 Task: Find connections with filter location Comalapa with filter topic #Mindfulnesswith filter profile language Potuguese with filter current company Hiring Alert with filter school National Institute of Design with filter industry Sheet Music Publishing with filter service category Tax Preparation with filter keywords title Community Volunteer Jobs
Action: Mouse moved to (725, 97)
Screenshot: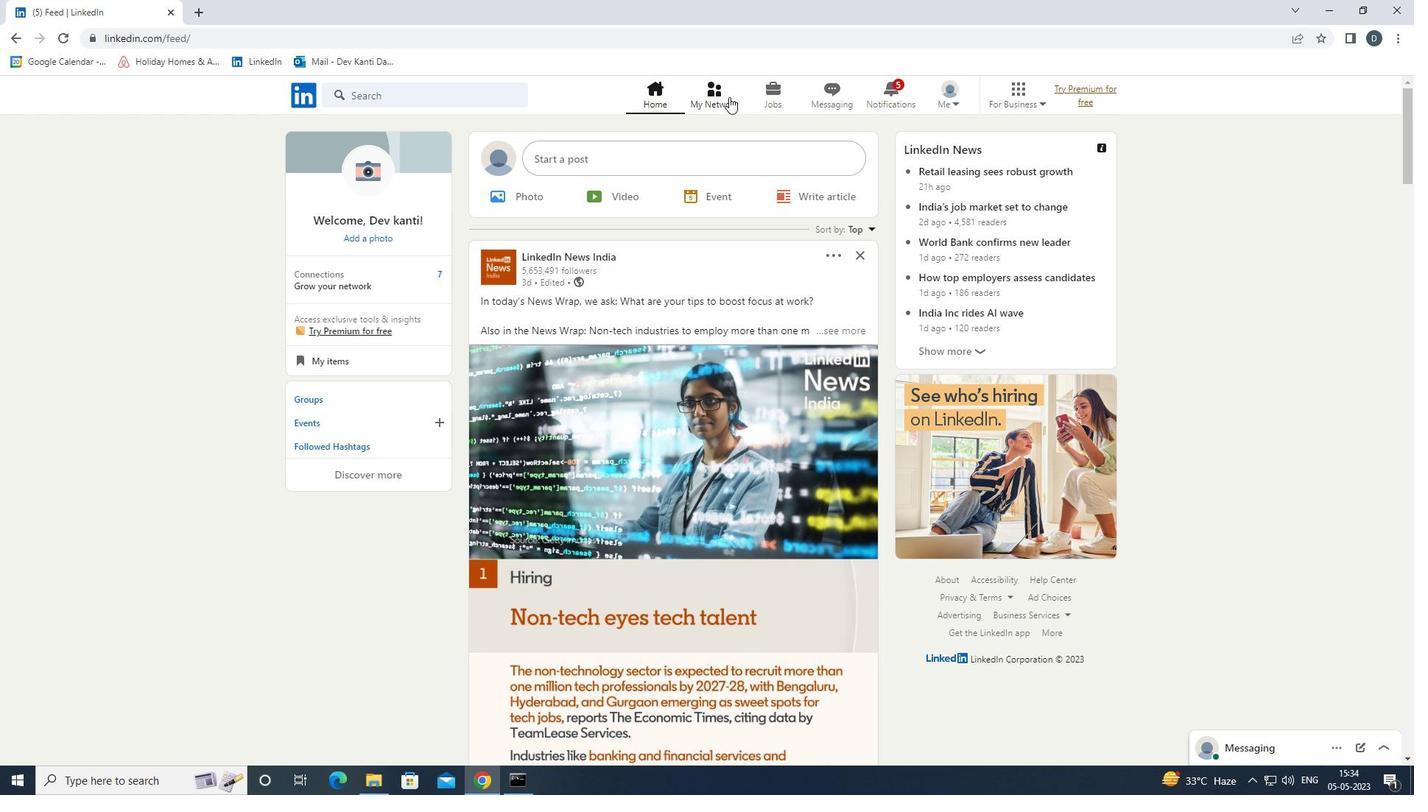 
Action: Mouse pressed left at (725, 97)
Screenshot: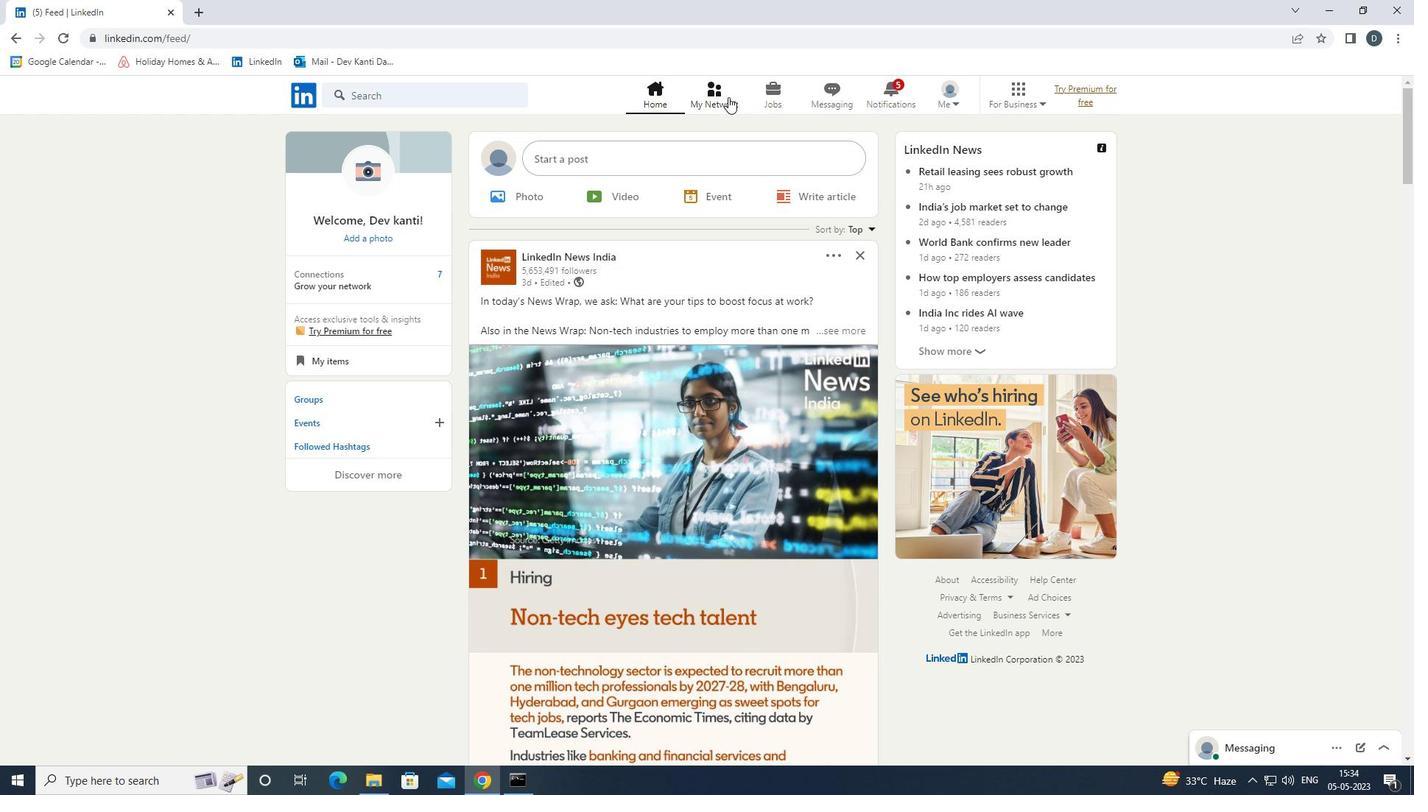 
Action: Mouse moved to (486, 176)
Screenshot: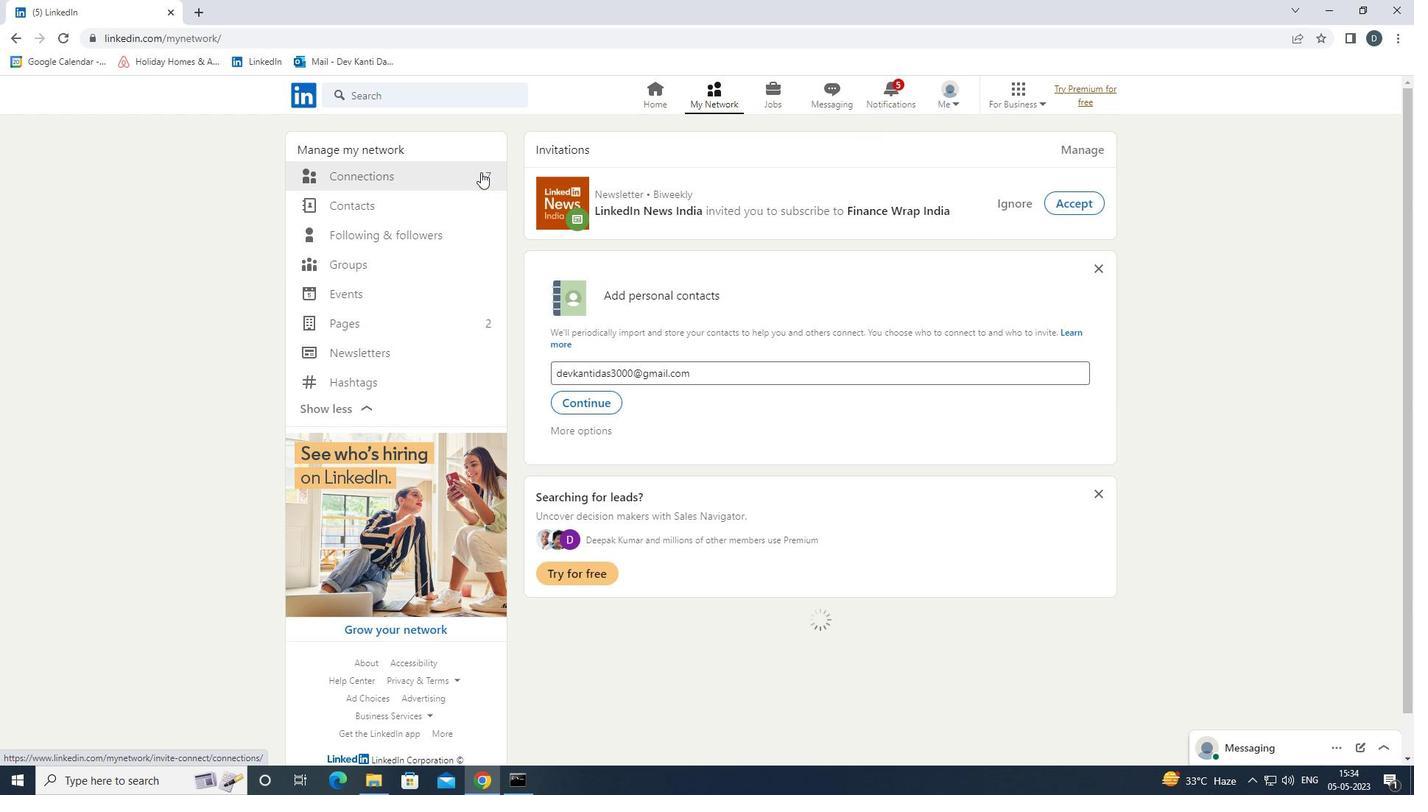 
Action: Mouse pressed left at (486, 176)
Screenshot: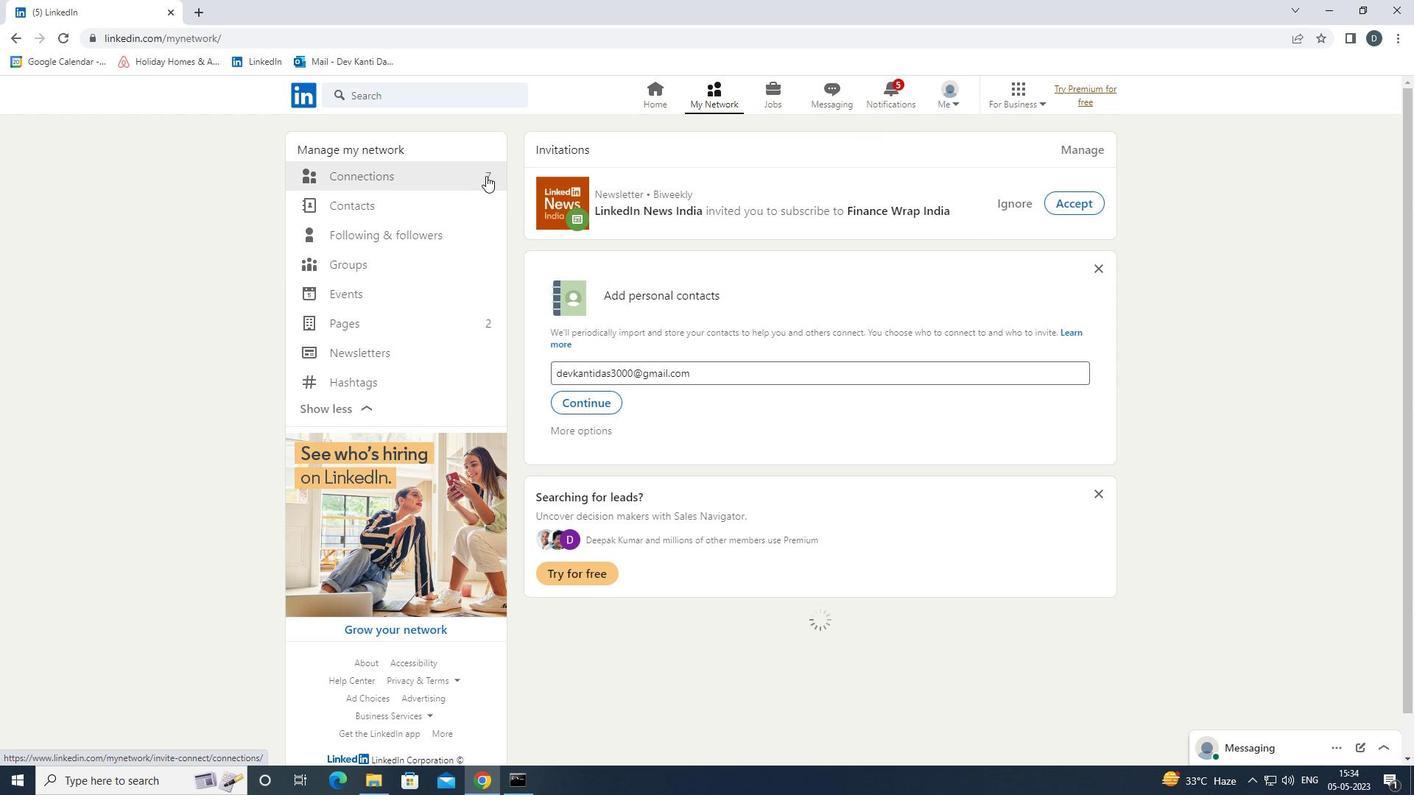 
Action: Mouse moved to (824, 184)
Screenshot: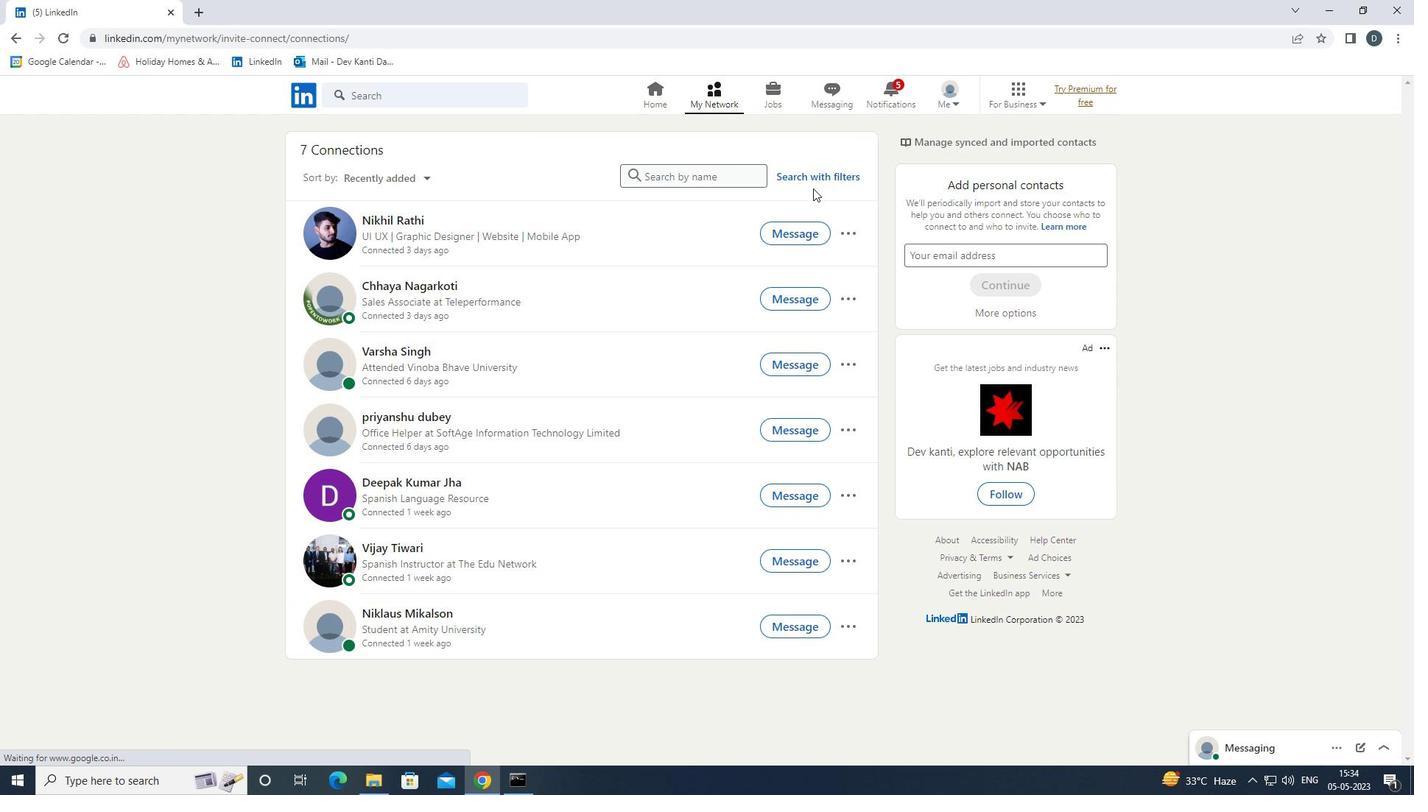 
Action: Mouse pressed left at (824, 184)
Screenshot: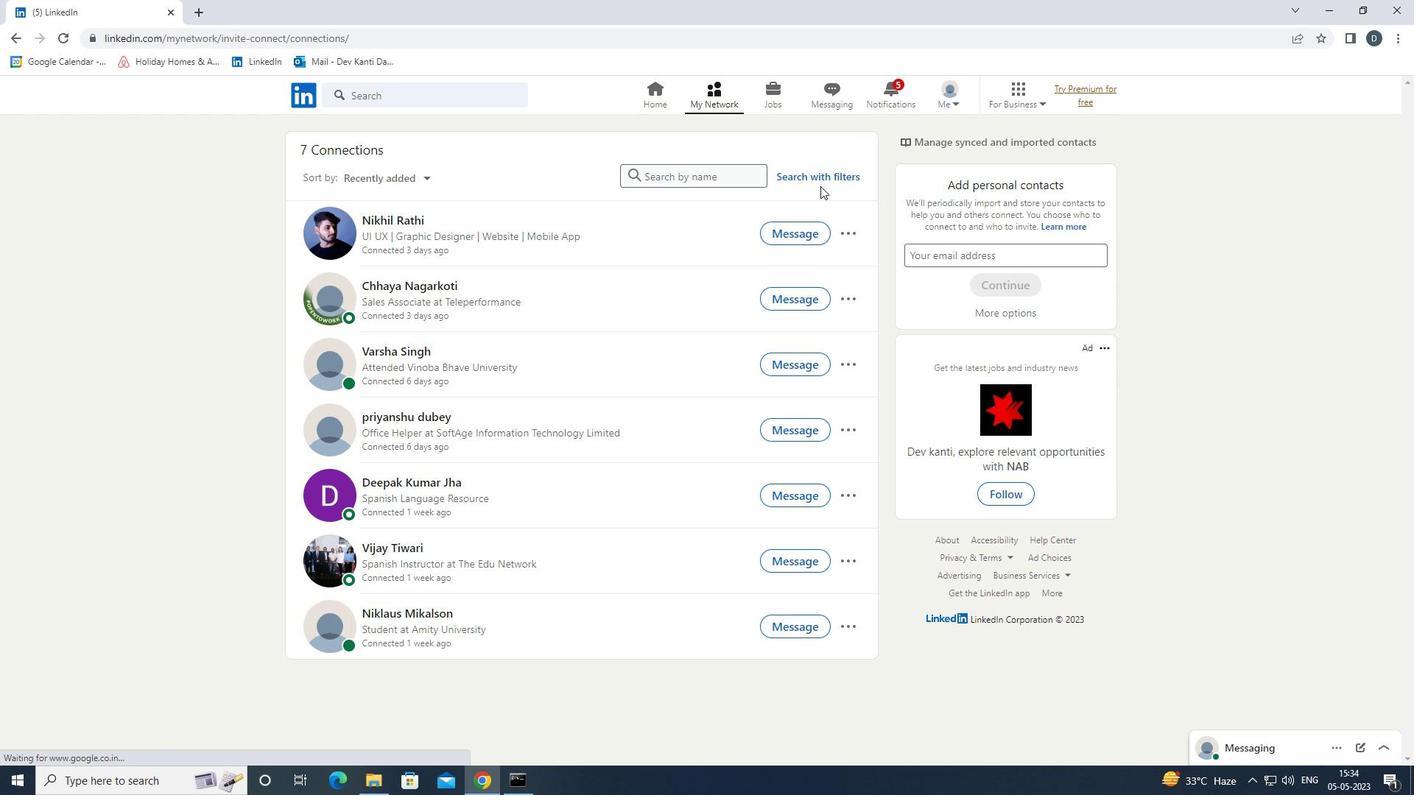 
Action: Mouse moved to (758, 138)
Screenshot: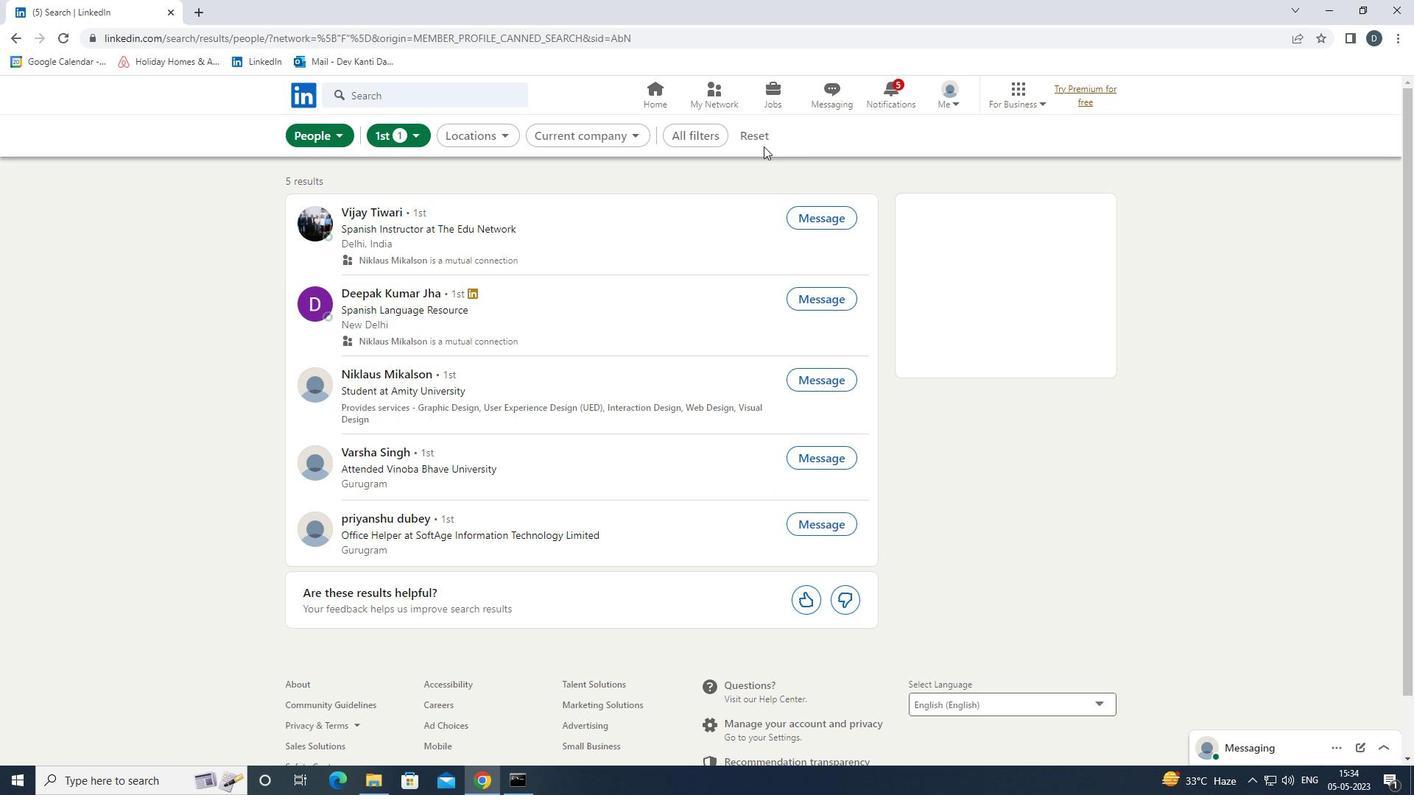 
Action: Mouse pressed left at (758, 138)
Screenshot: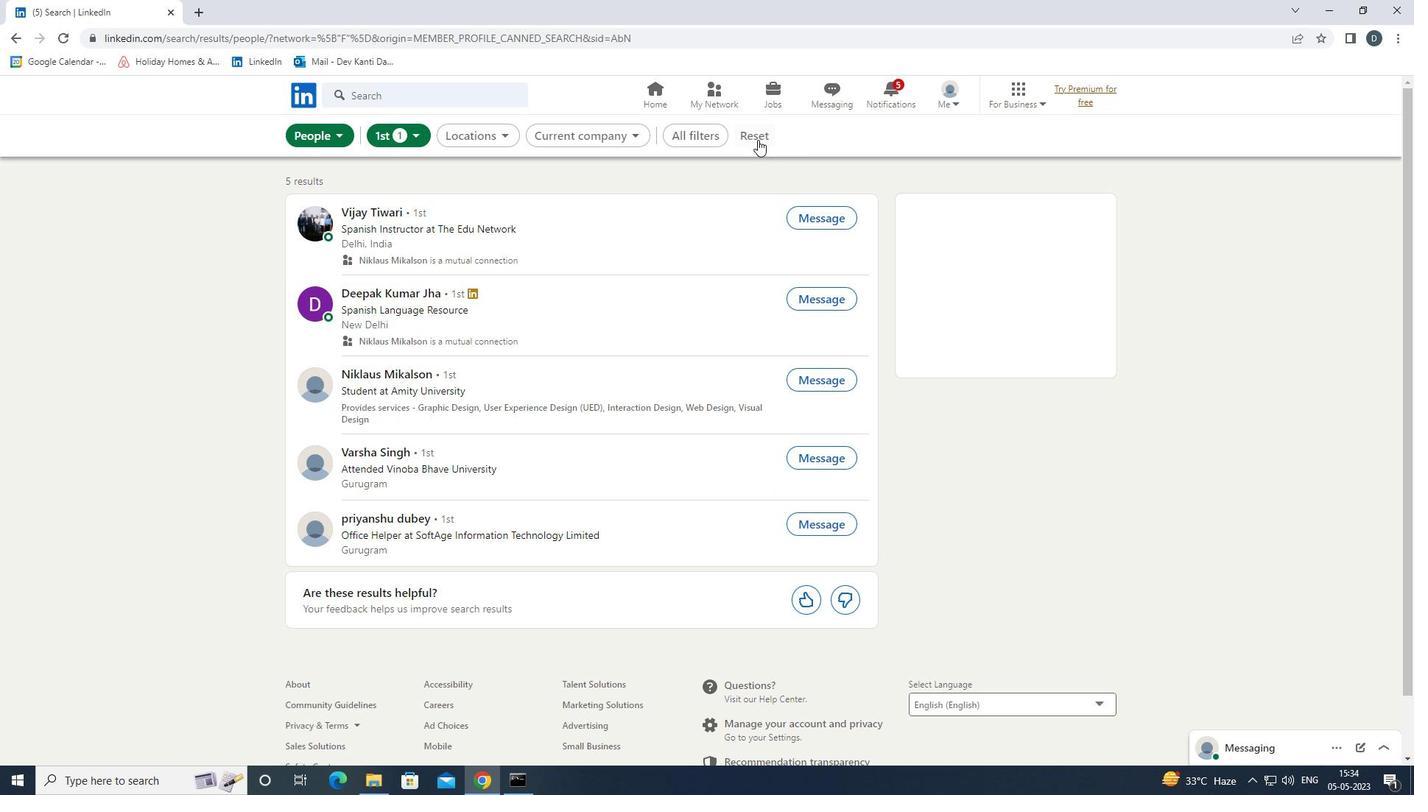 
Action: Mouse moved to (757, 137)
Screenshot: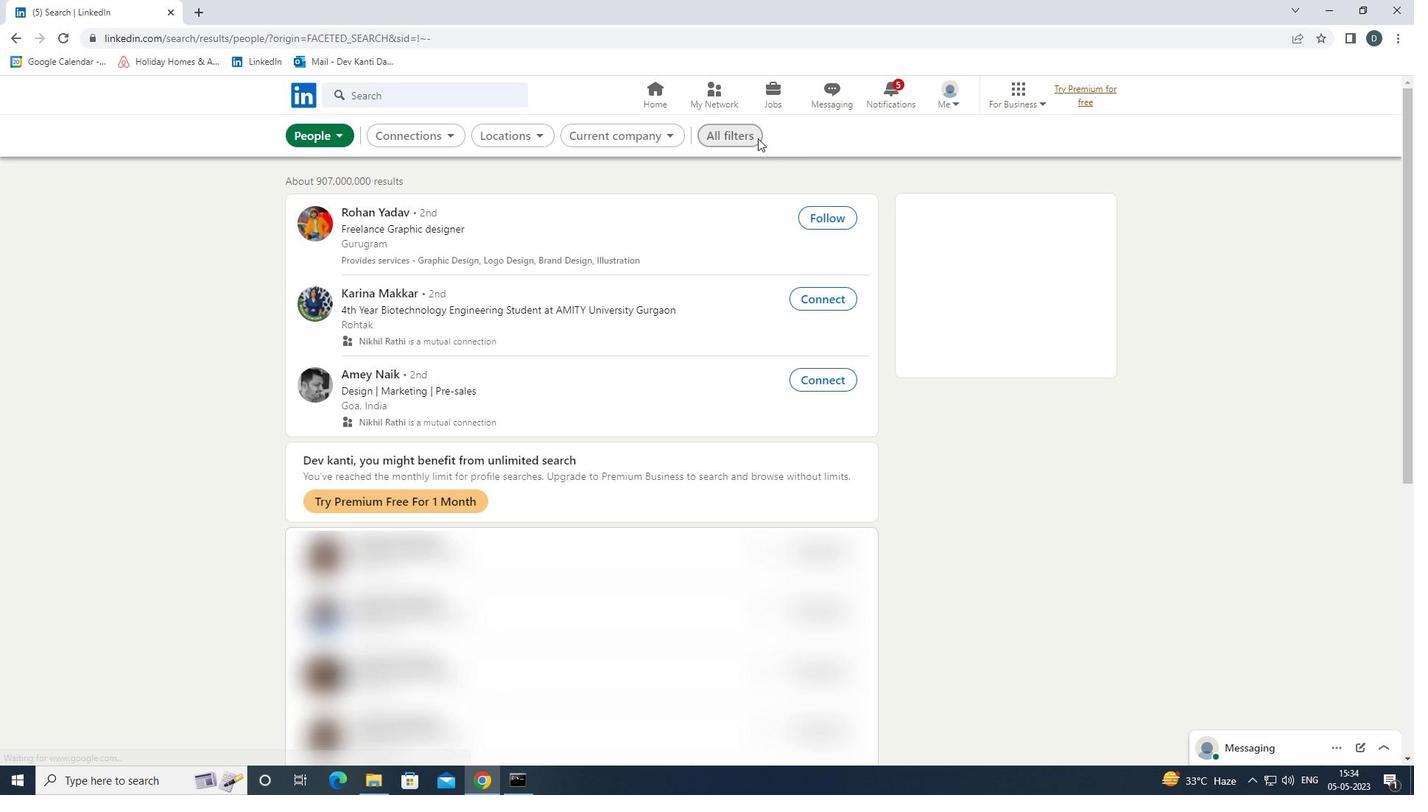 
Action: Mouse pressed left at (757, 137)
Screenshot: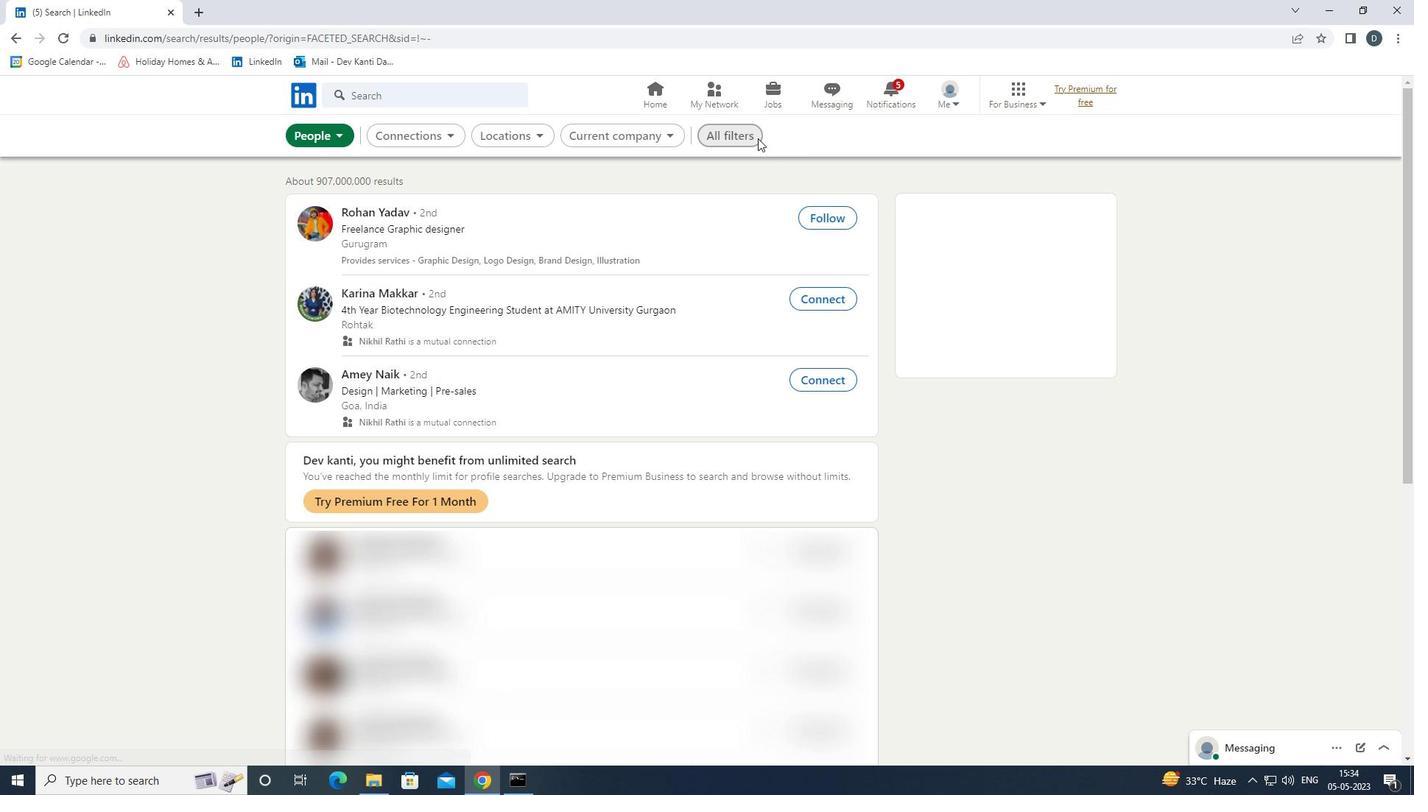 
Action: Mouse moved to (1176, 461)
Screenshot: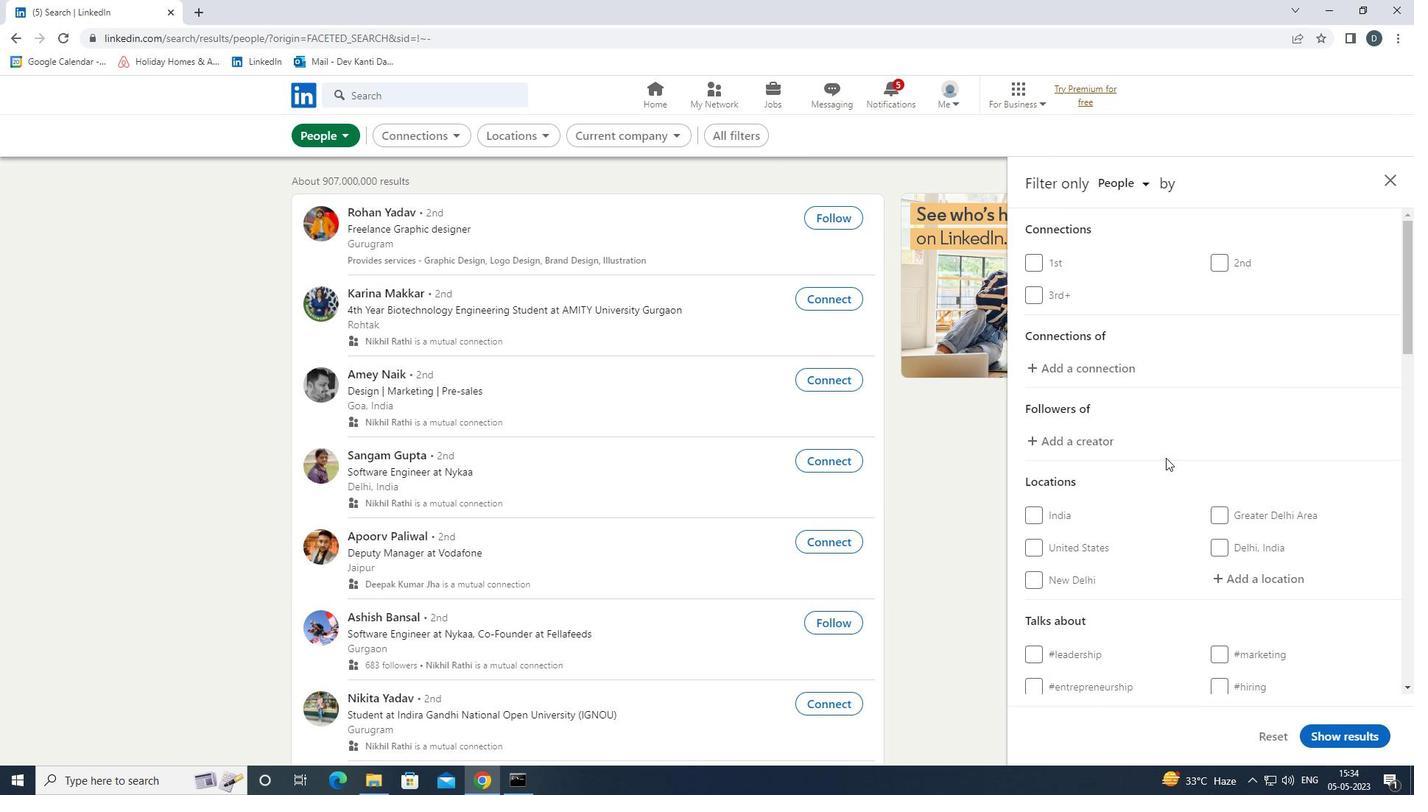 
Action: Mouse scrolled (1176, 460) with delta (0, 0)
Screenshot: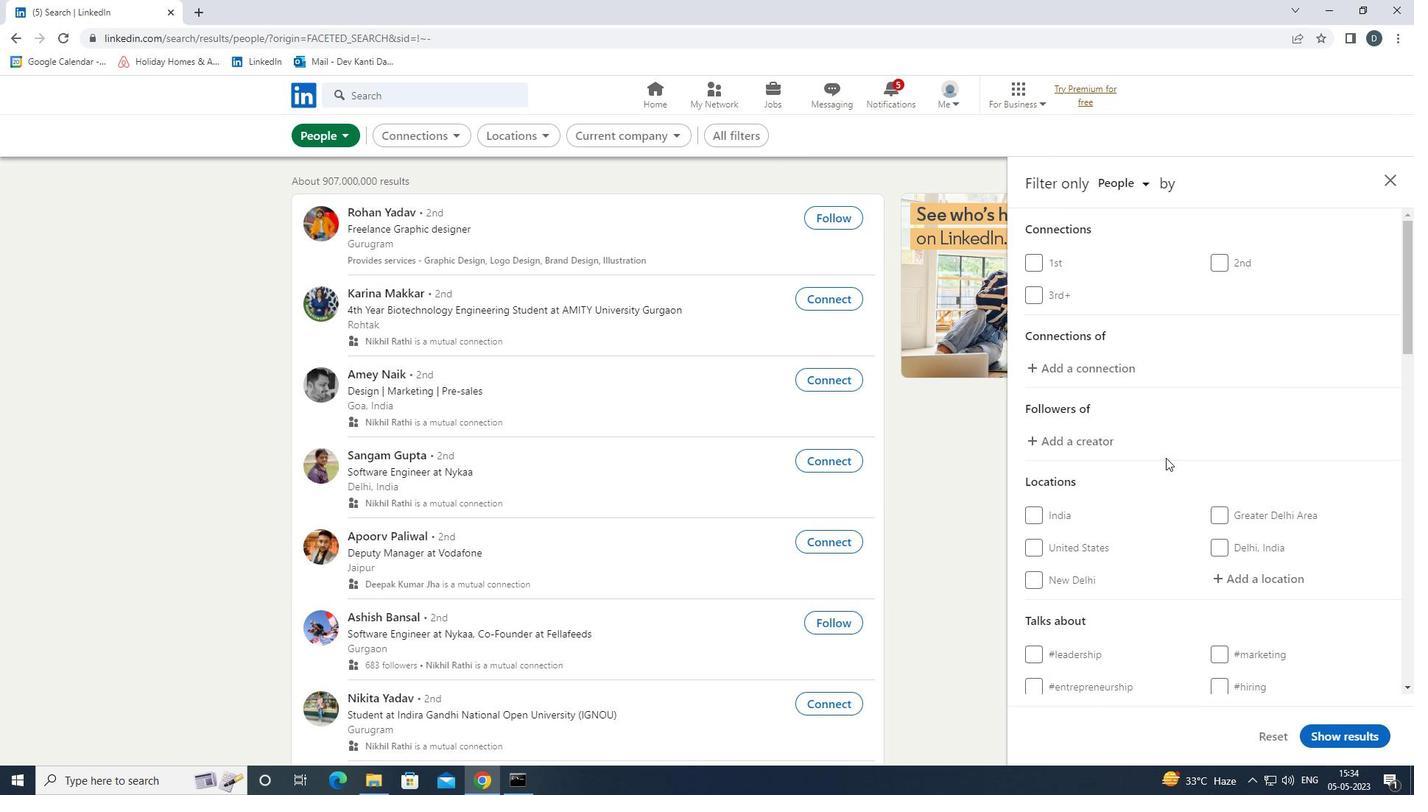 
Action: Mouse moved to (1273, 501)
Screenshot: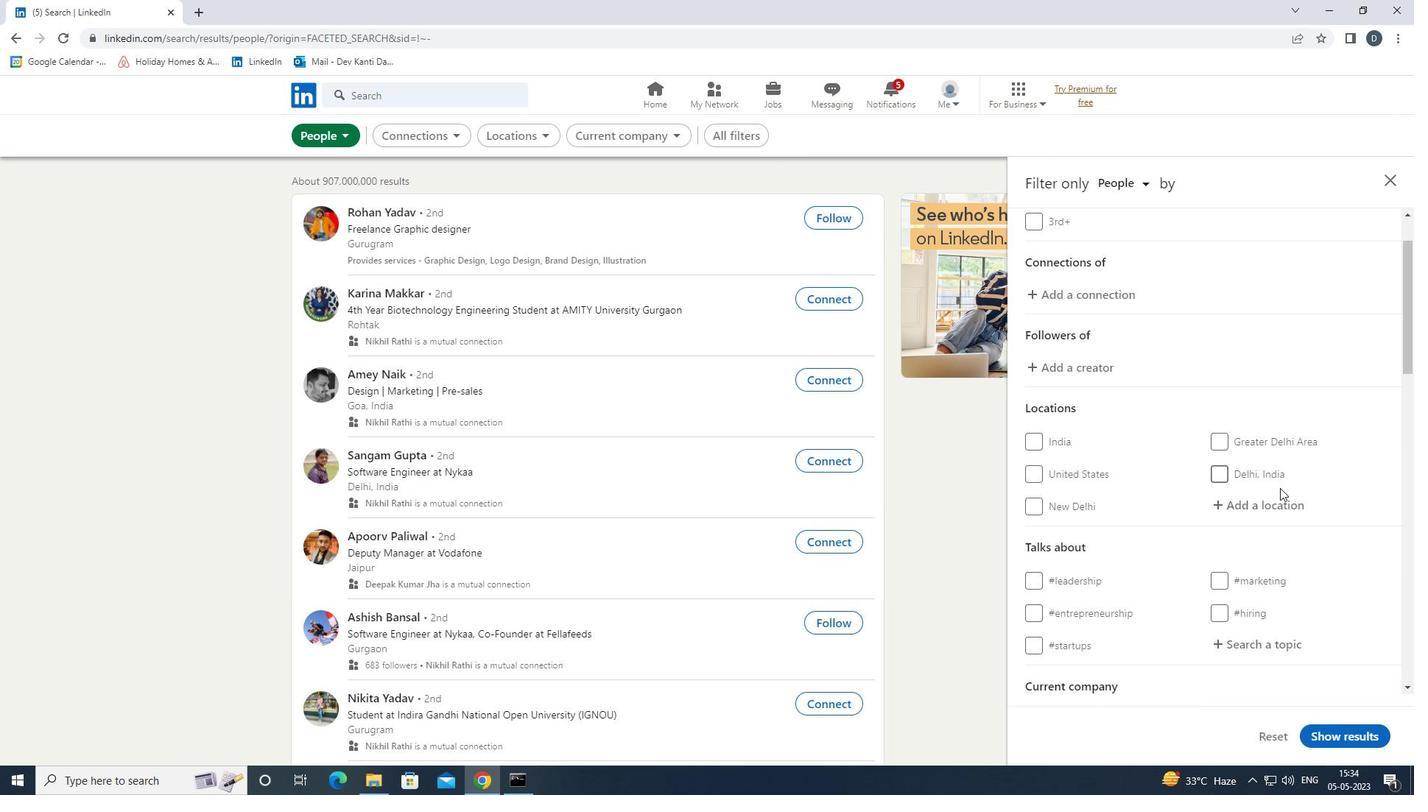
Action: Mouse pressed left at (1273, 501)
Screenshot: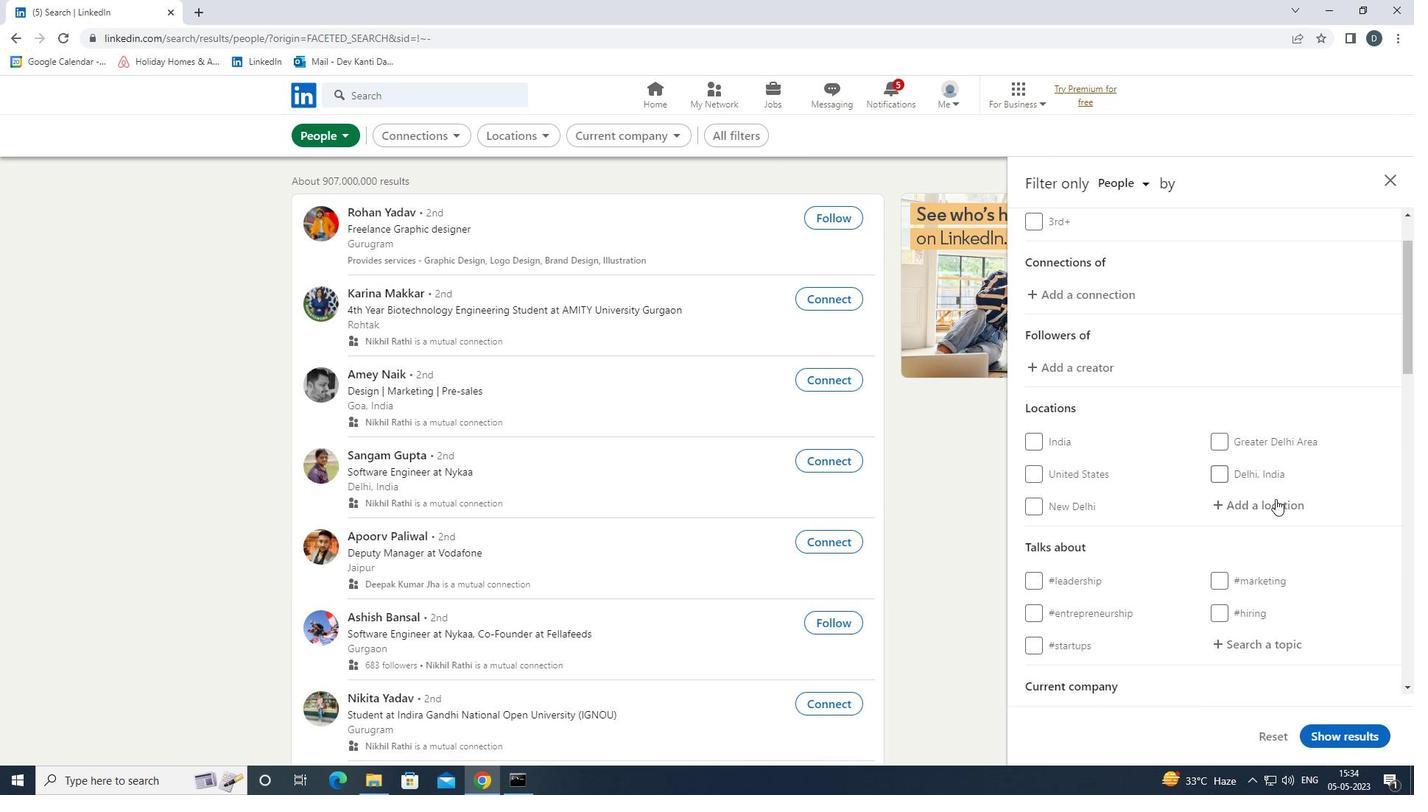 
Action: Mouse moved to (1277, 502)
Screenshot: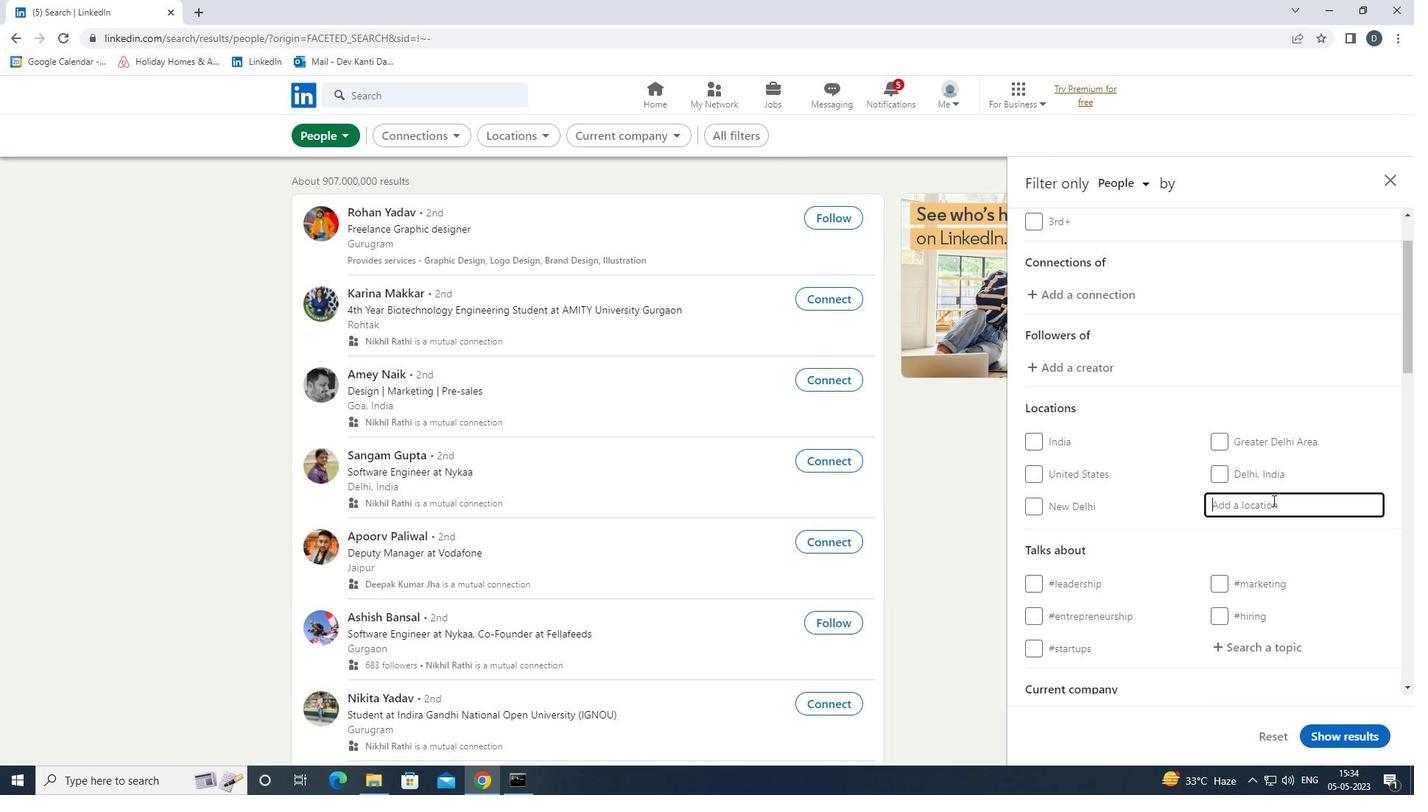 
Action: Key pressed <Key.shift>COMALA
Screenshot: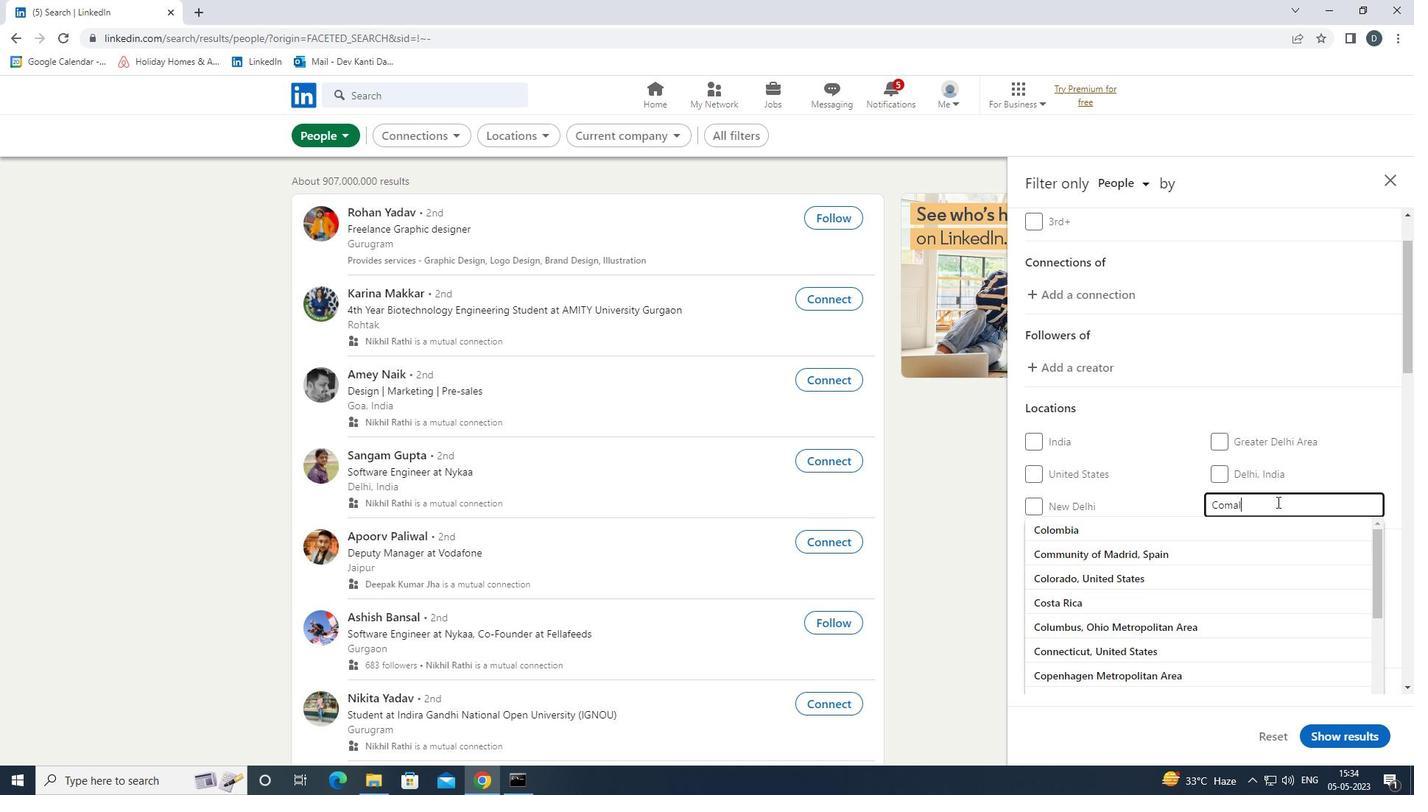 
Action: Mouse moved to (1278, 503)
Screenshot: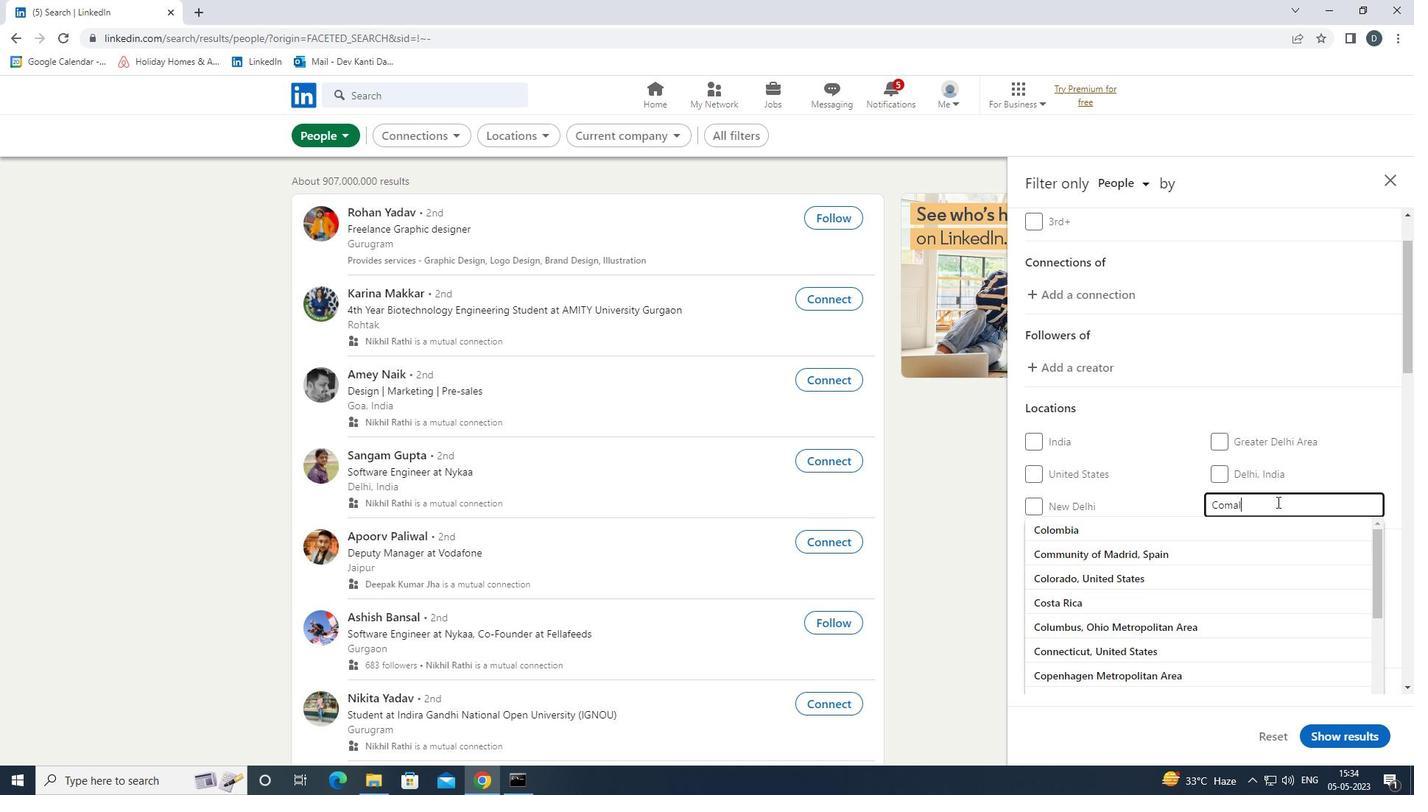 
Action: Key pressed PA<Key.enter>
Screenshot: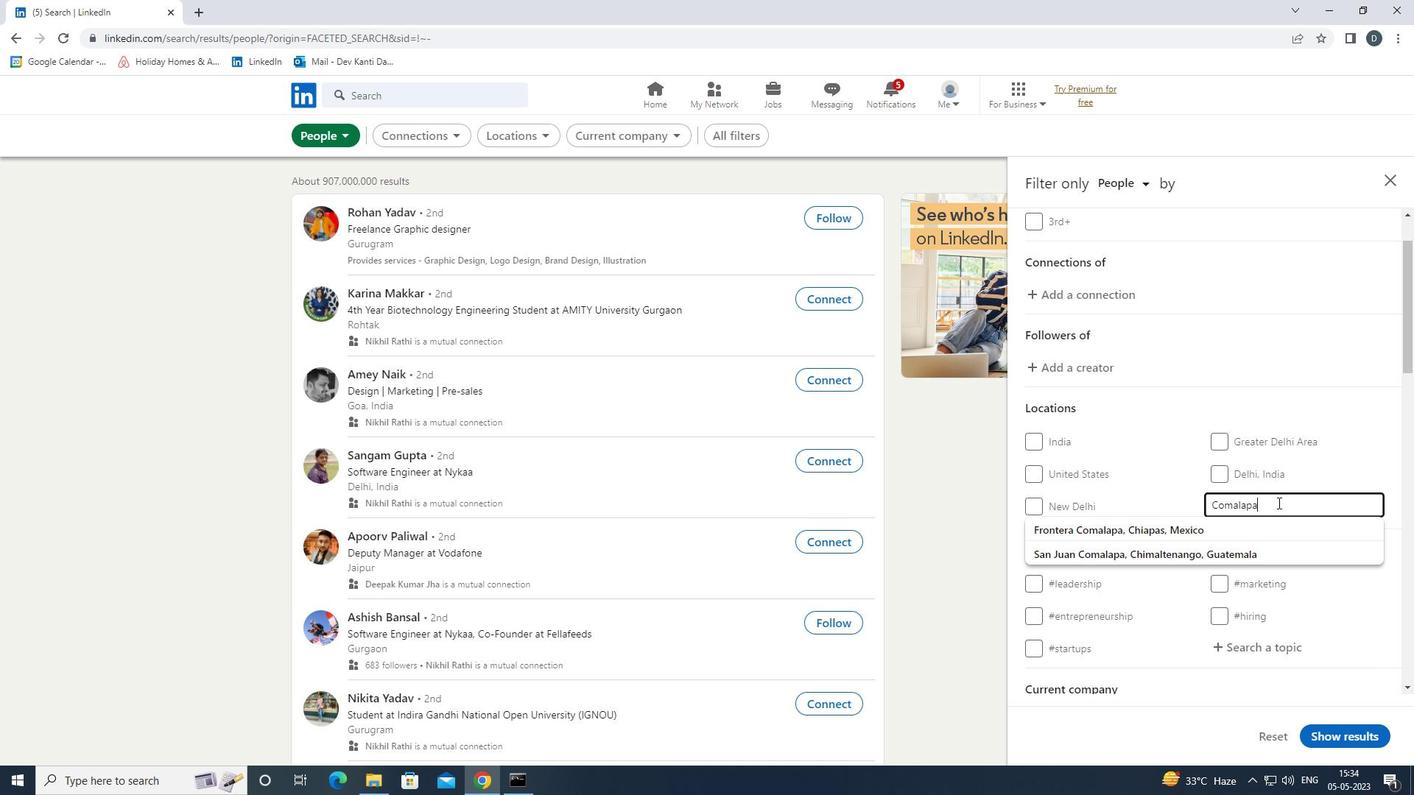 
Action: Mouse scrolled (1278, 502) with delta (0, 0)
Screenshot: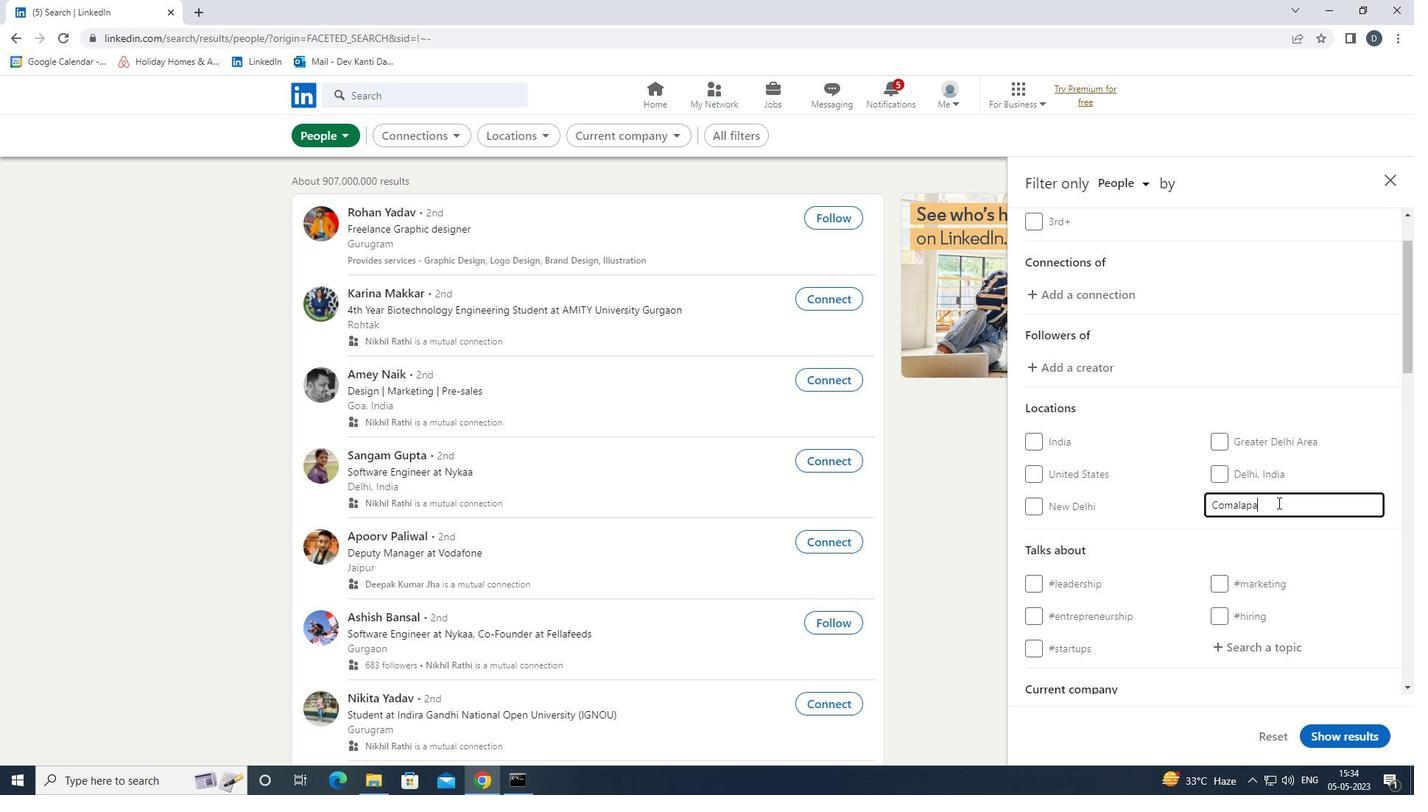 
Action: Mouse scrolled (1278, 502) with delta (0, 0)
Screenshot: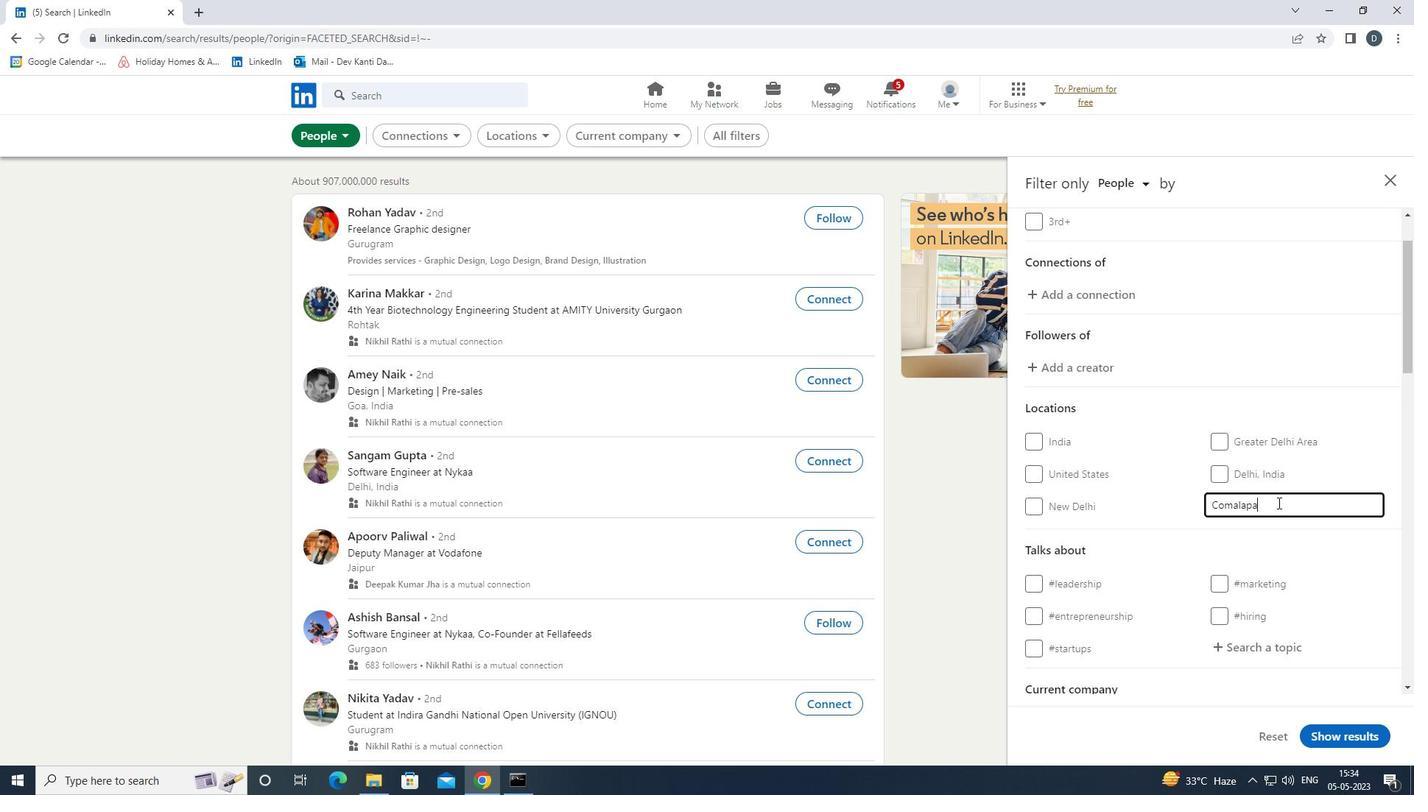 
Action: Mouse moved to (1278, 495)
Screenshot: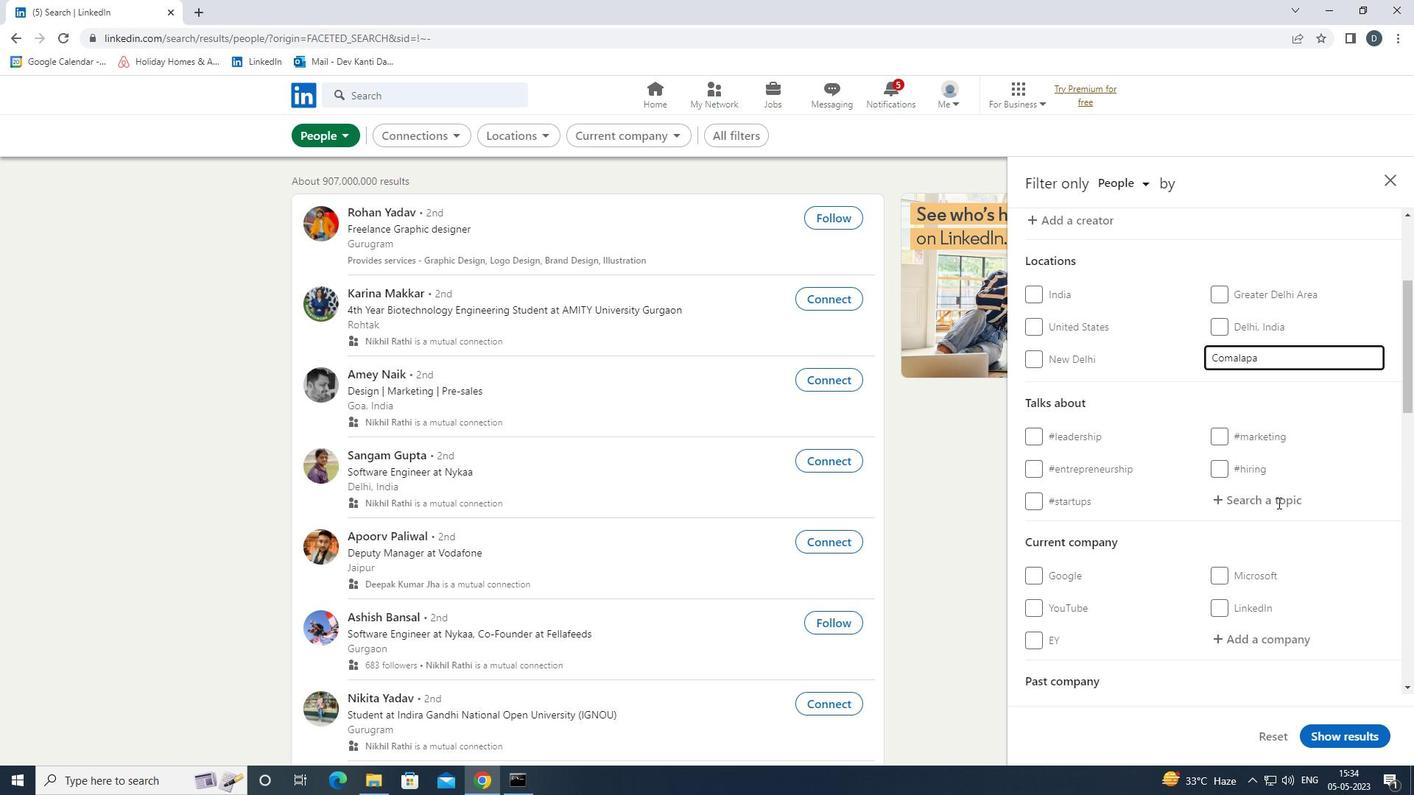 
Action: Mouse pressed left at (1278, 495)
Screenshot: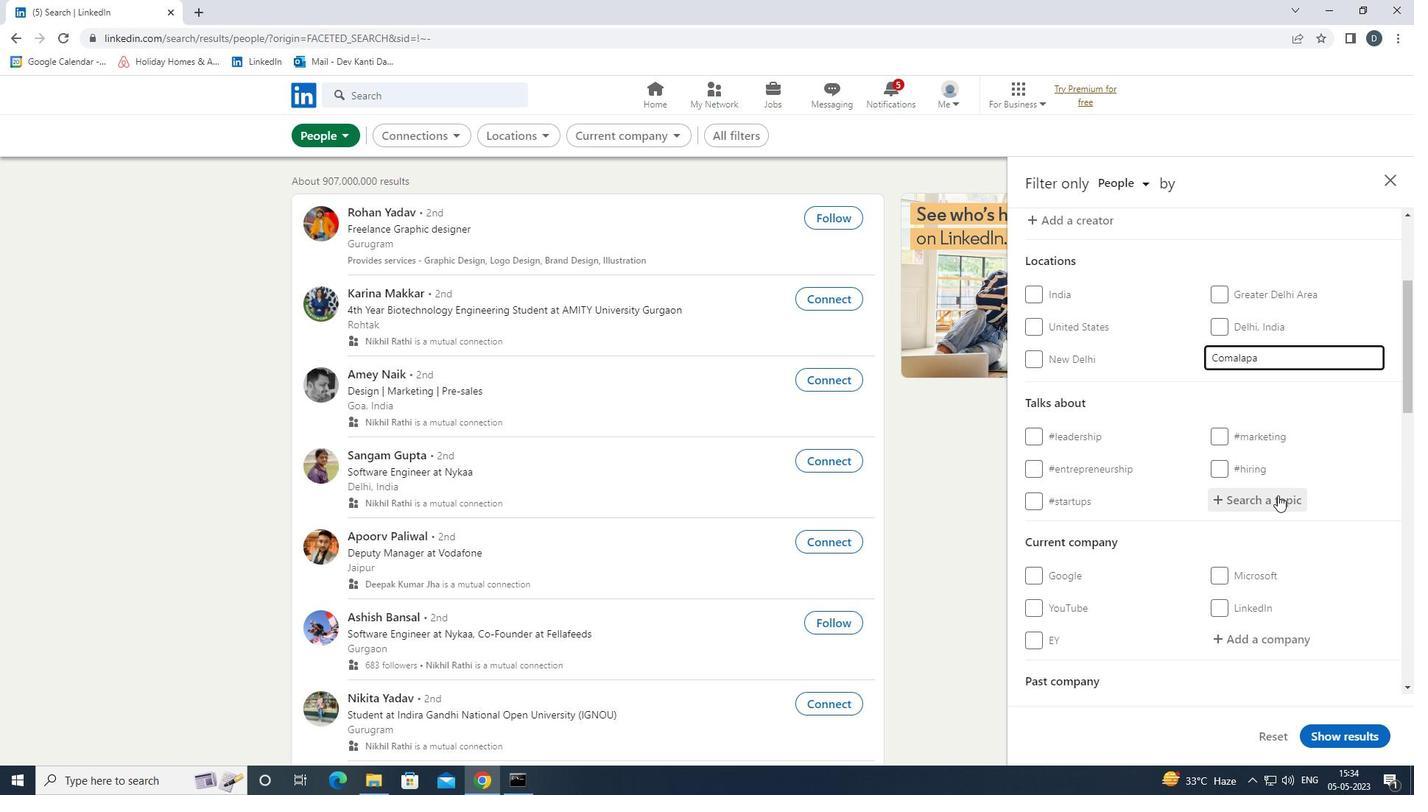 
Action: Key pressed <Key.shift><Key.shift><Key.shift><Key.shift>MINDFULNESS<Key.down><Key.enter>
Screenshot: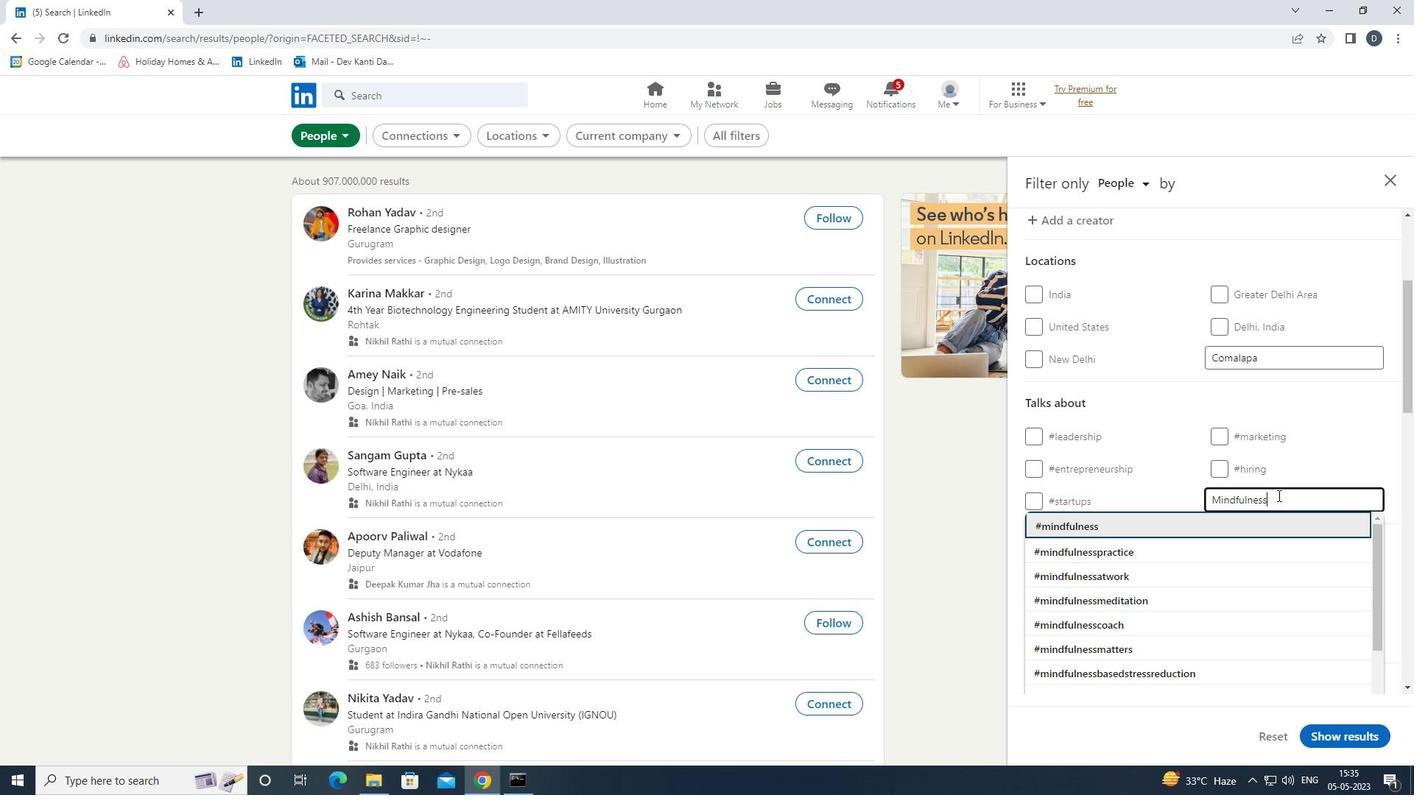 
Action: Mouse scrolled (1278, 495) with delta (0, 0)
Screenshot: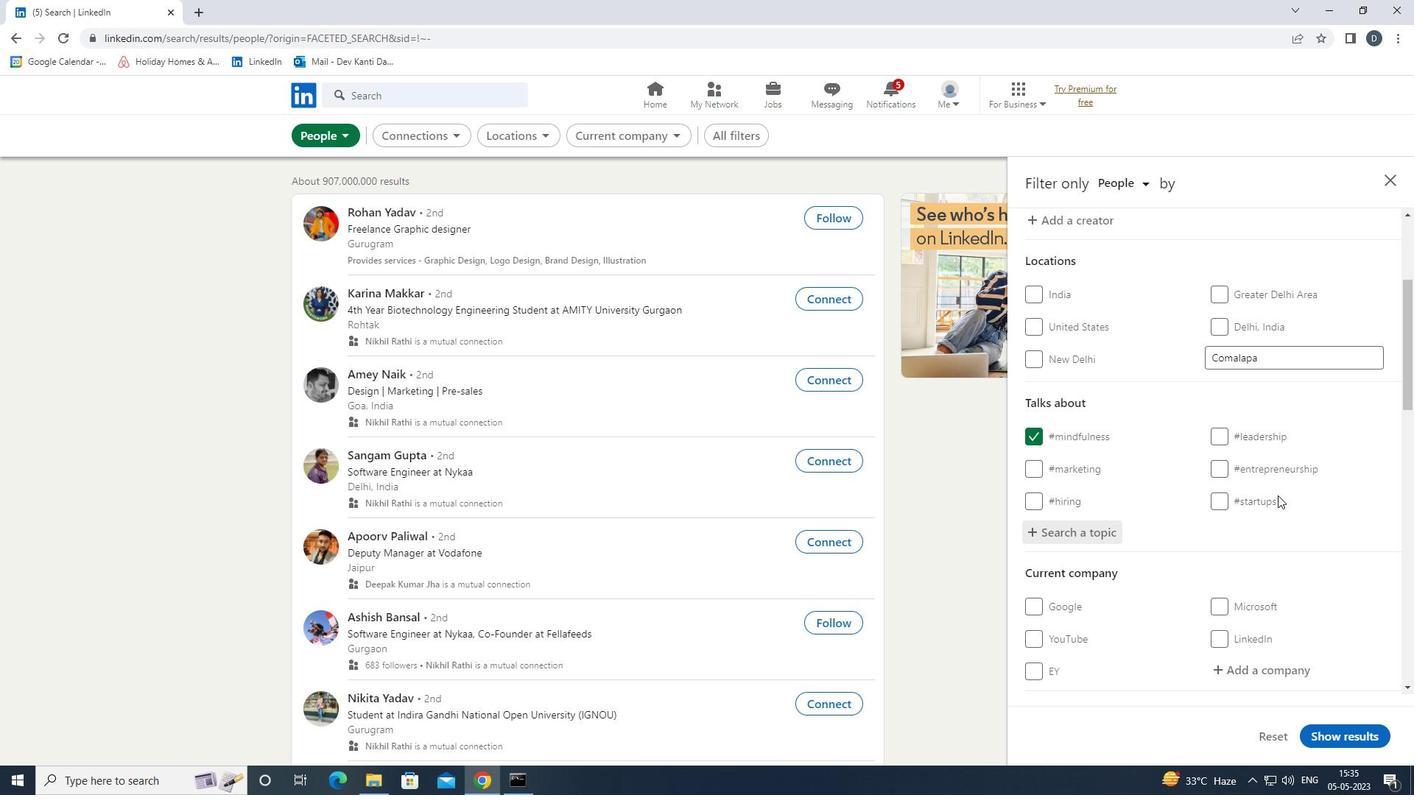 
Action: Mouse scrolled (1278, 495) with delta (0, 0)
Screenshot: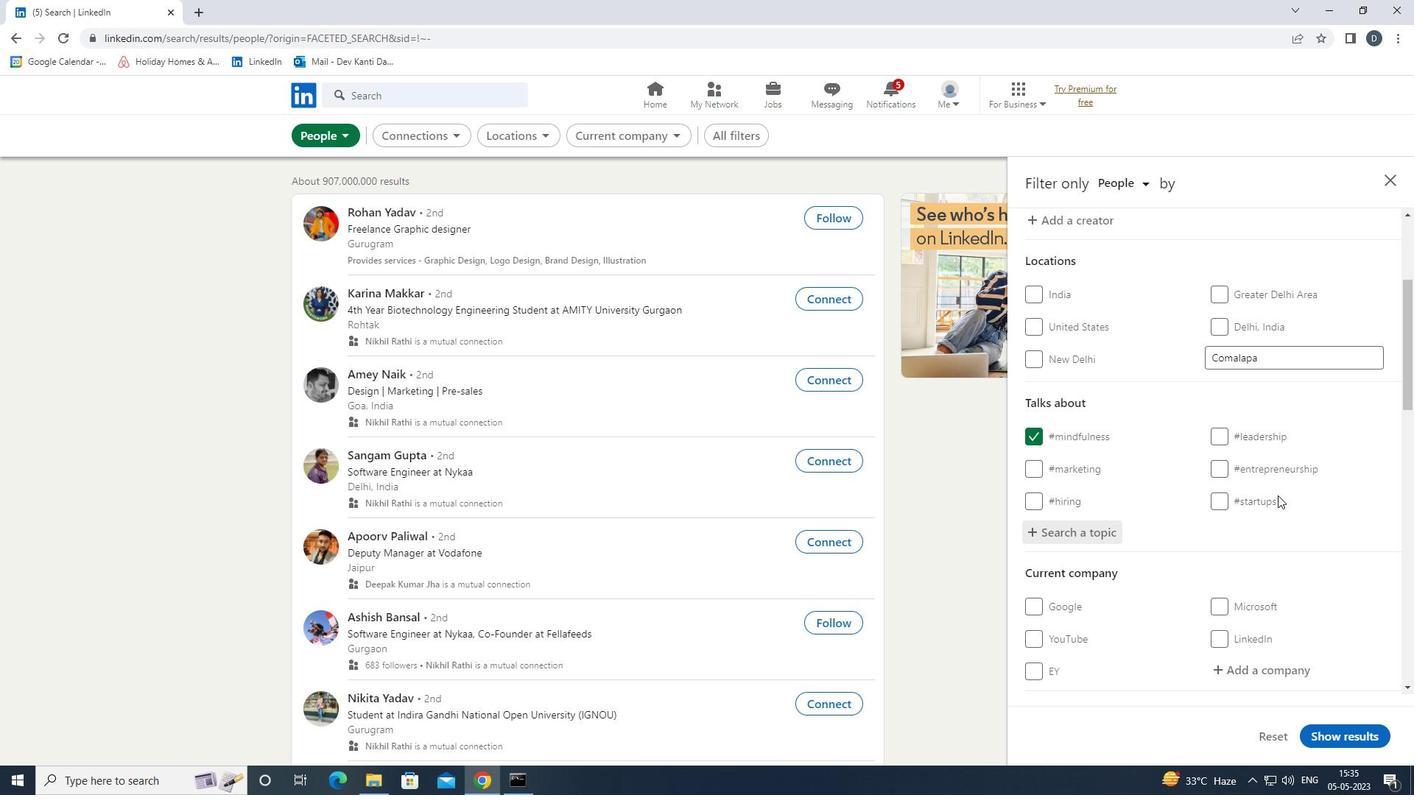 
Action: Mouse scrolled (1278, 495) with delta (0, 0)
Screenshot: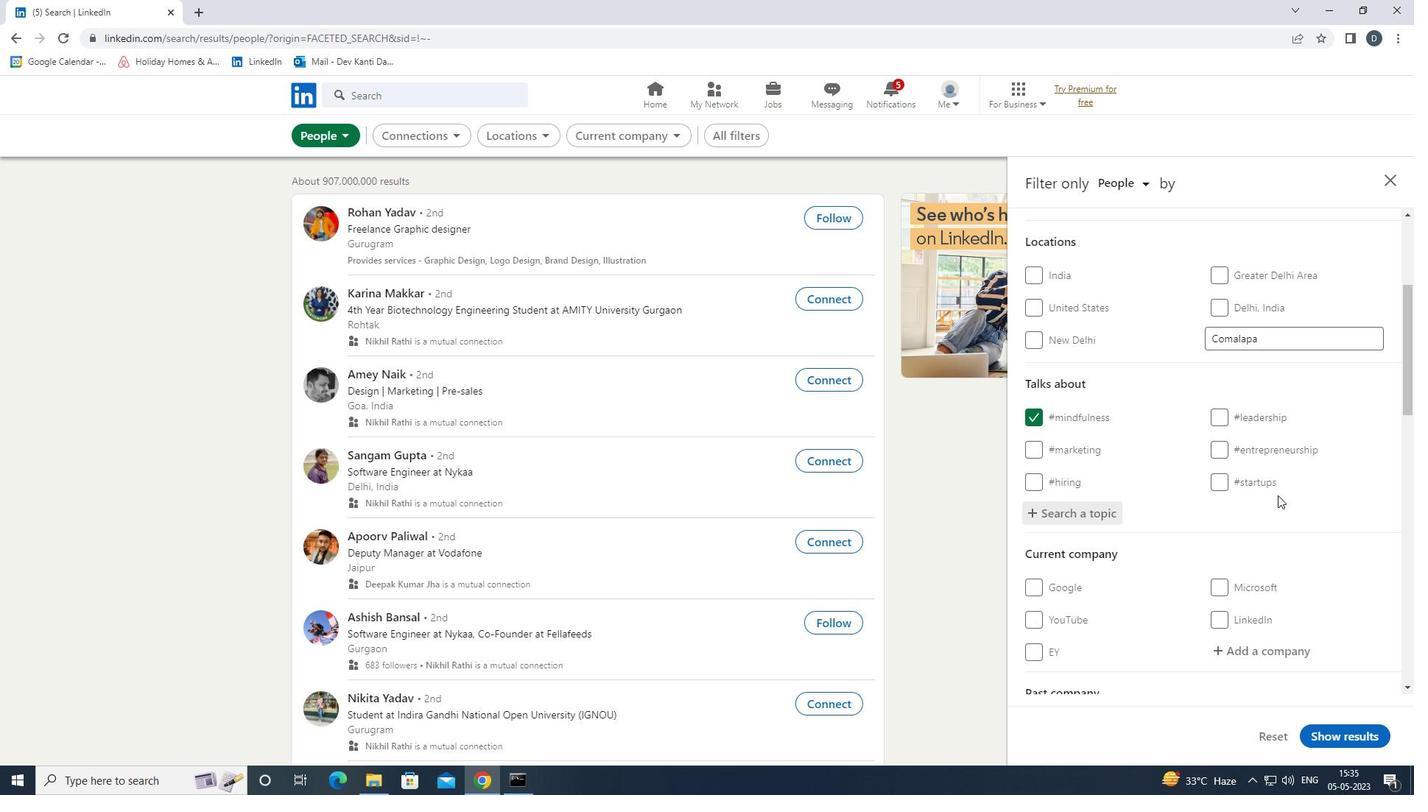 
Action: Mouse moved to (1276, 453)
Screenshot: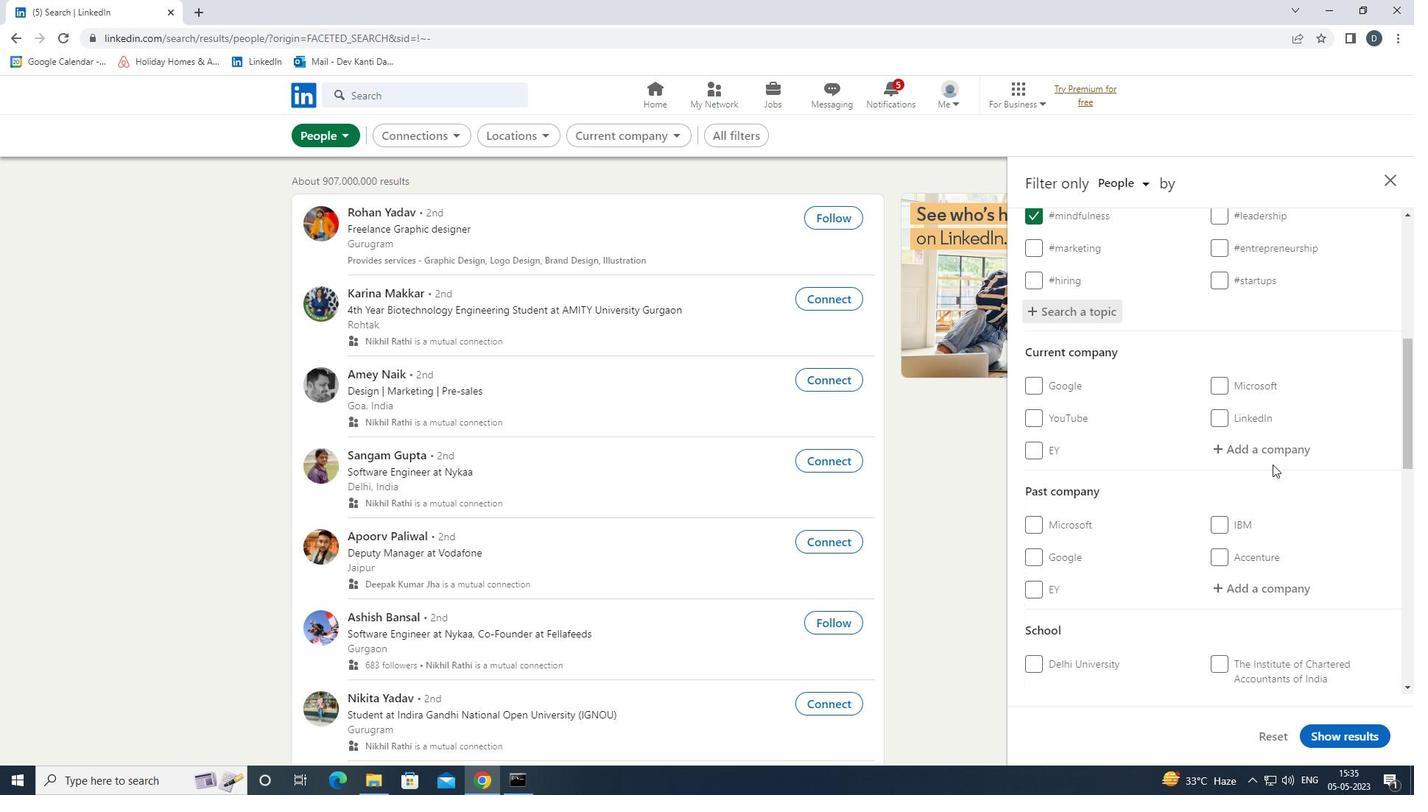 
Action: Mouse scrolled (1276, 452) with delta (0, 0)
Screenshot: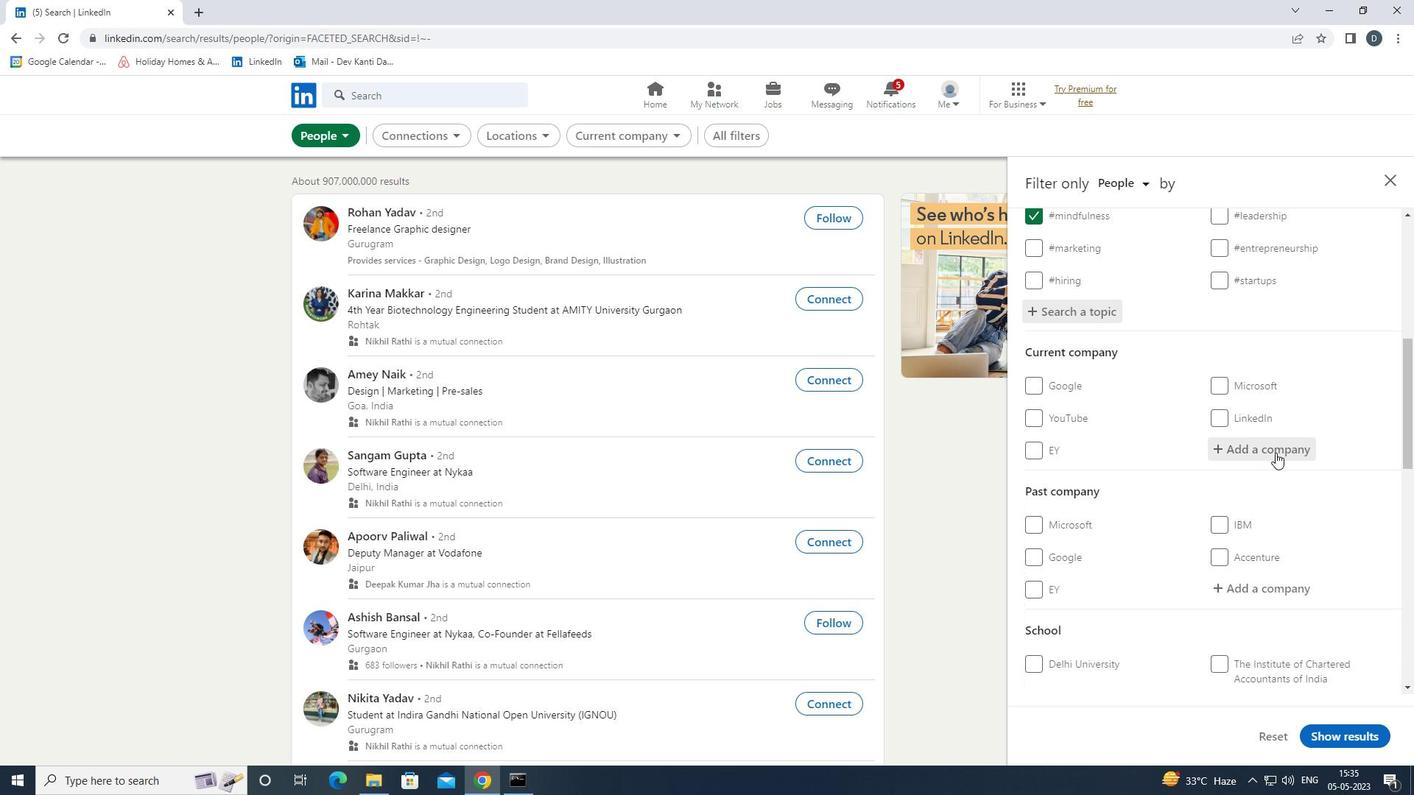
Action: Mouse scrolled (1276, 452) with delta (0, 0)
Screenshot: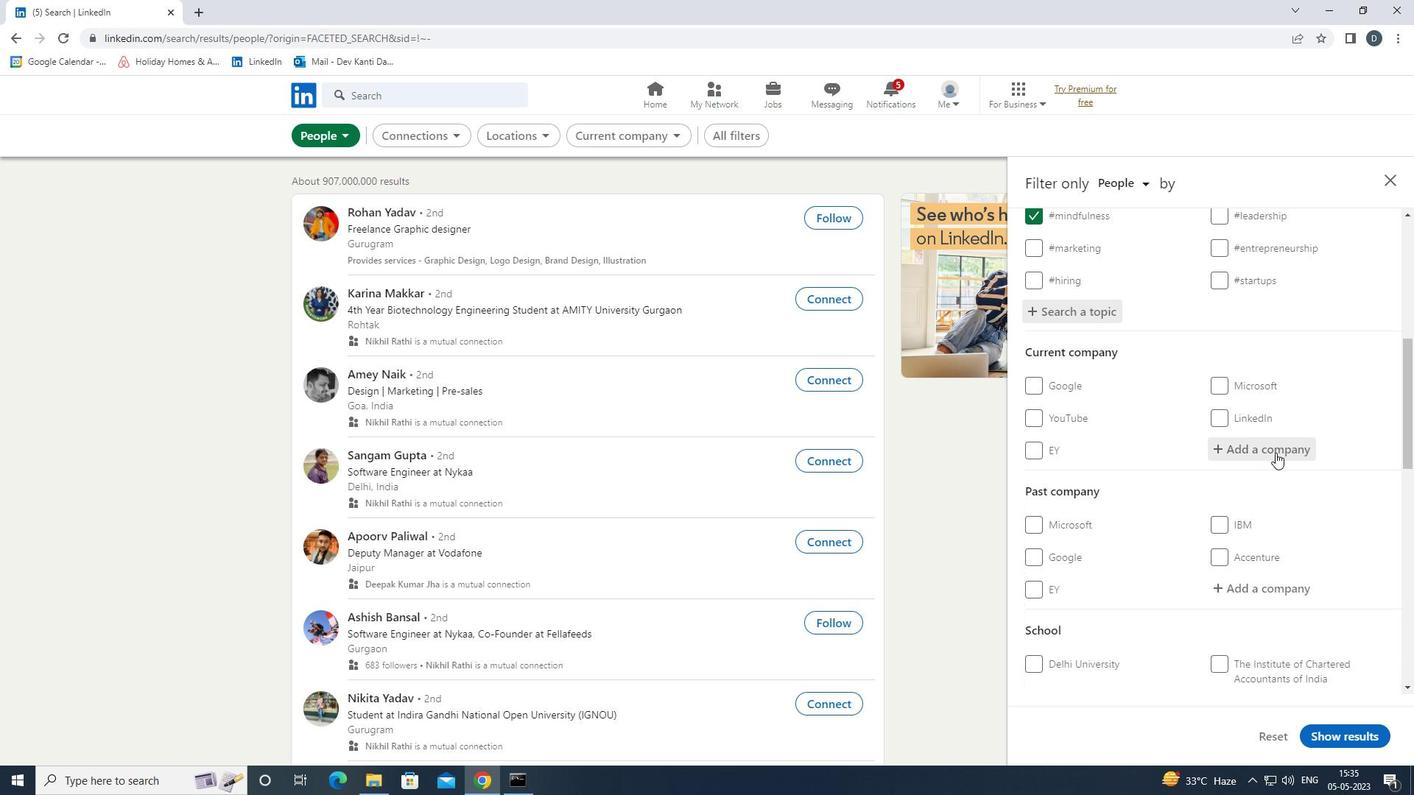 
Action: Mouse scrolled (1276, 452) with delta (0, 0)
Screenshot: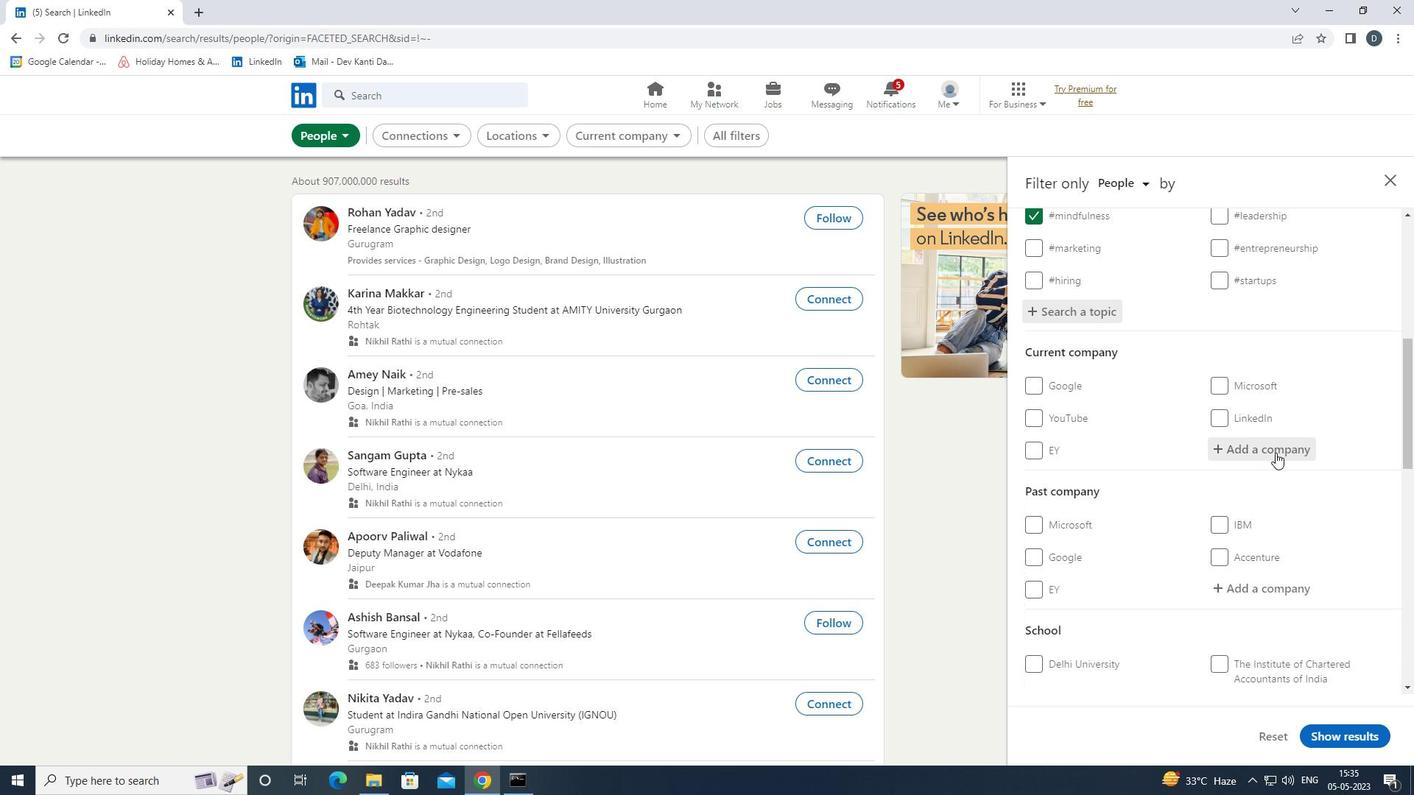 
Action: Mouse scrolled (1276, 452) with delta (0, 0)
Screenshot: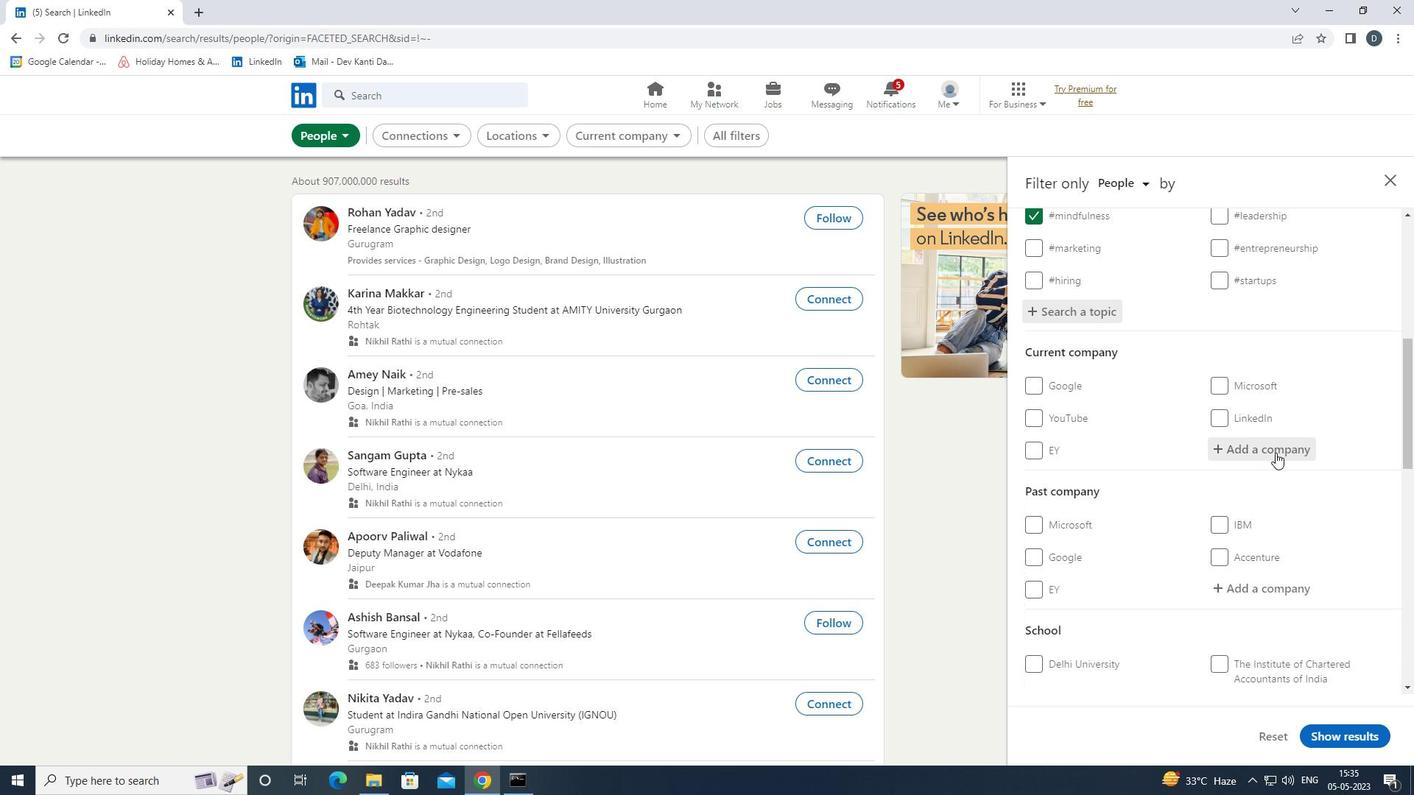 
Action: Mouse scrolled (1276, 452) with delta (0, 0)
Screenshot: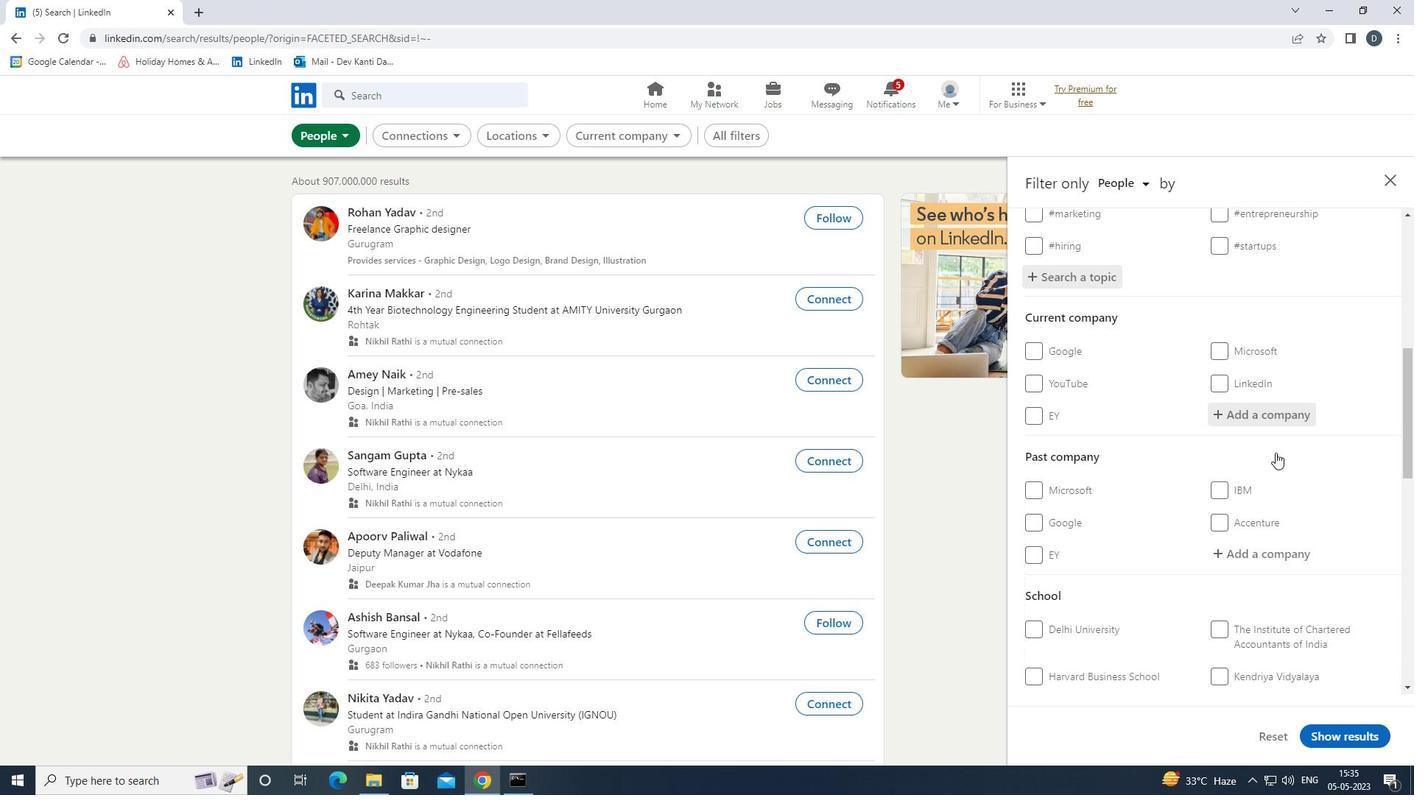 
Action: Mouse moved to (1276, 453)
Screenshot: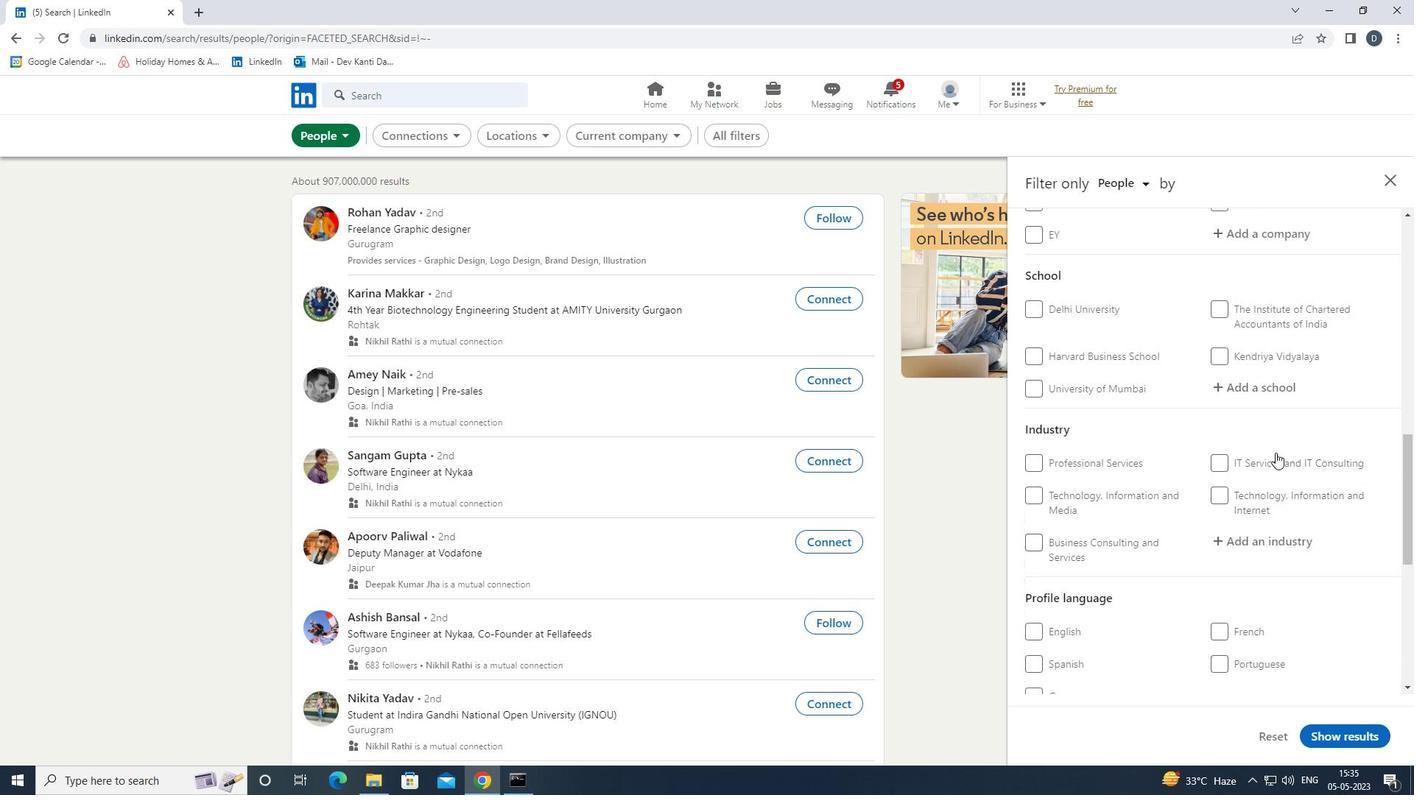 
Action: Mouse scrolled (1276, 452) with delta (0, 0)
Screenshot: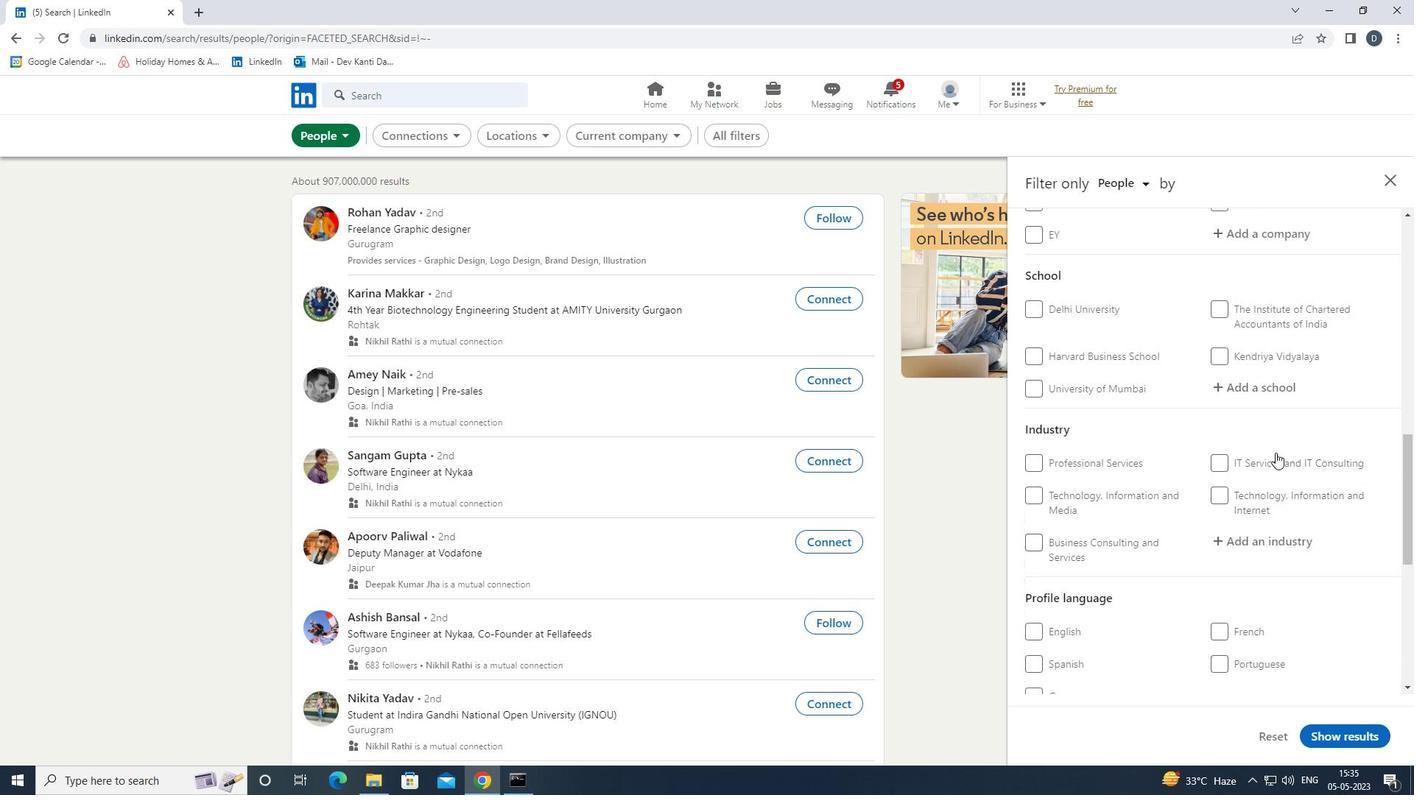 
Action: Mouse moved to (1233, 580)
Screenshot: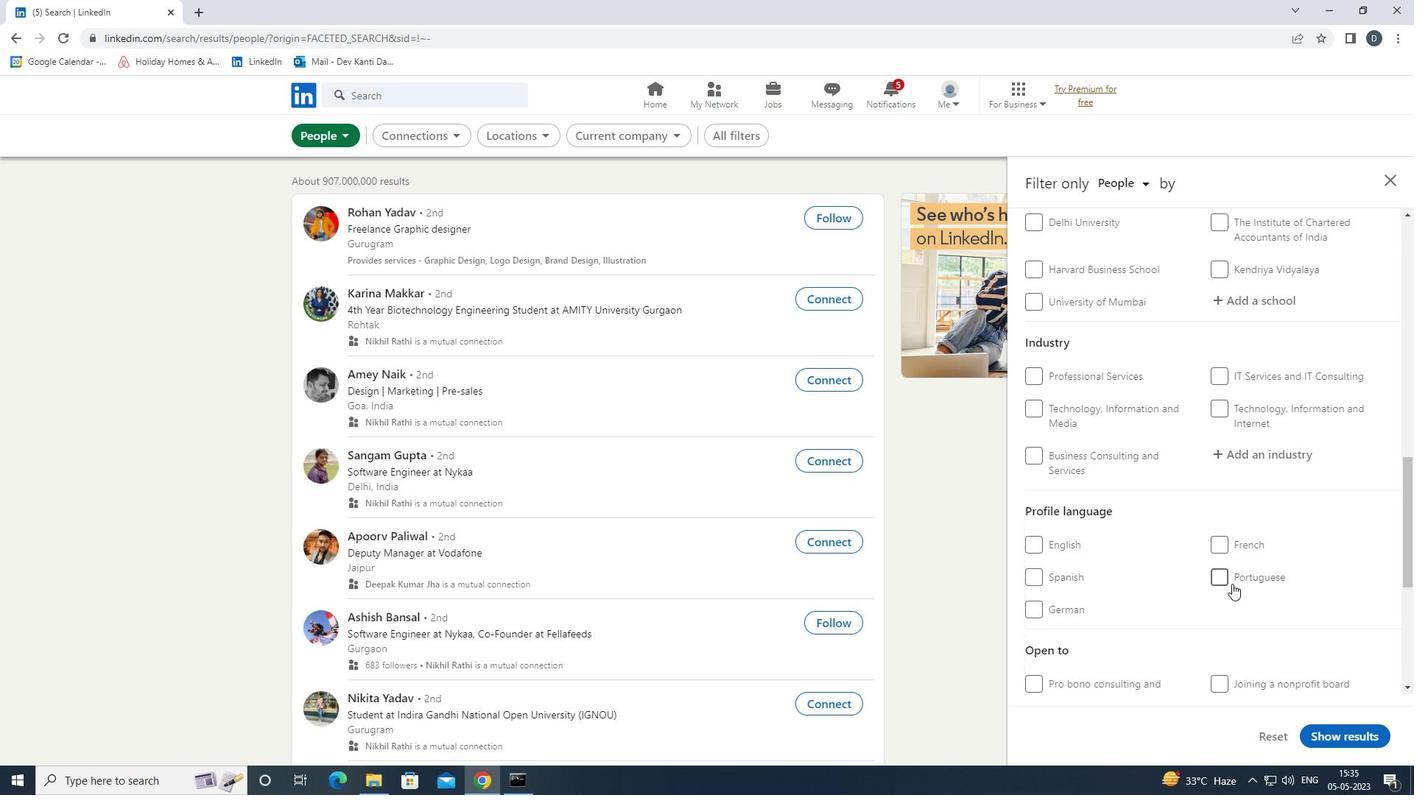 
Action: Mouse pressed left at (1233, 580)
Screenshot: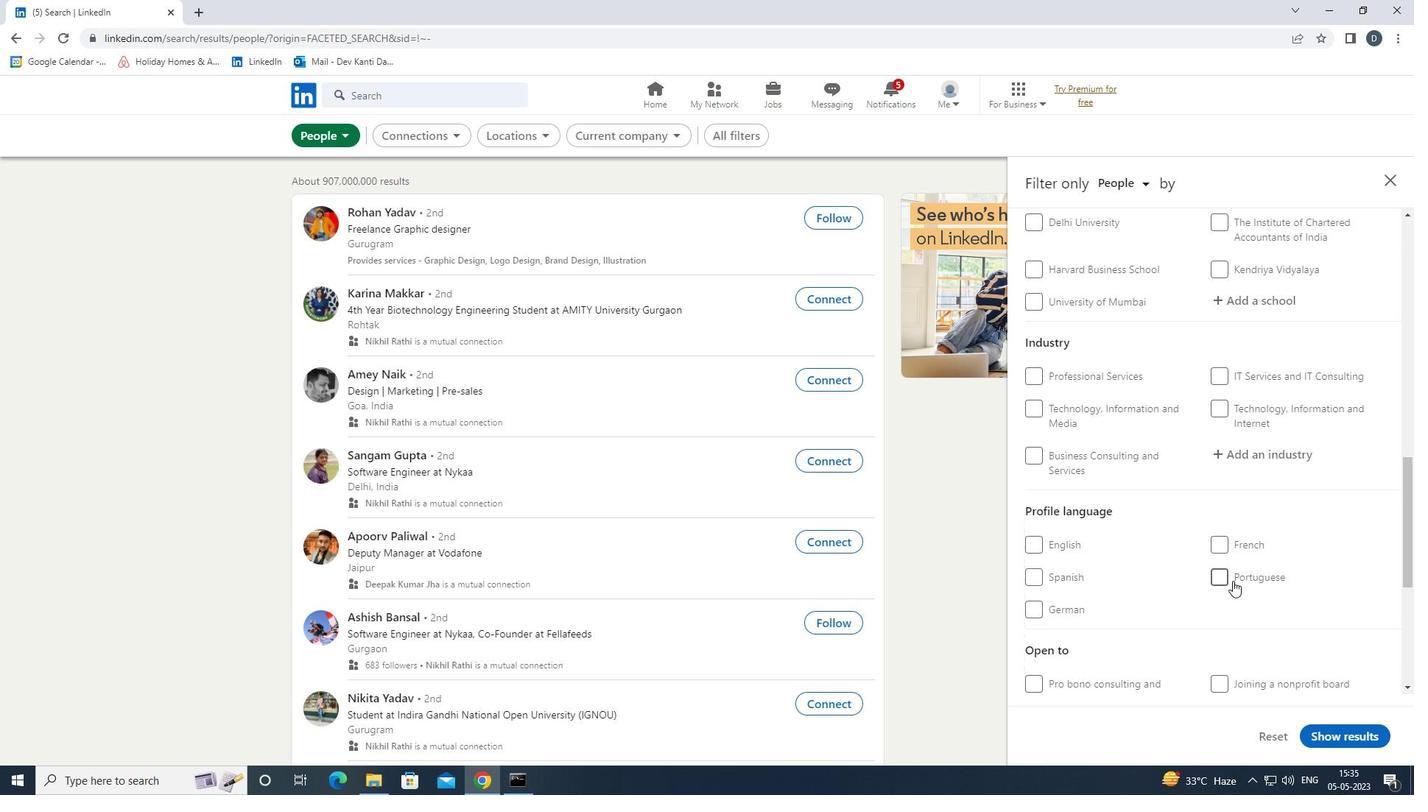 
Action: Mouse scrolled (1233, 581) with delta (0, 0)
Screenshot: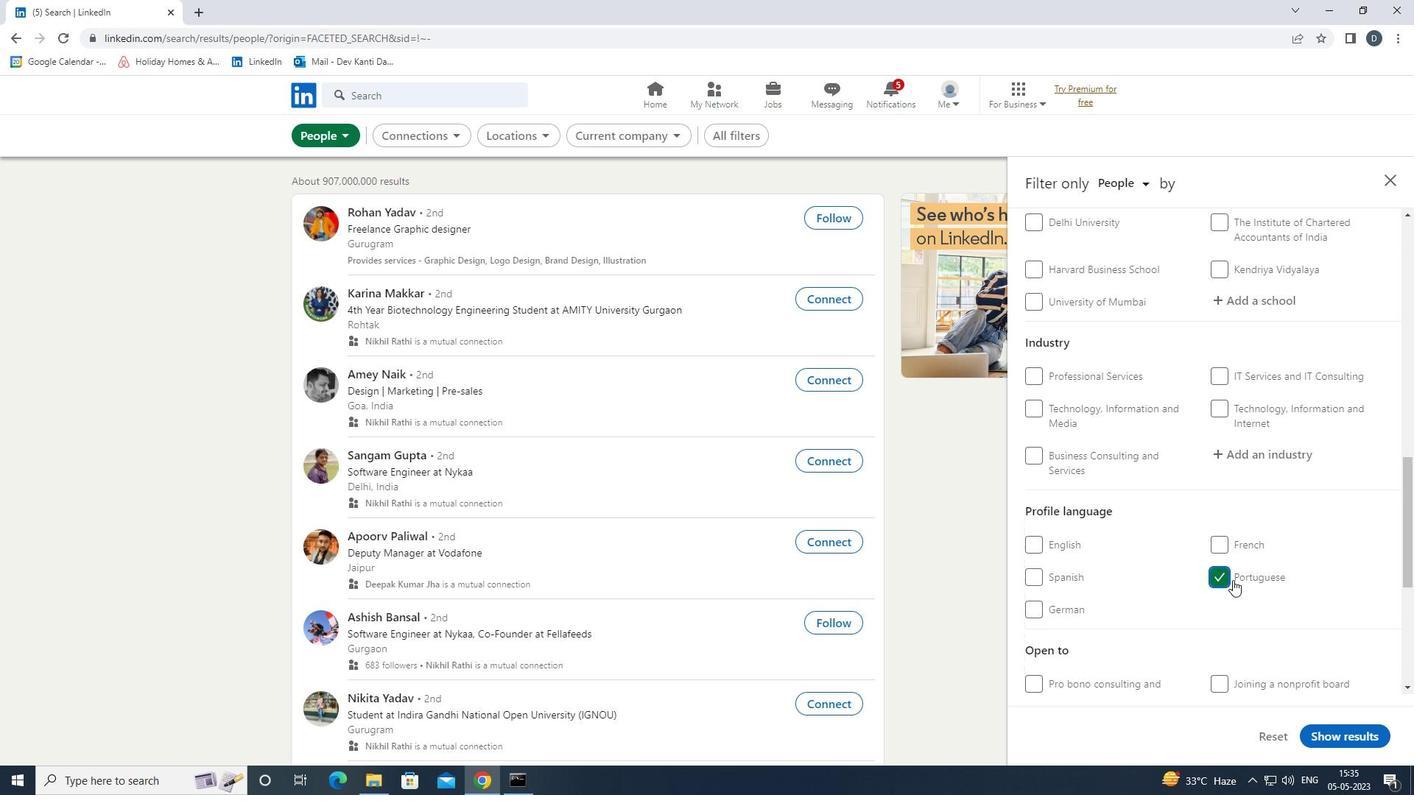 
Action: Mouse scrolled (1233, 581) with delta (0, 0)
Screenshot: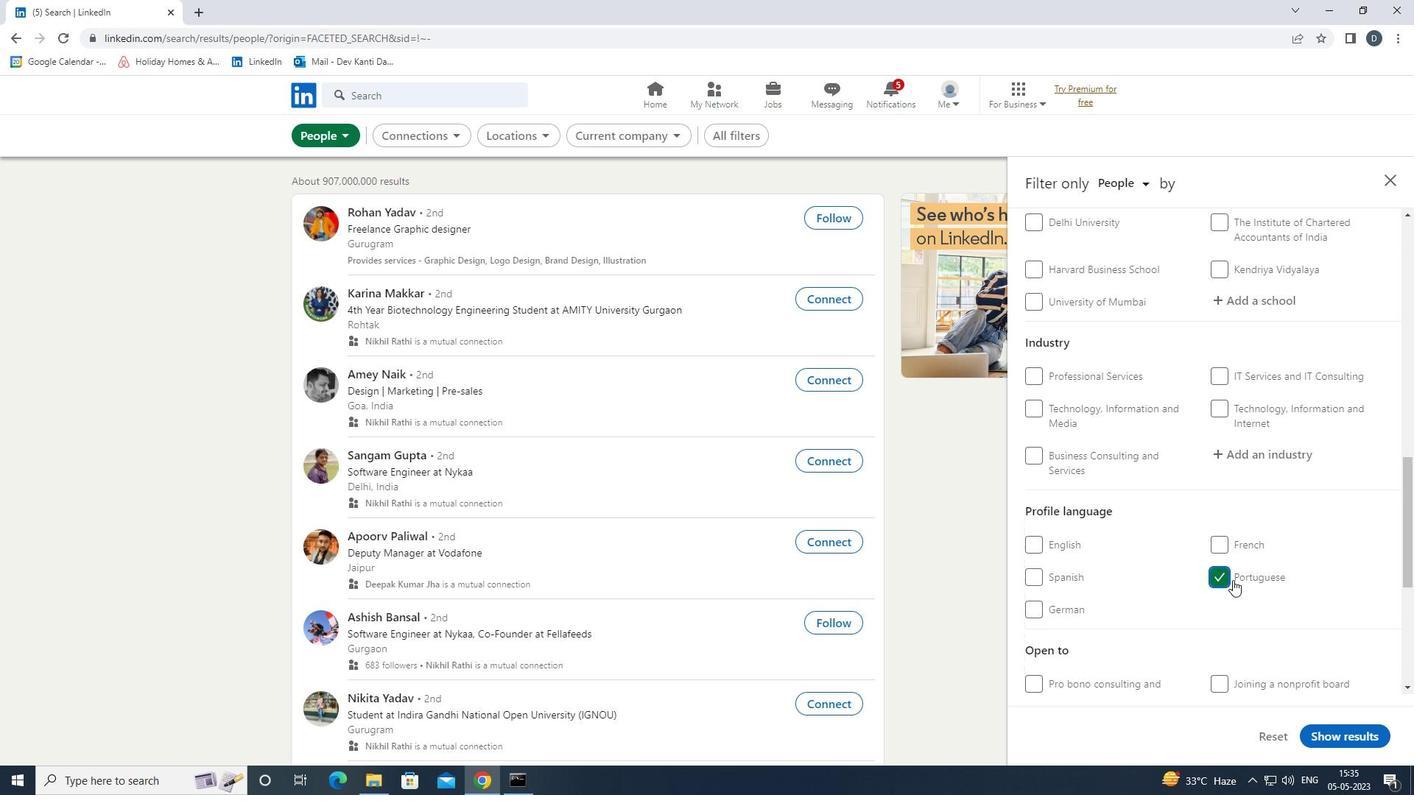 
Action: Mouse scrolled (1233, 581) with delta (0, 0)
Screenshot: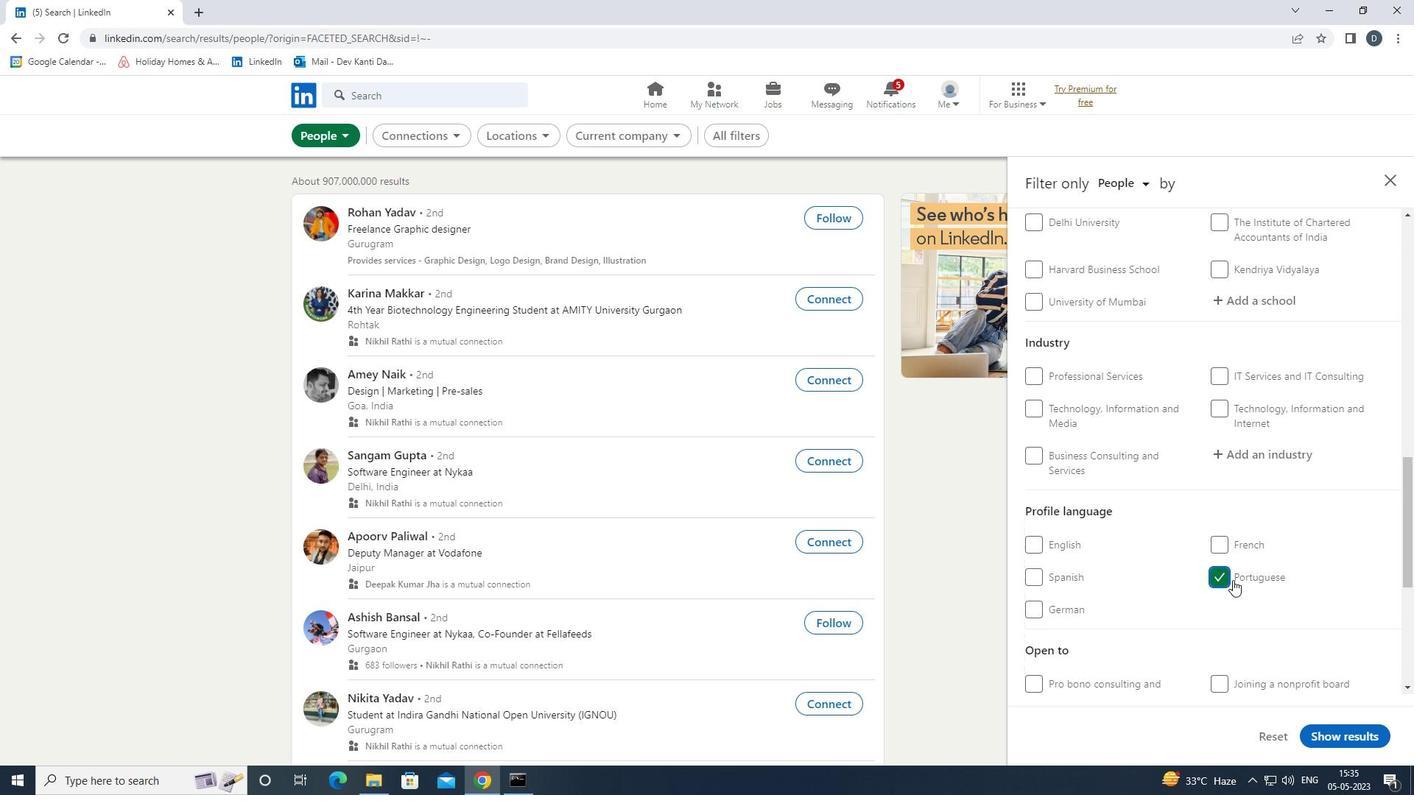 
Action: Mouse scrolled (1233, 581) with delta (0, 0)
Screenshot: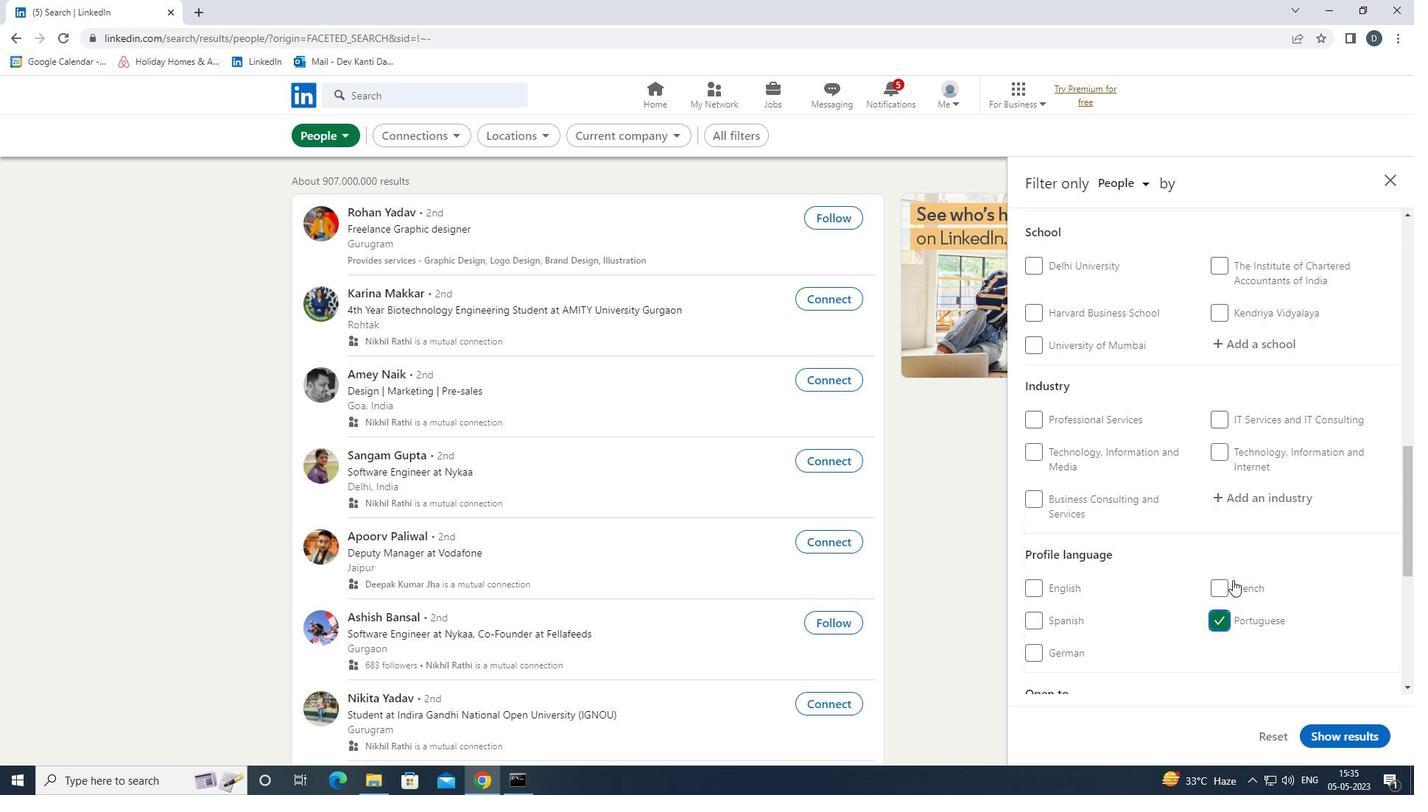 
Action: Mouse scrolled (1233, 581) with delta (0, 0)
Screenshot: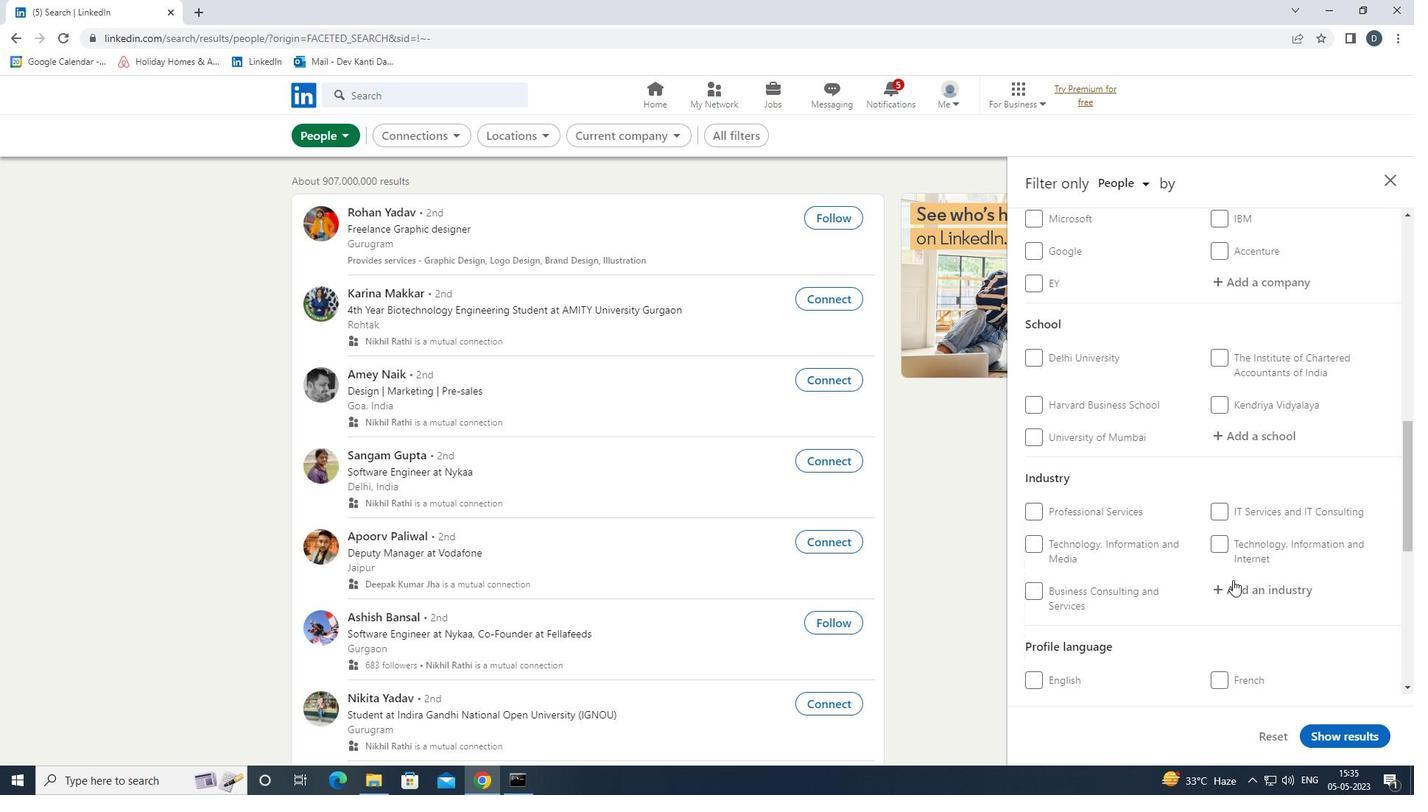 
Action: Mouse moved to (1271, 376)
Screenshot: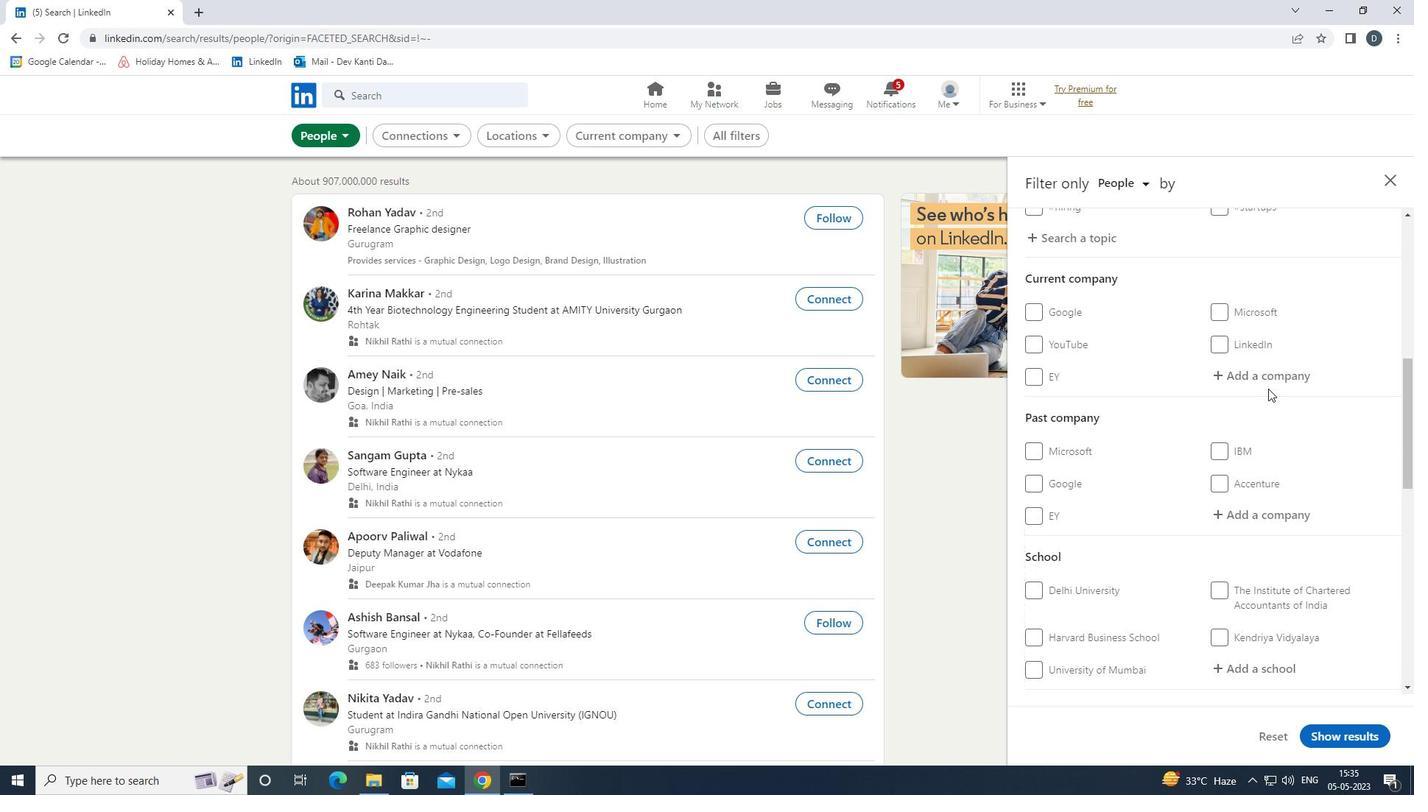 
Action: Mouse pressed left at (1271, 376)
Screenshot: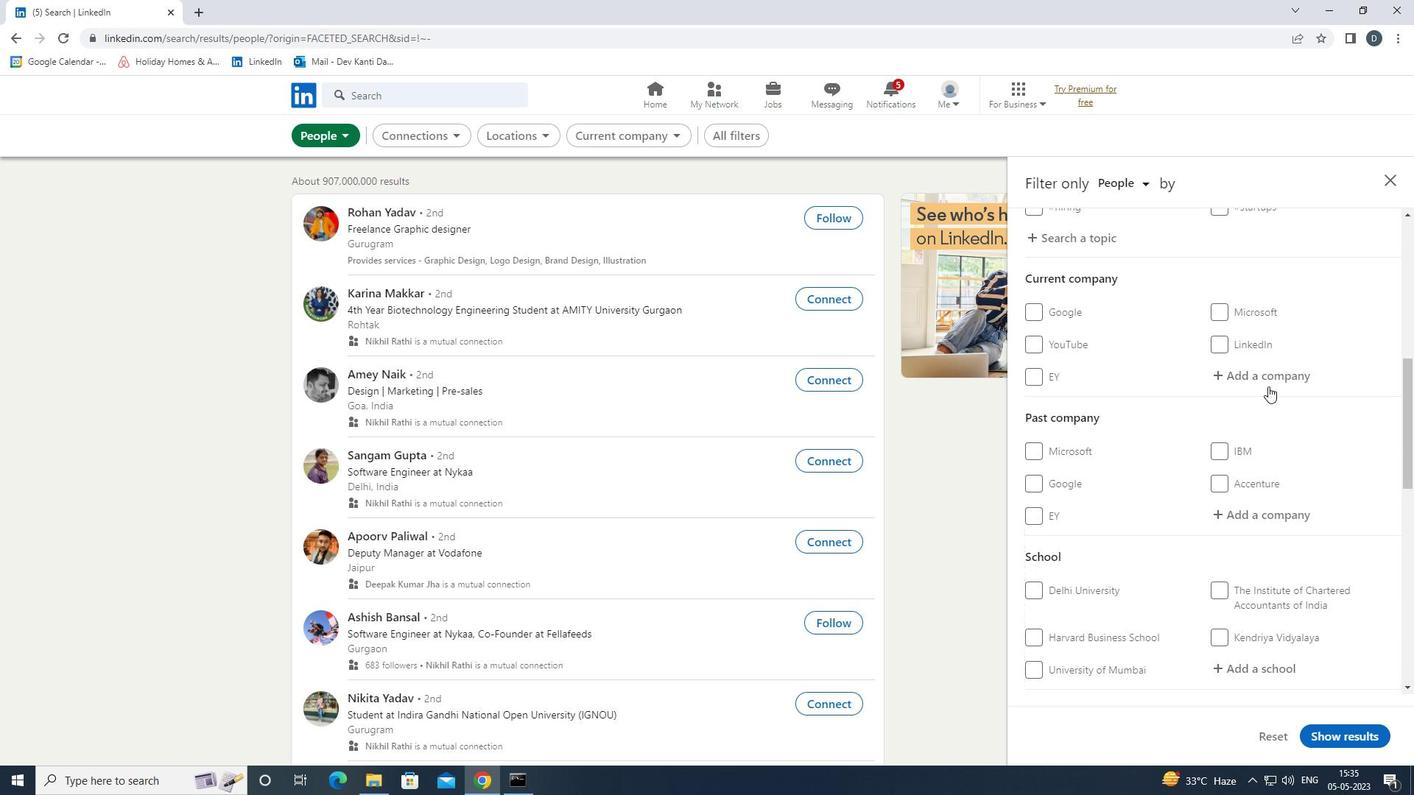 
Action: Key pressed <Key.shift><Key.shift>HIRING<Key.space><Key.shift><Key.shift><Key.shift>AG<Key.backspace>LERT<Key.down><Key.enter>
Screenshot: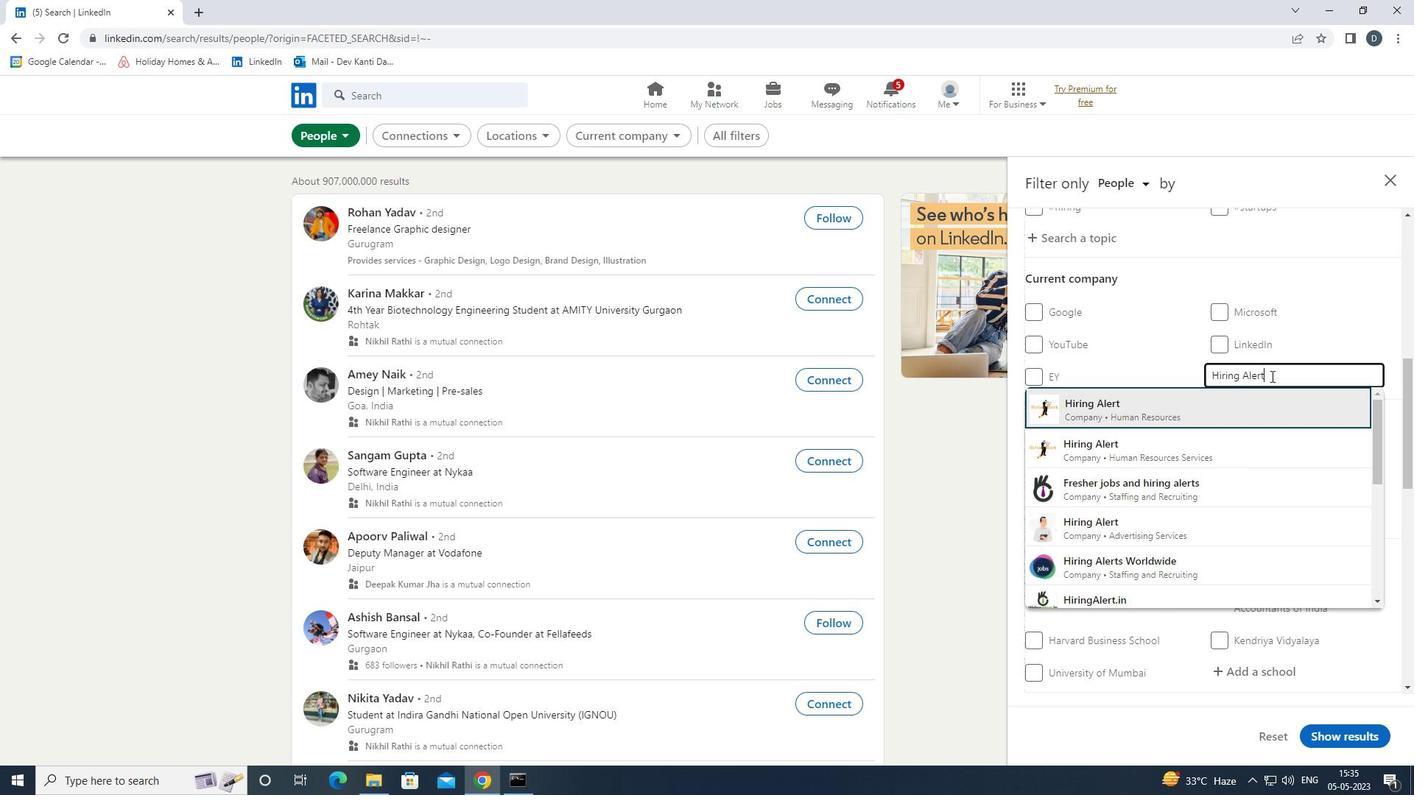 
Action: Mouse scrolled (1271, 375) with delta (0, 0)
Screenshot: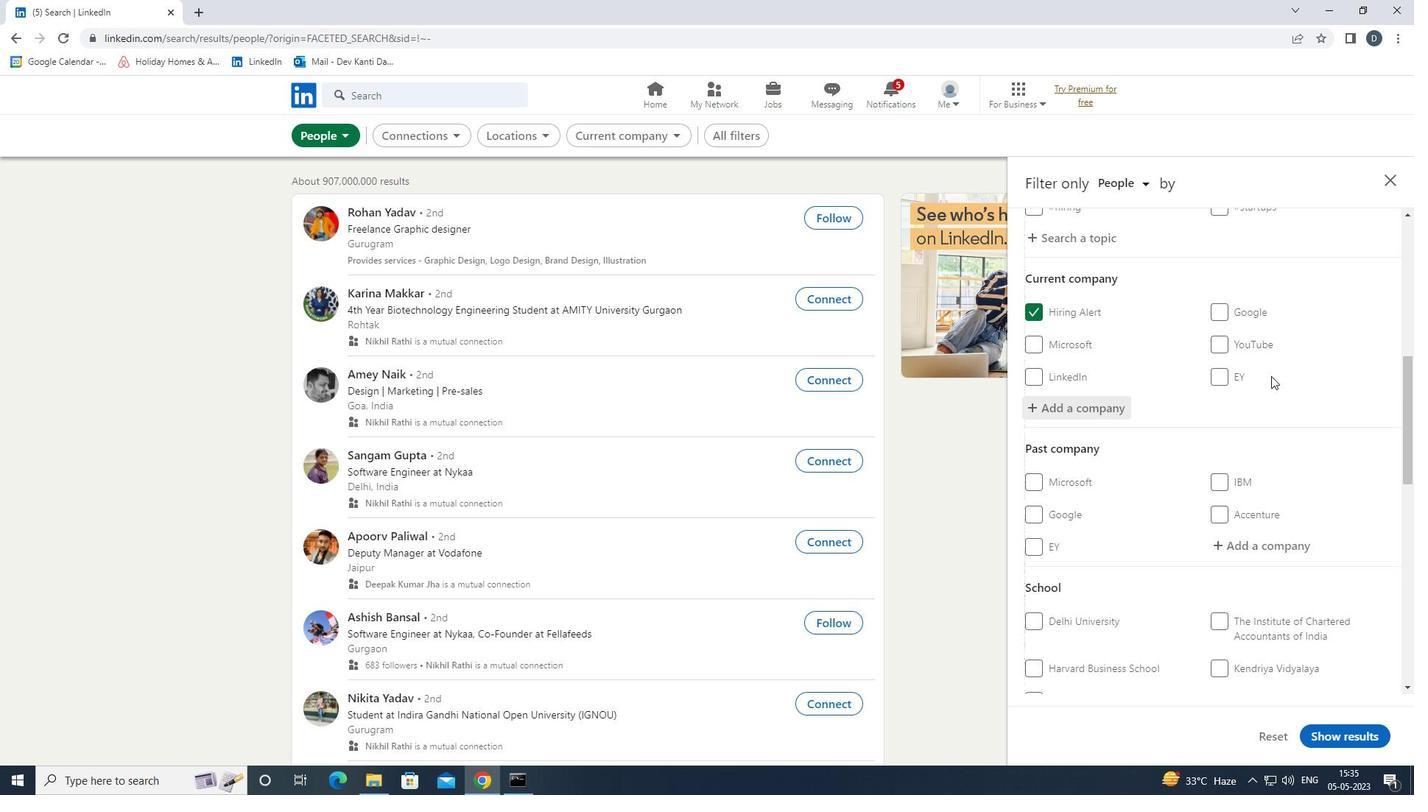 
Action: Mouse moved to (1271, 376)
Screenshot: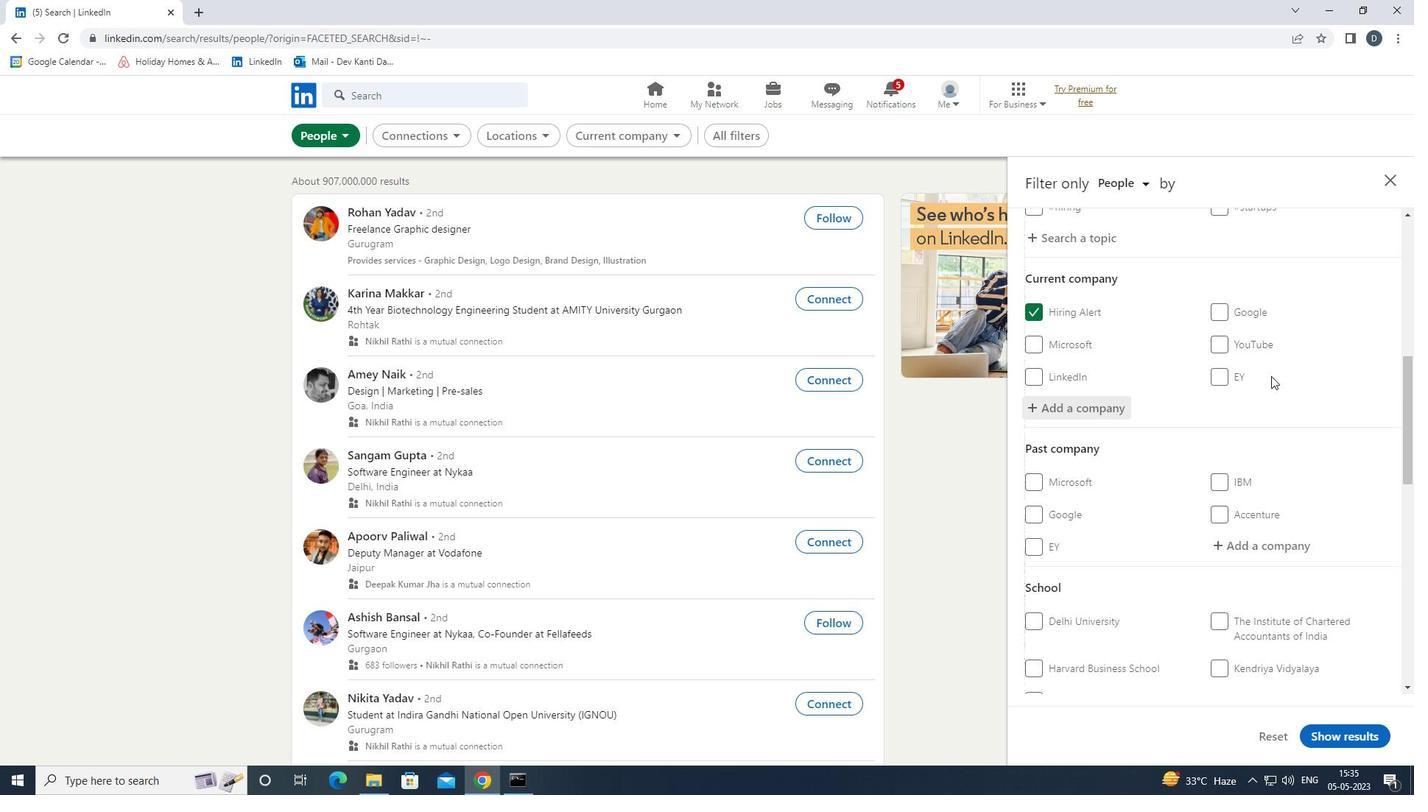 
Action: Mouse scrolled (1271, 375) with delta (0, 0)
Screenshot: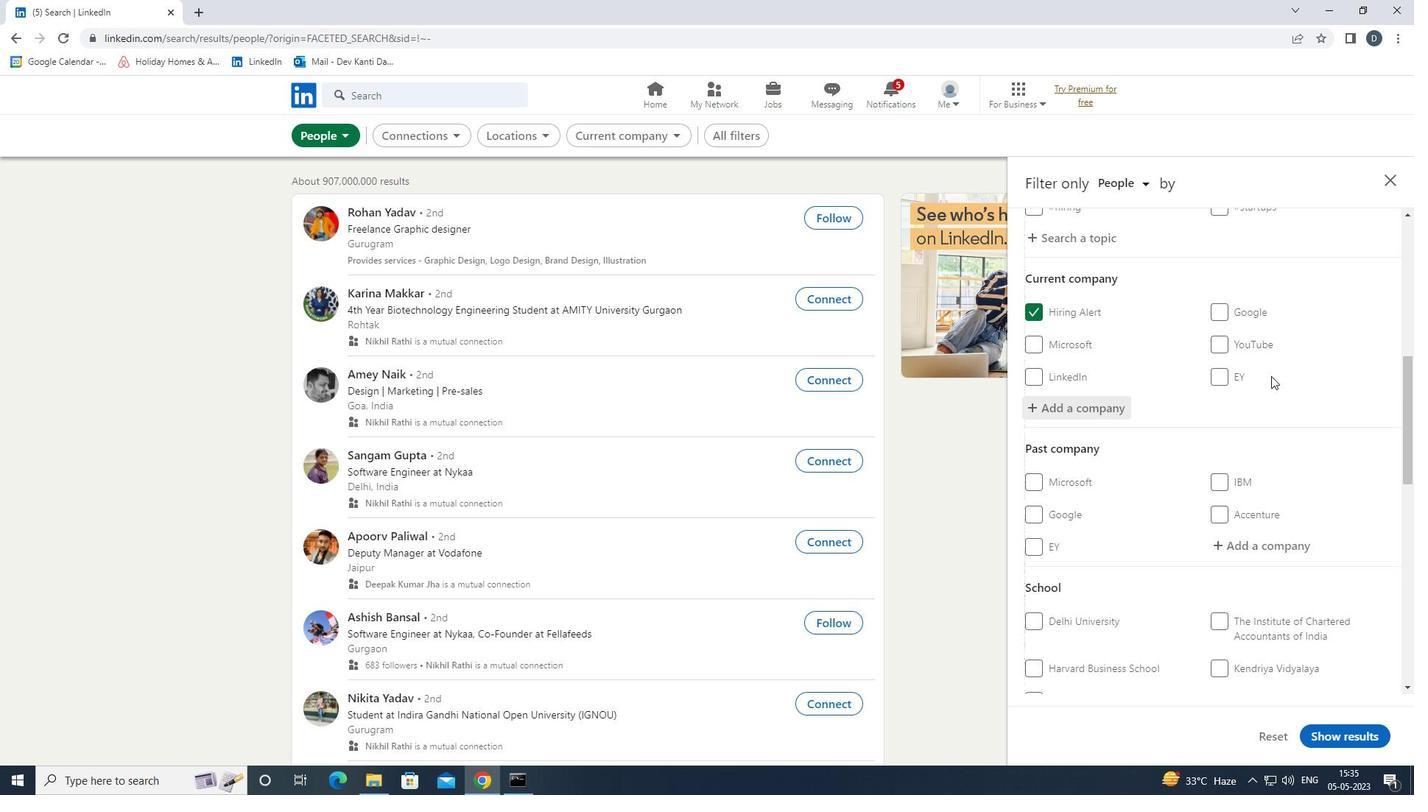 
Action: Mouse scrolled (1271, 375) with delta (0, 0)
Screenshot: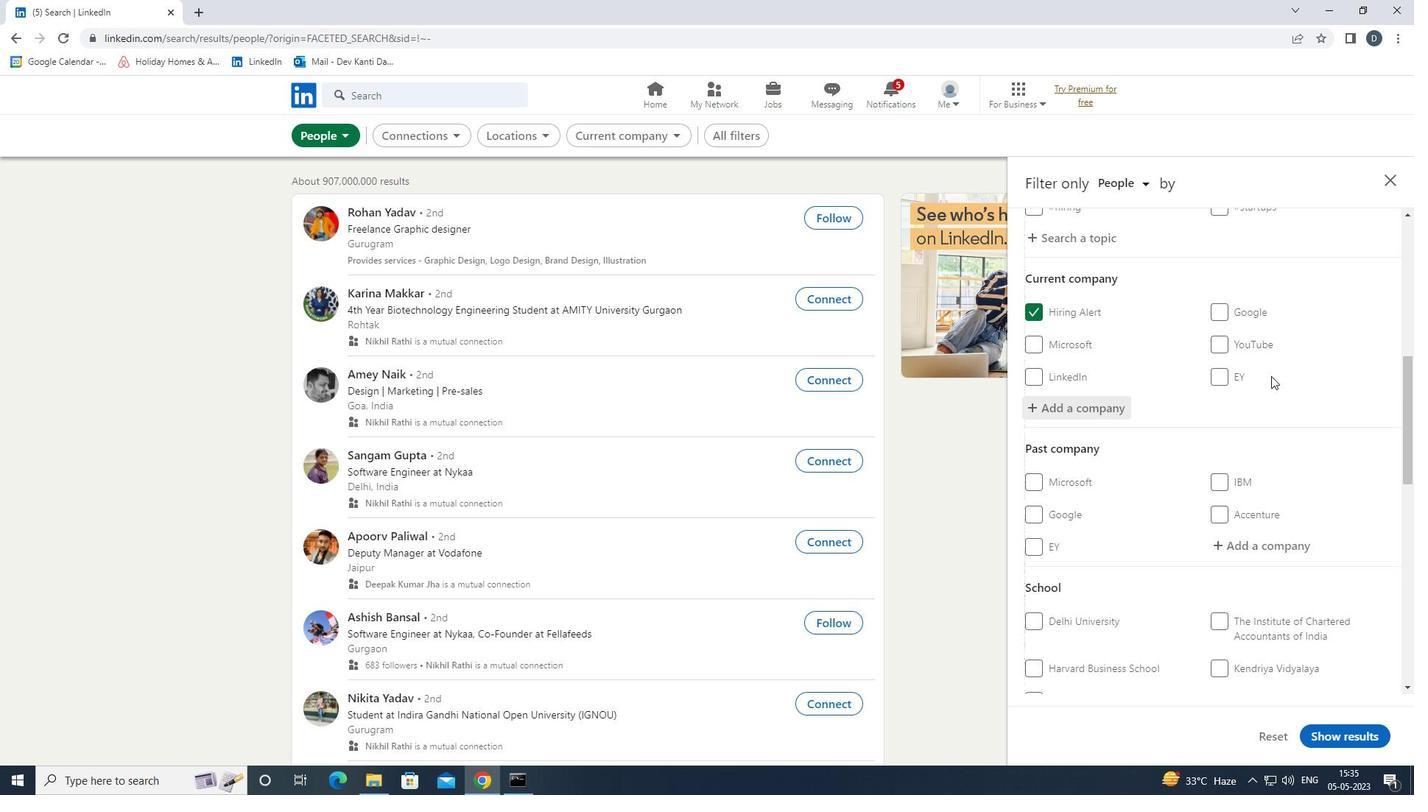 
Action: Mouse moved to (1288, 479)
Screenshot: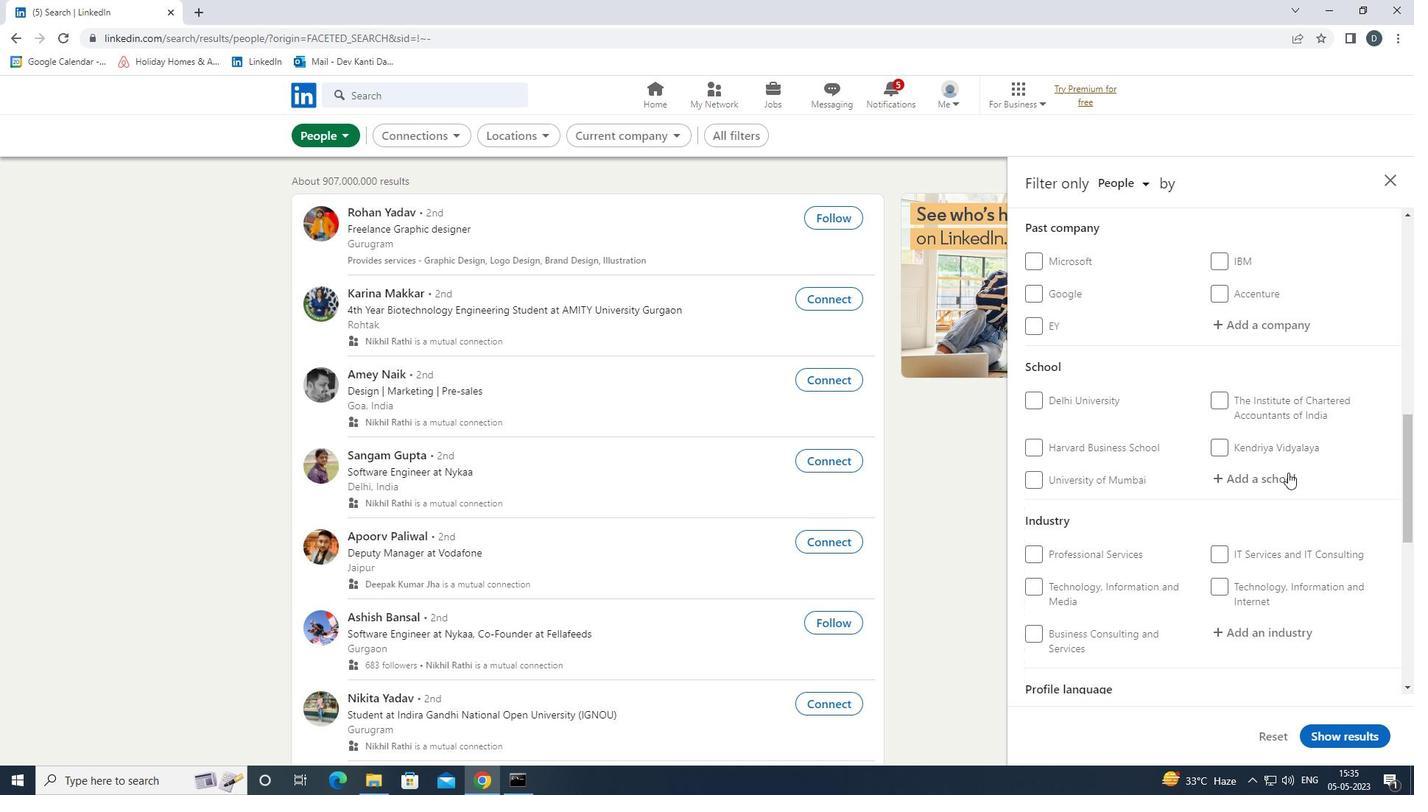 
Action: Mouse pressed left at (1288, 479)
Screenshot: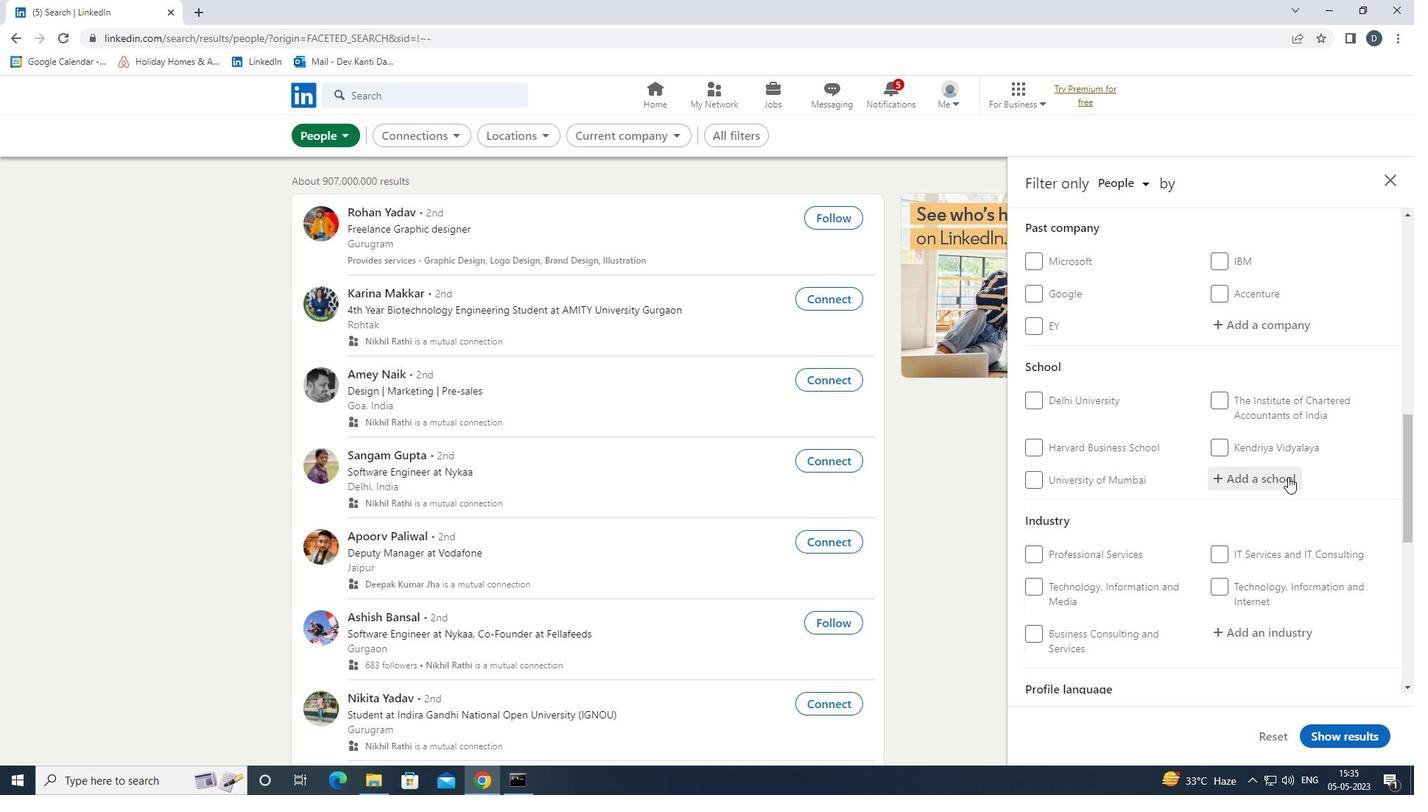 
Action: Key pressed <Key.shift><Key.shift><Key.shift>NATIONAL<Key.space><Key.shift>INSTITUTE<Key.space>OF<Key.space><Key.shift>DESIGN<Key.down><Key.enter>
Screenshot: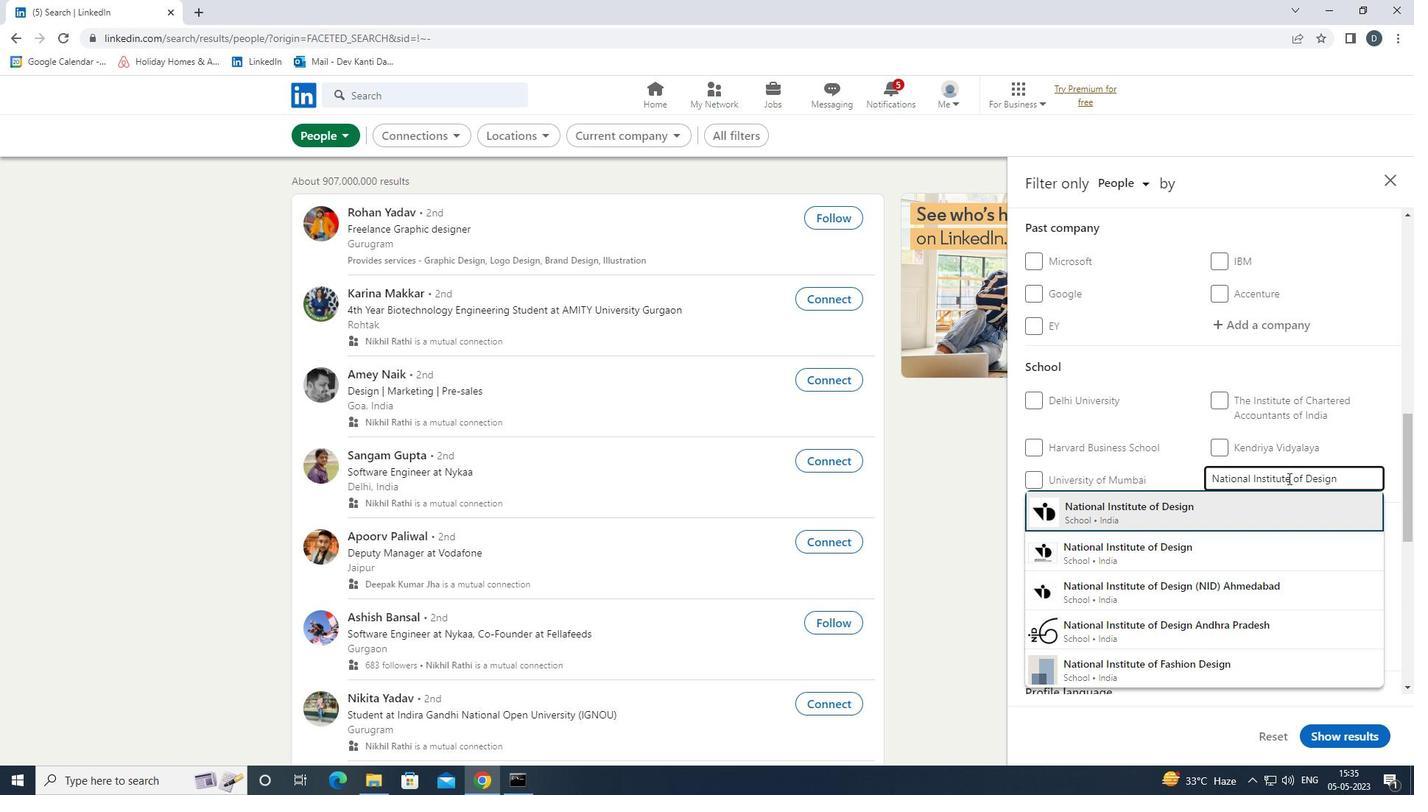 
Action: Mouse scrolled (1288, 478) with delta (0, 0)
Screenshot: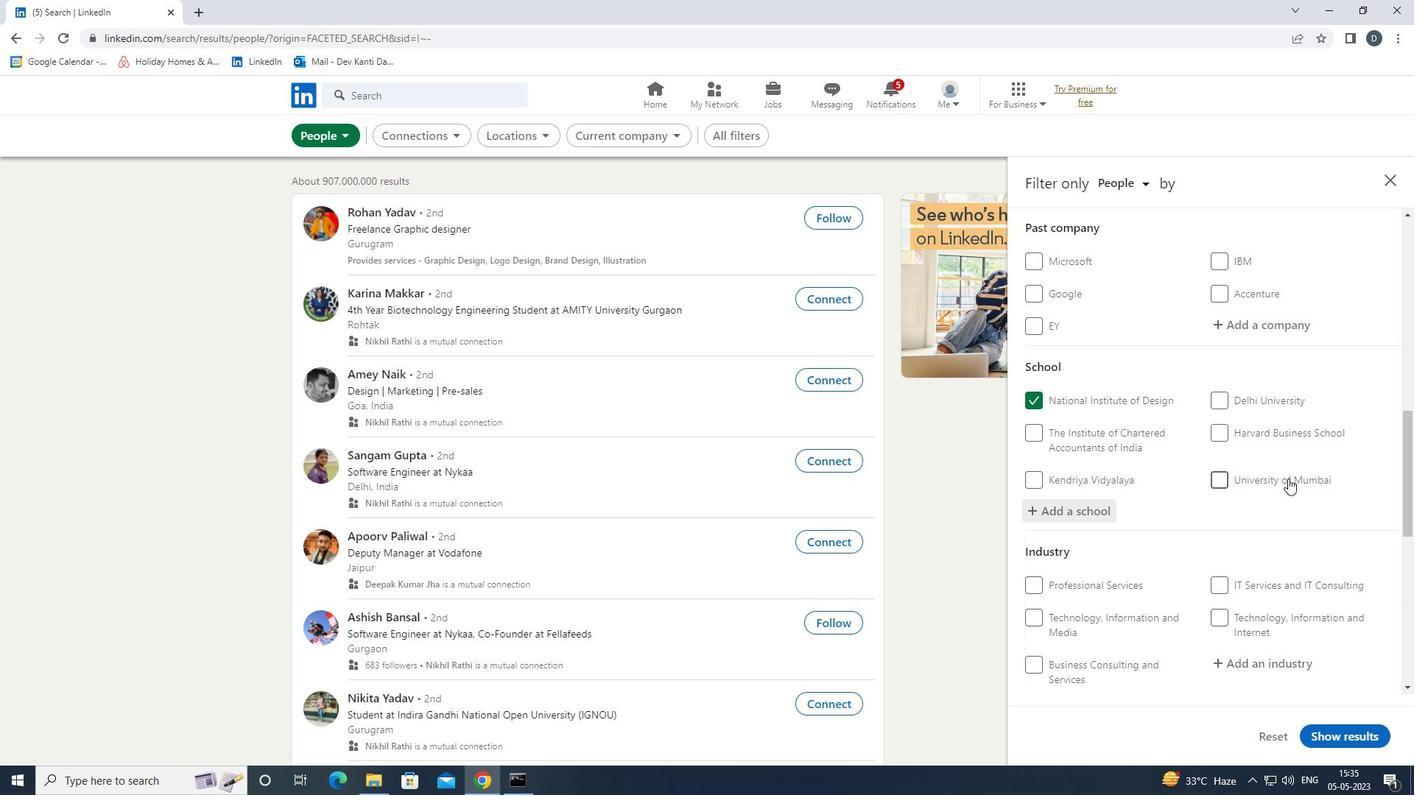 
Action: Mouse scrolled (1288, 478) with delta (0, 0)
Screenshot: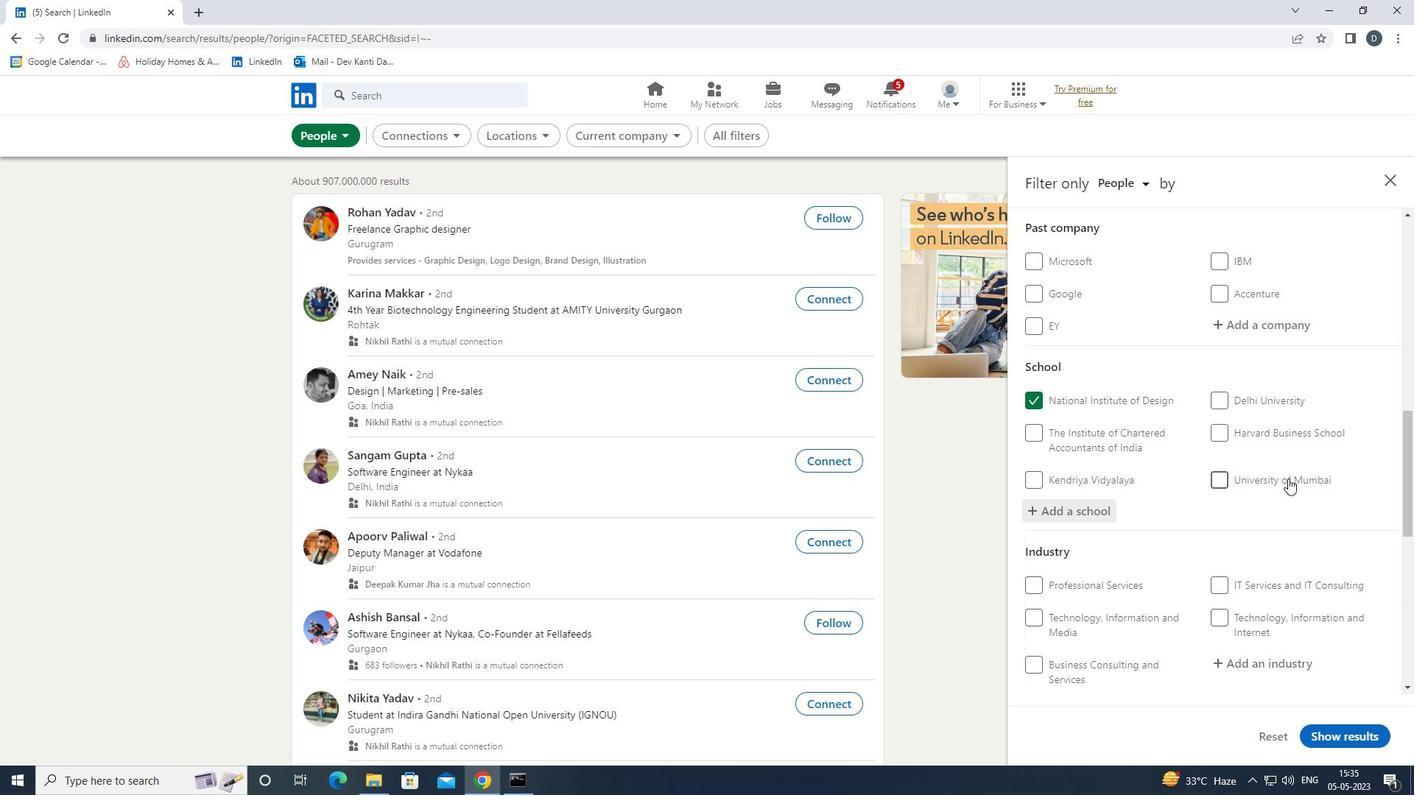 
Action: Mouse scrolled (1288, 478) with delta (0, 0)
Screenshot: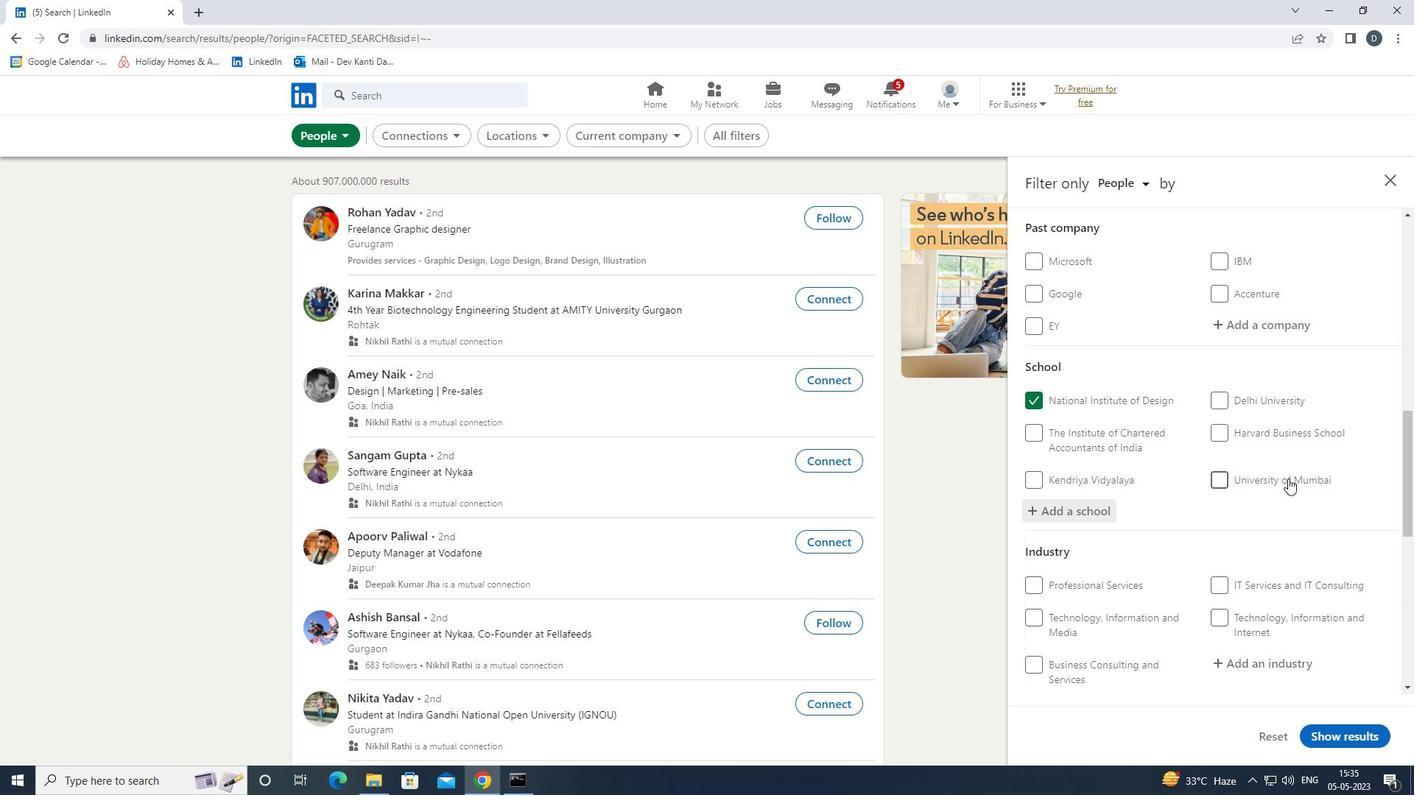
Action: Mouse moved to (1288, 448)
Screenshot: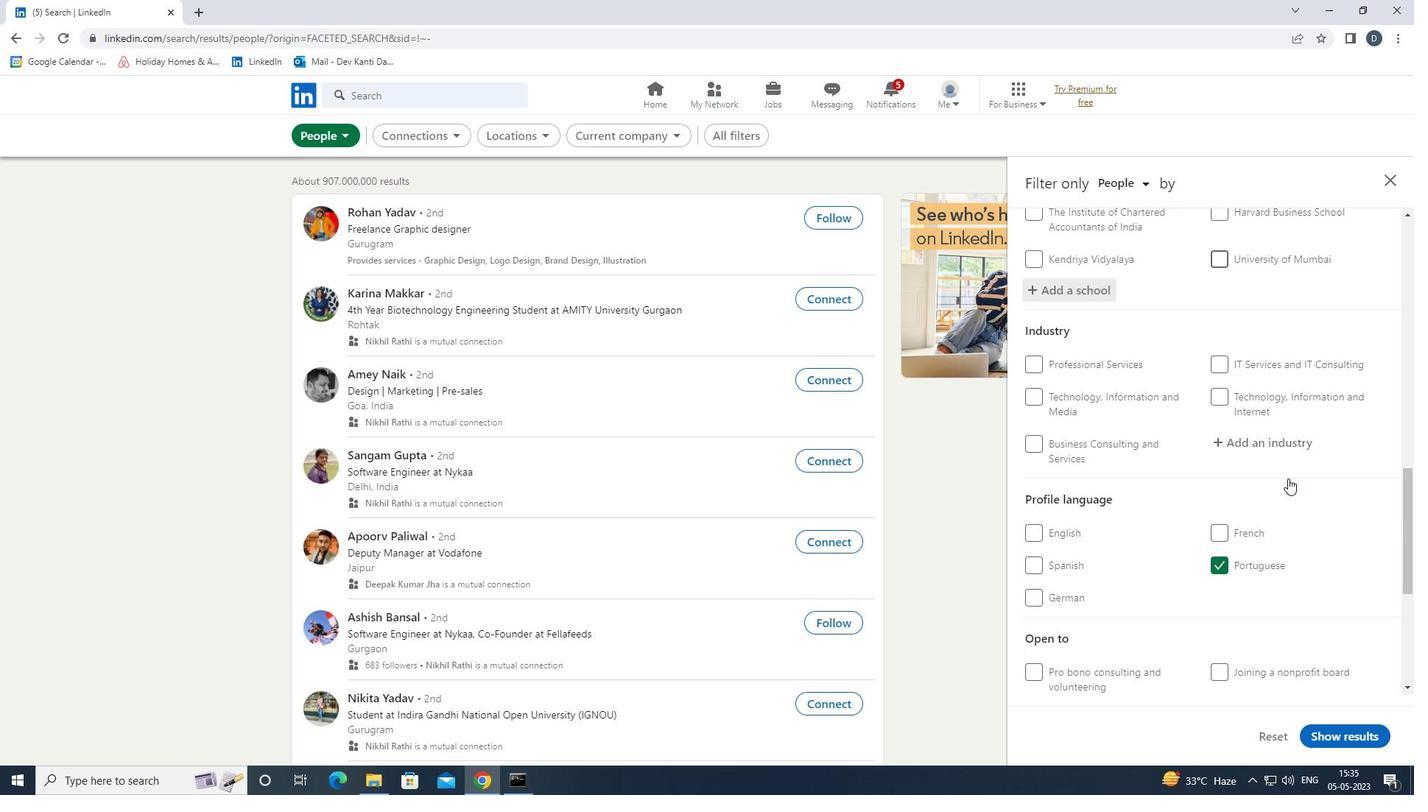 
Action: Mouse pressed left at (1288, 448)
Screenshot: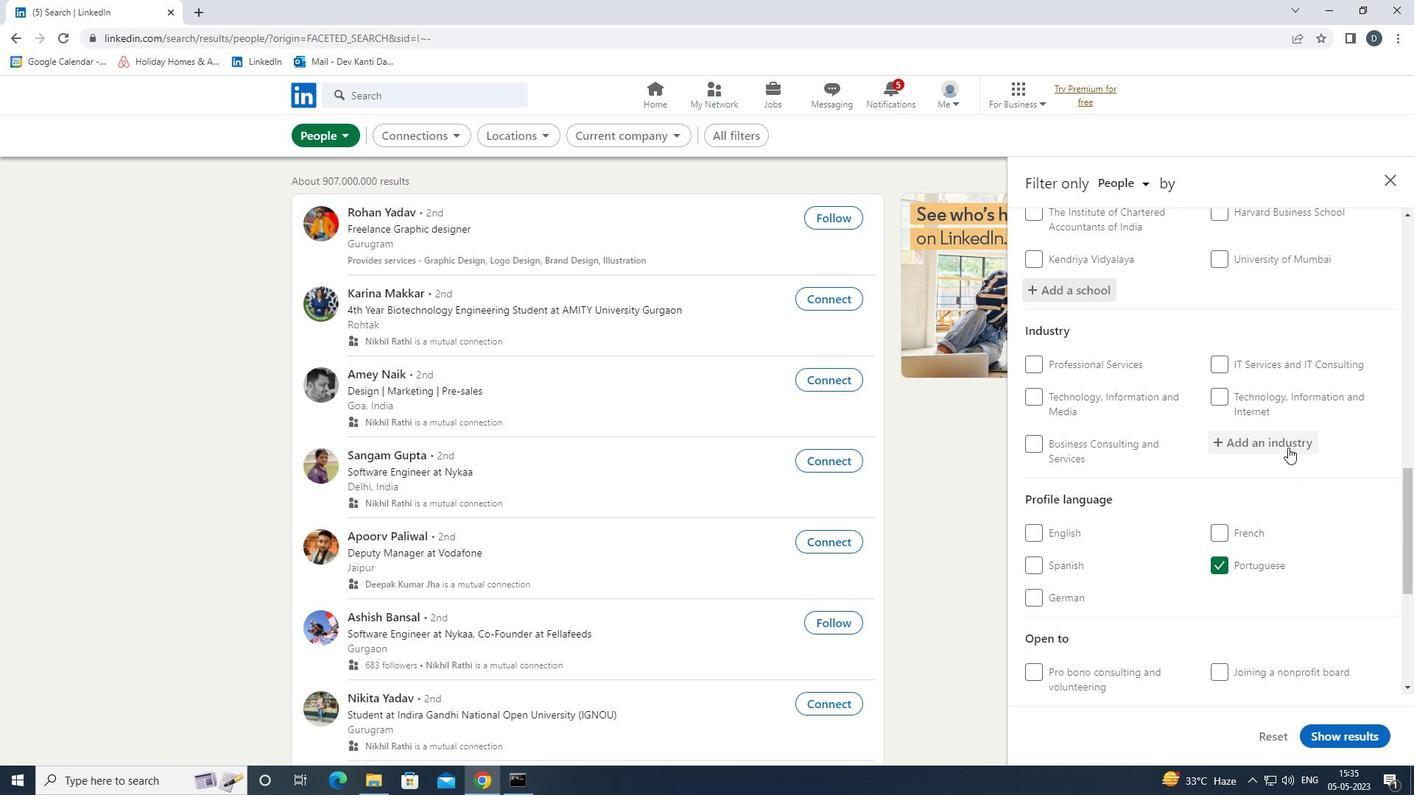 
Action: Key pressed <Key.shift>SHEET<Key.space><Key.shift><Key.shift><Key.shift><Key.shift><Key.shift><Key.shift><Key.shift><Key.shift><Key.shift><Key.shift><Key.shift><Key.shift><Key.shift><Key.shift><Key.shift><Key.shift><Key.shift>MUSIC<Key.down><Key.down><Key.enter>
Screenshot: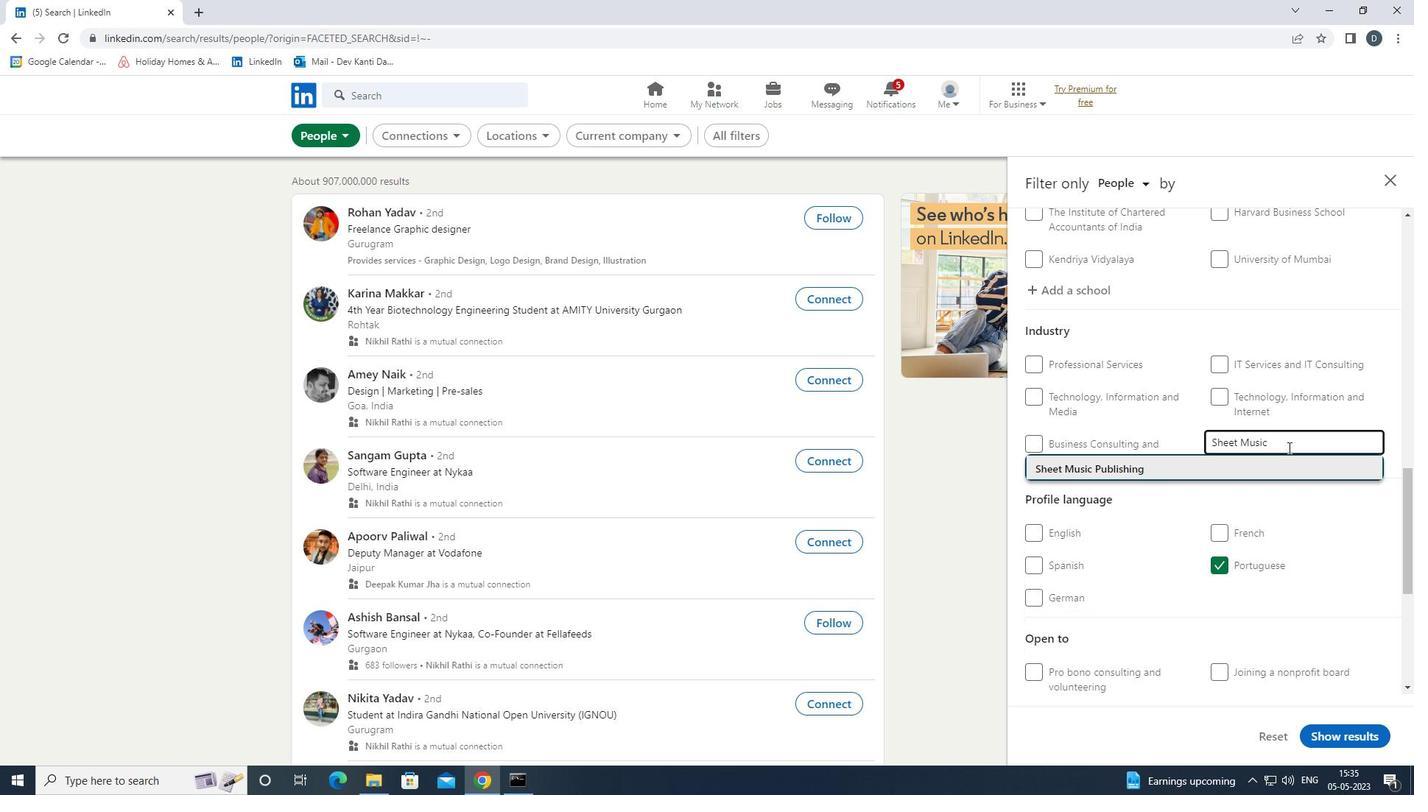 
Action: Mouse scrolled (1288, 447) with delta (0, 0)
Screenshot: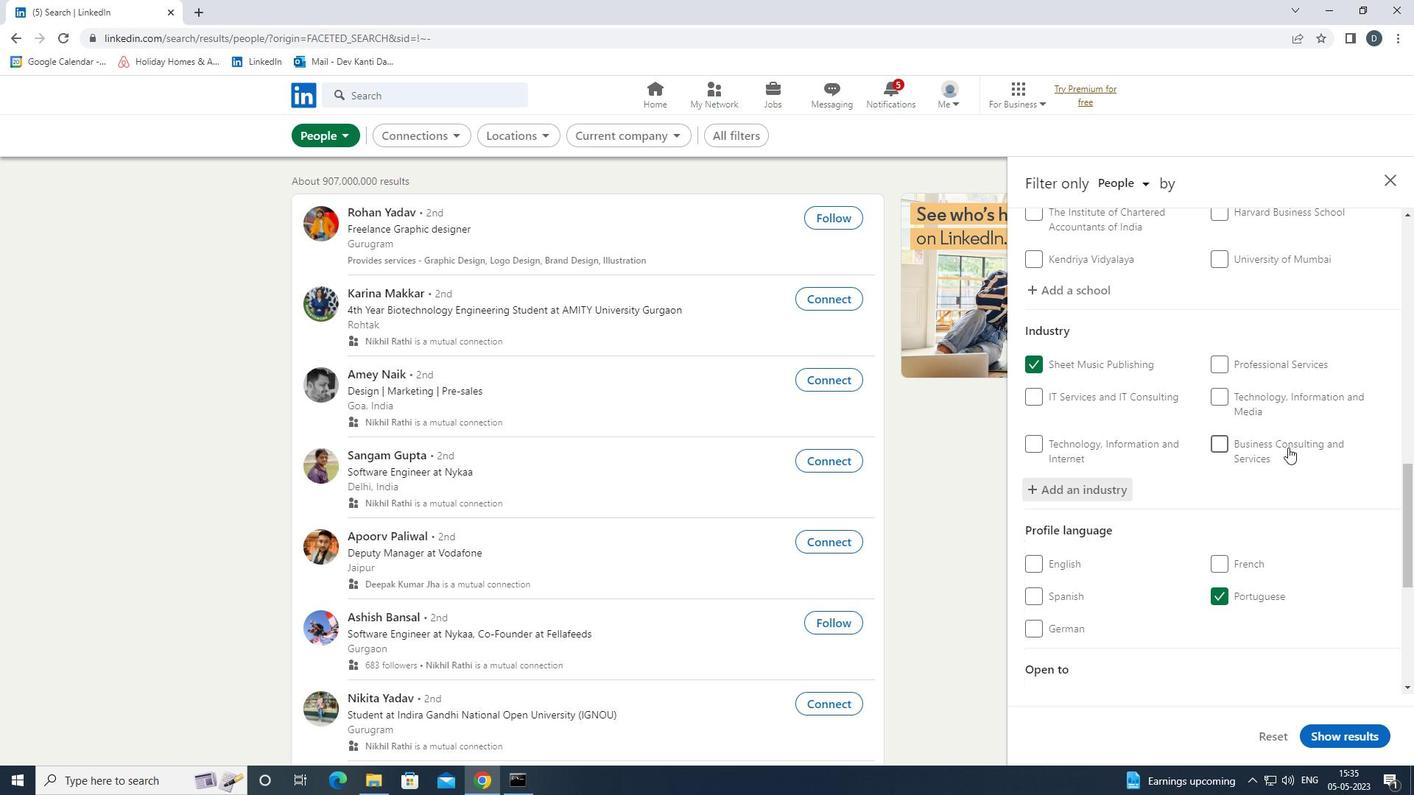 
Action: Mouse scrolled (1288, 447) with delta (0, 0)
Screenshot: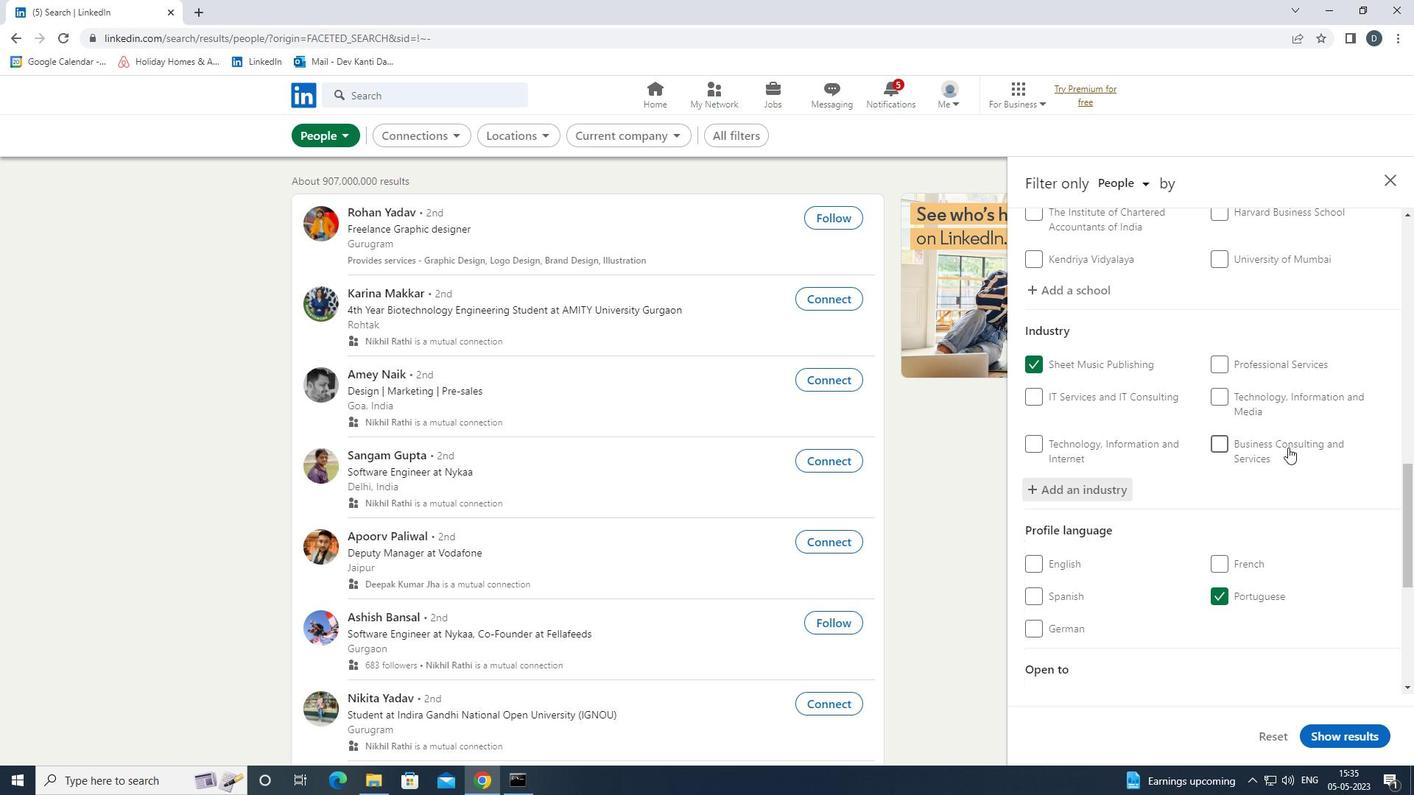 
Action: Mouse scrolled (1288, 447) with delta (0, 0)
Screenshot: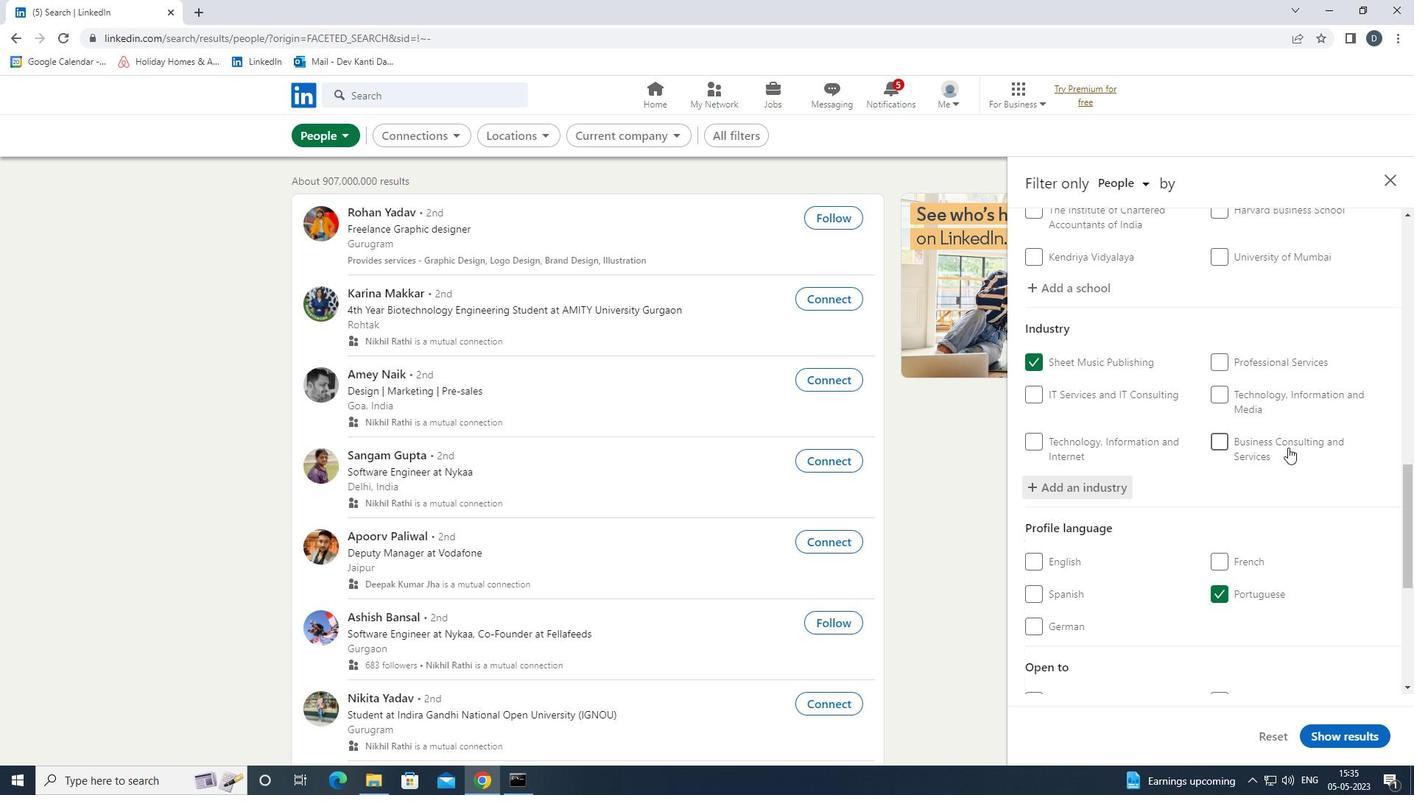 
Action: Mouse scrolled (1288, 447) with delta (0, 0)
Screenshot: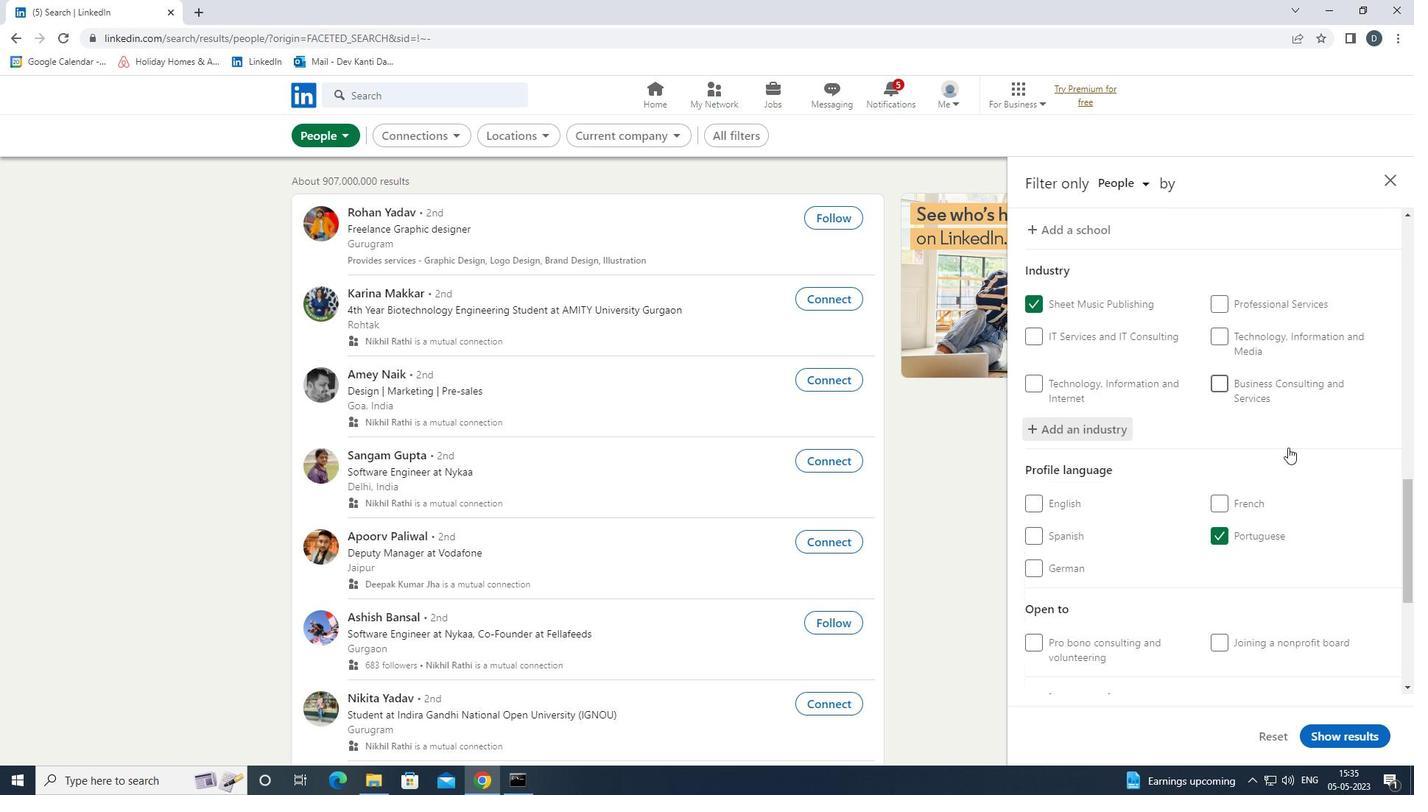 
Action: Mouse moved to (1274, 554)
Screenshot: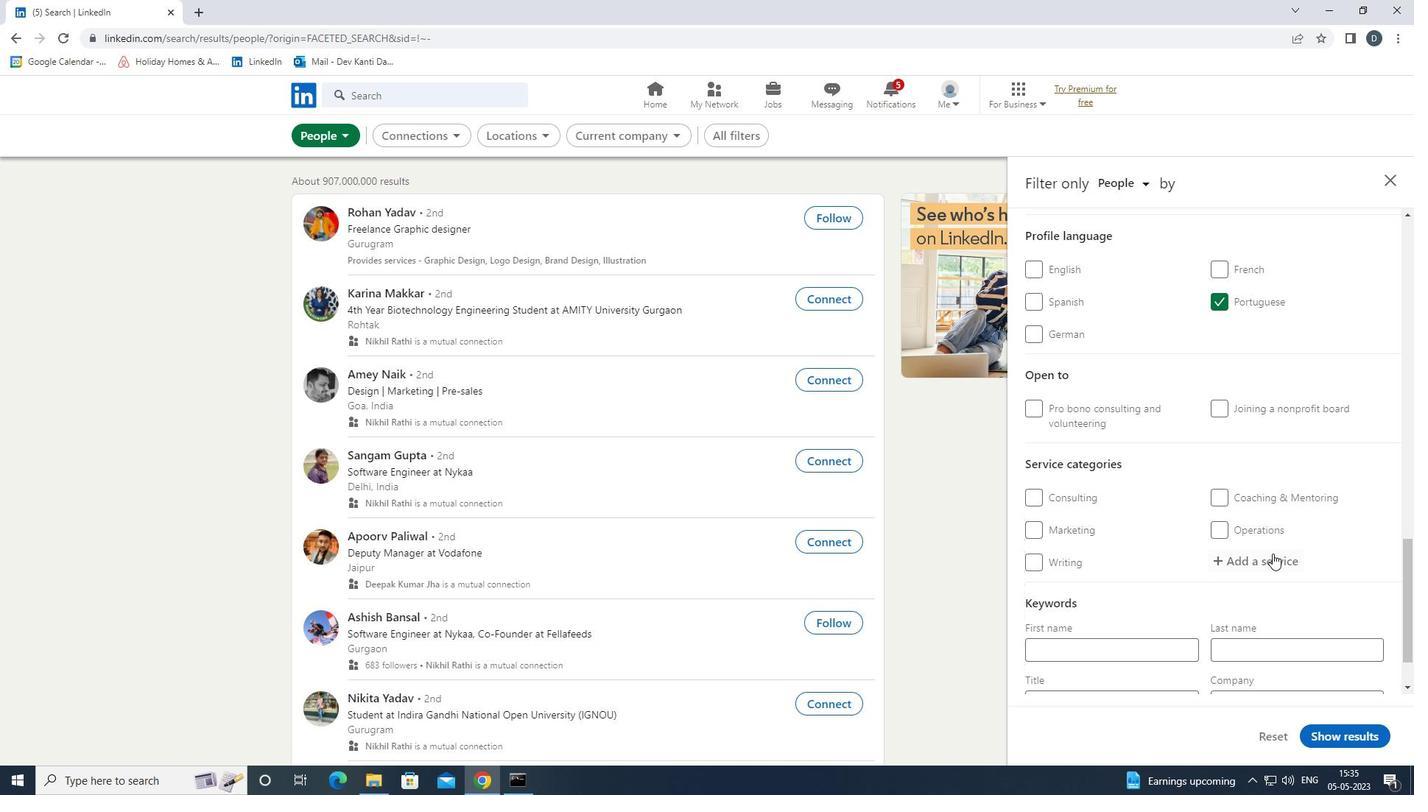 
Action: Mouse pressed left at (1274, 554)
Screenshot: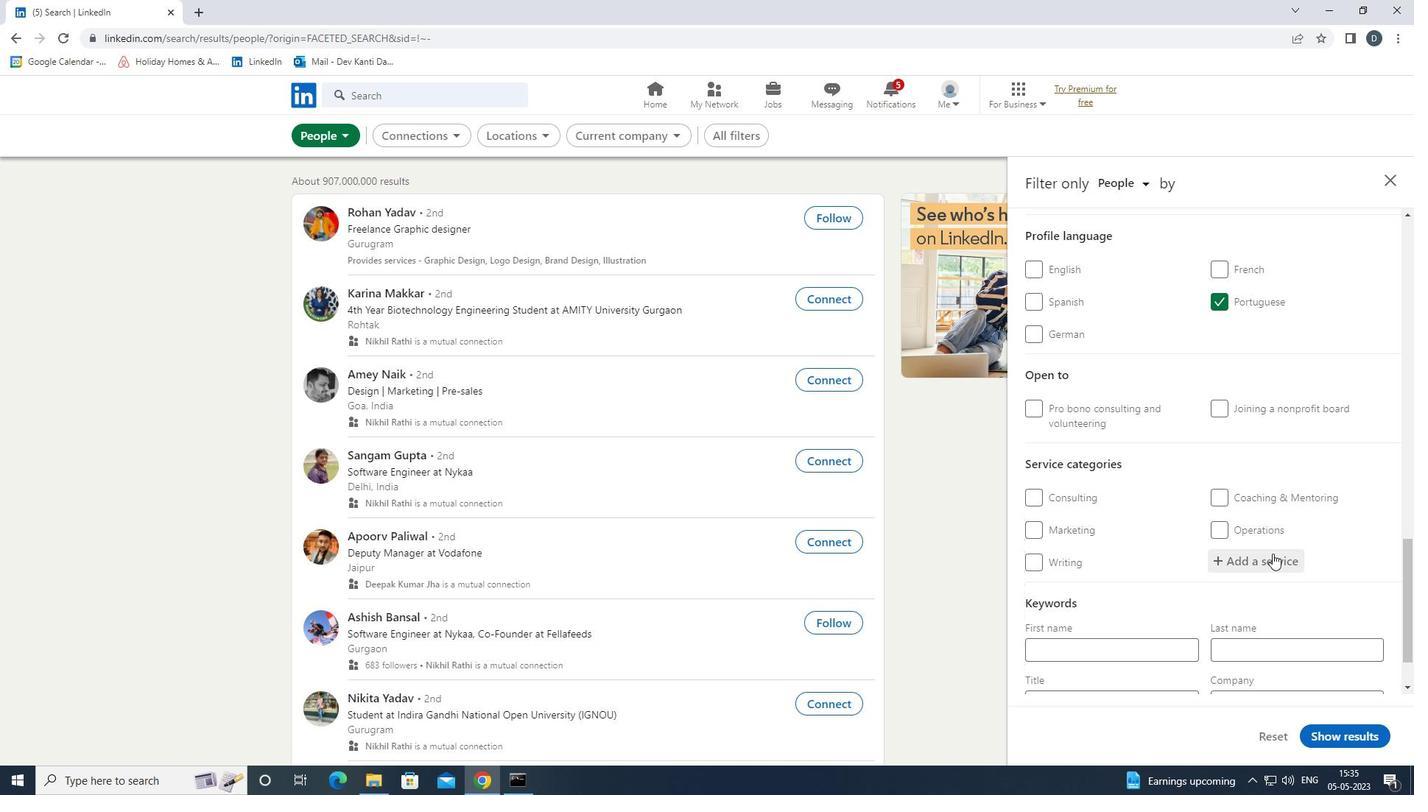 
Action: Key pressed <Key.shift><Key.shift><Key.shift><Key.shift>TAX<Key.space><Key.shift>PE<Key.backspace>REPA<Key.down><Key.enter>
Screenshot: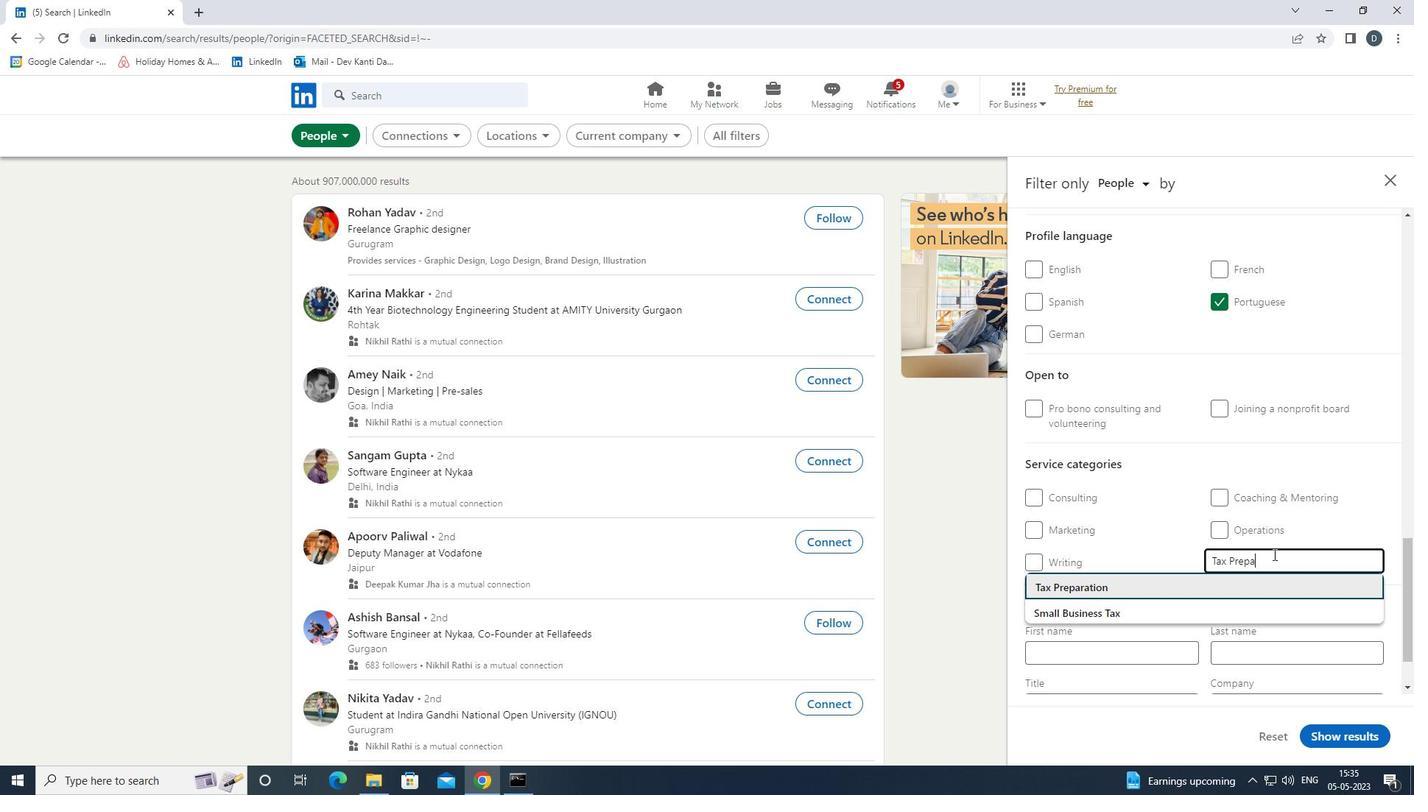 
Action: Mouse scrolled (1274, 554) with delta (0, 0)
Screenshot: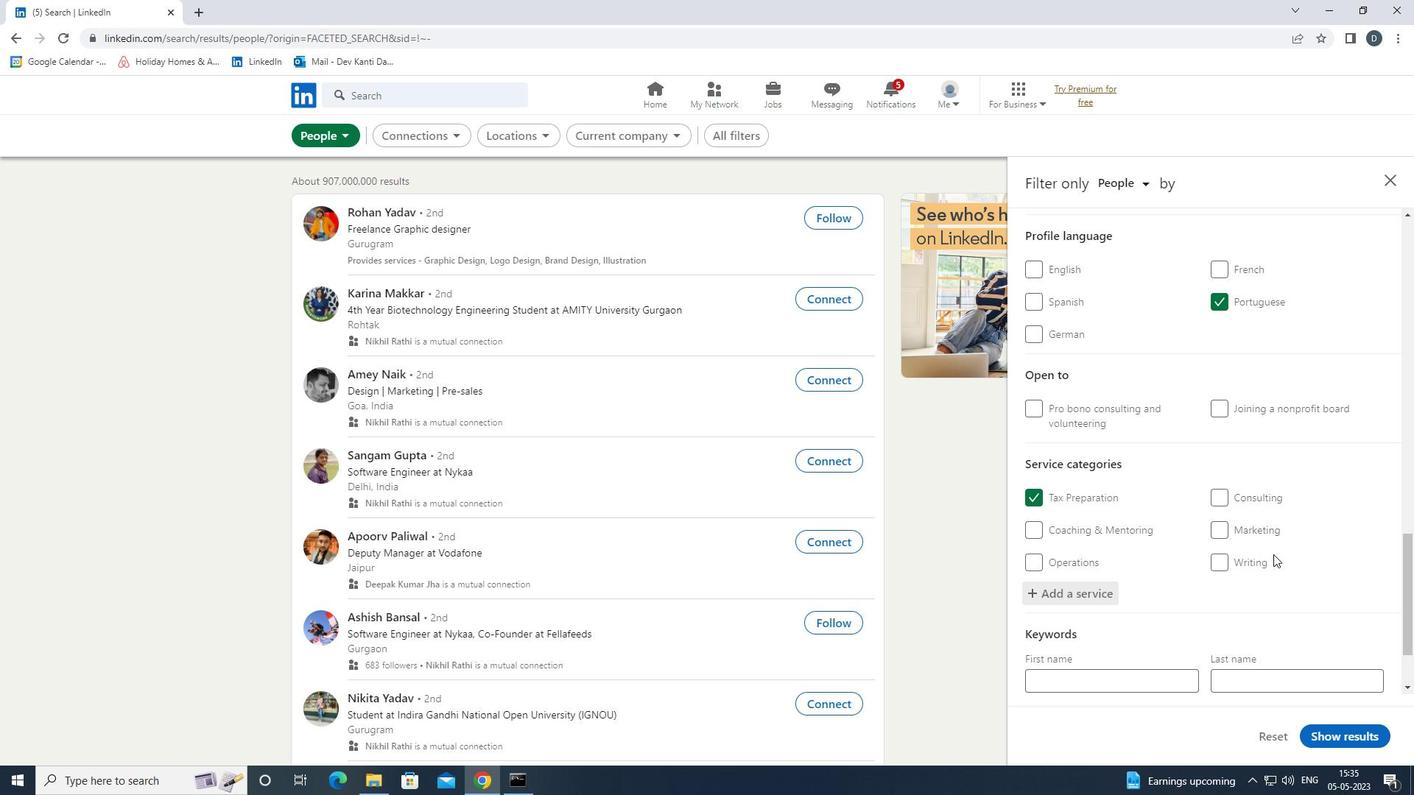 
Action: Mouse scrolled (1274, 554) with delta (0, 0)
Screenshot: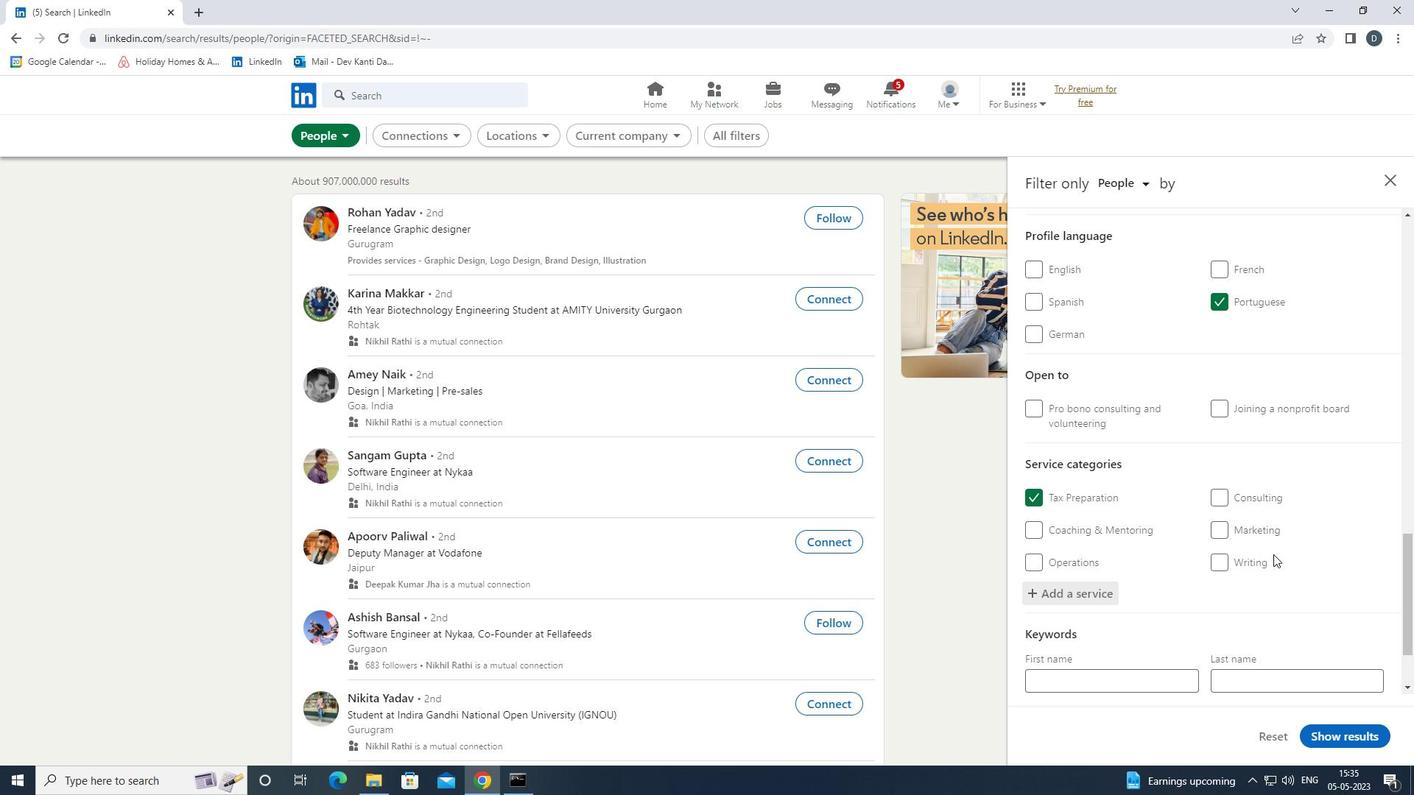 
Action: Mouse scrolled (1274, 554) with delta (0, 0)
Screenshot: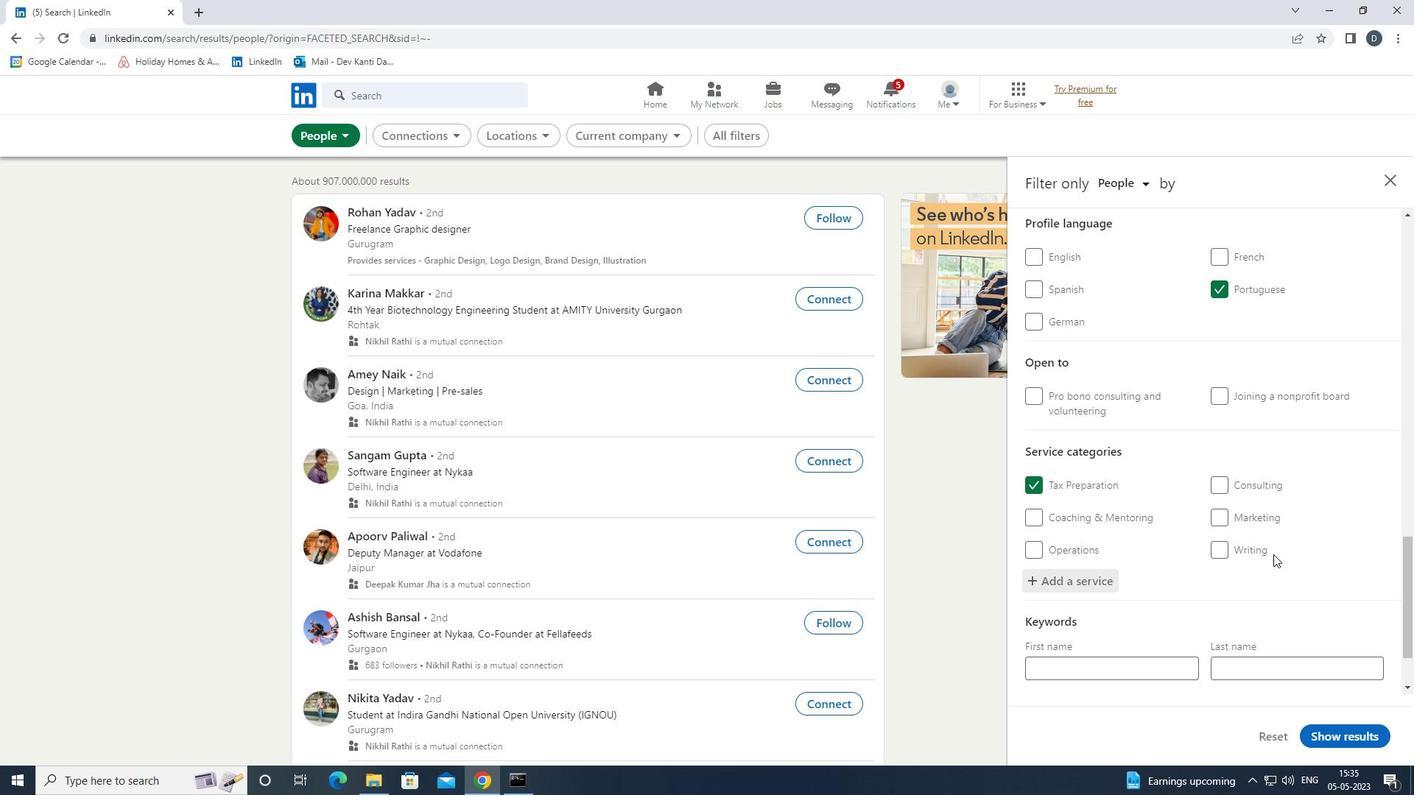 
Action: Mouse moved to (1273, 561)
Screenshot: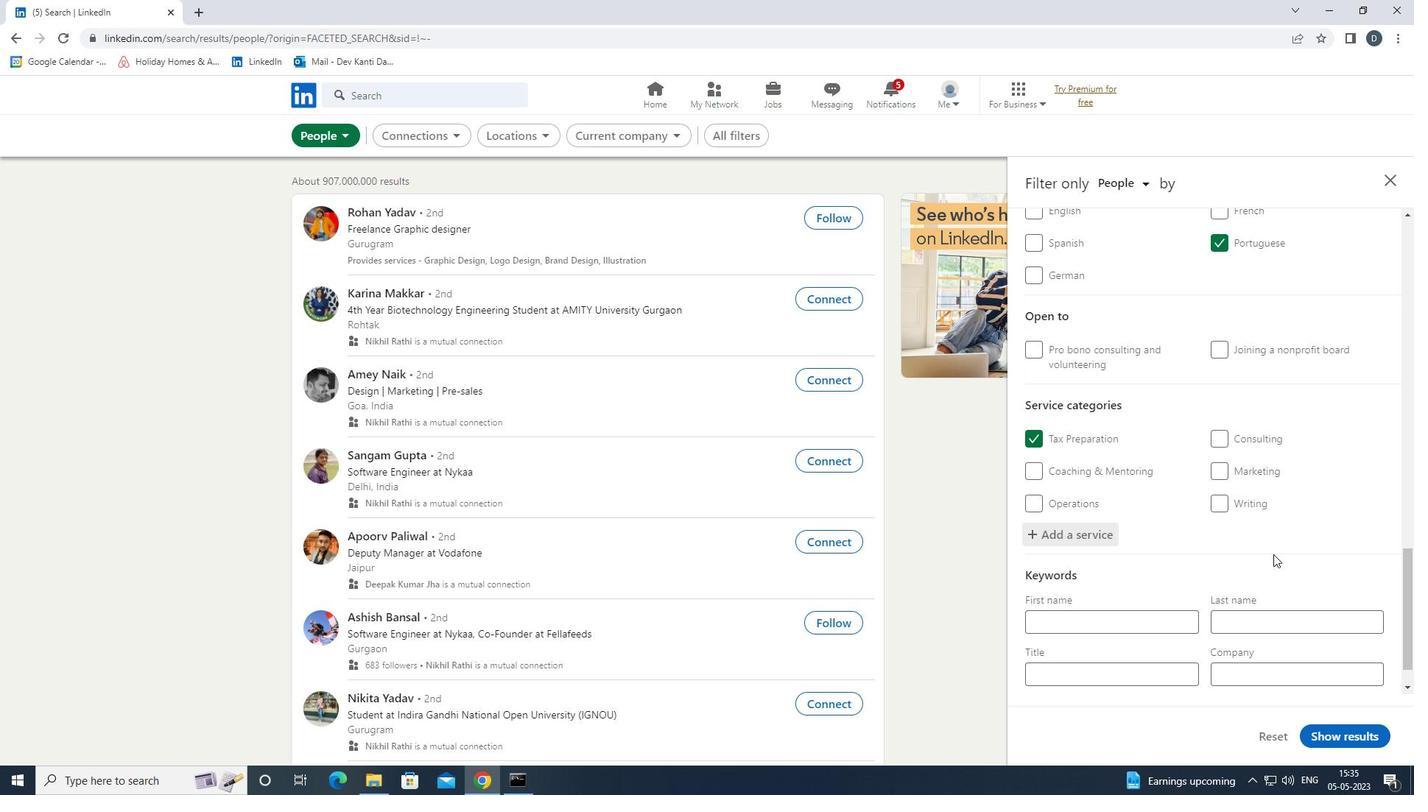 
Action: Mouse scrolled (1273, 560) with delta (0, 0)
Screenshot: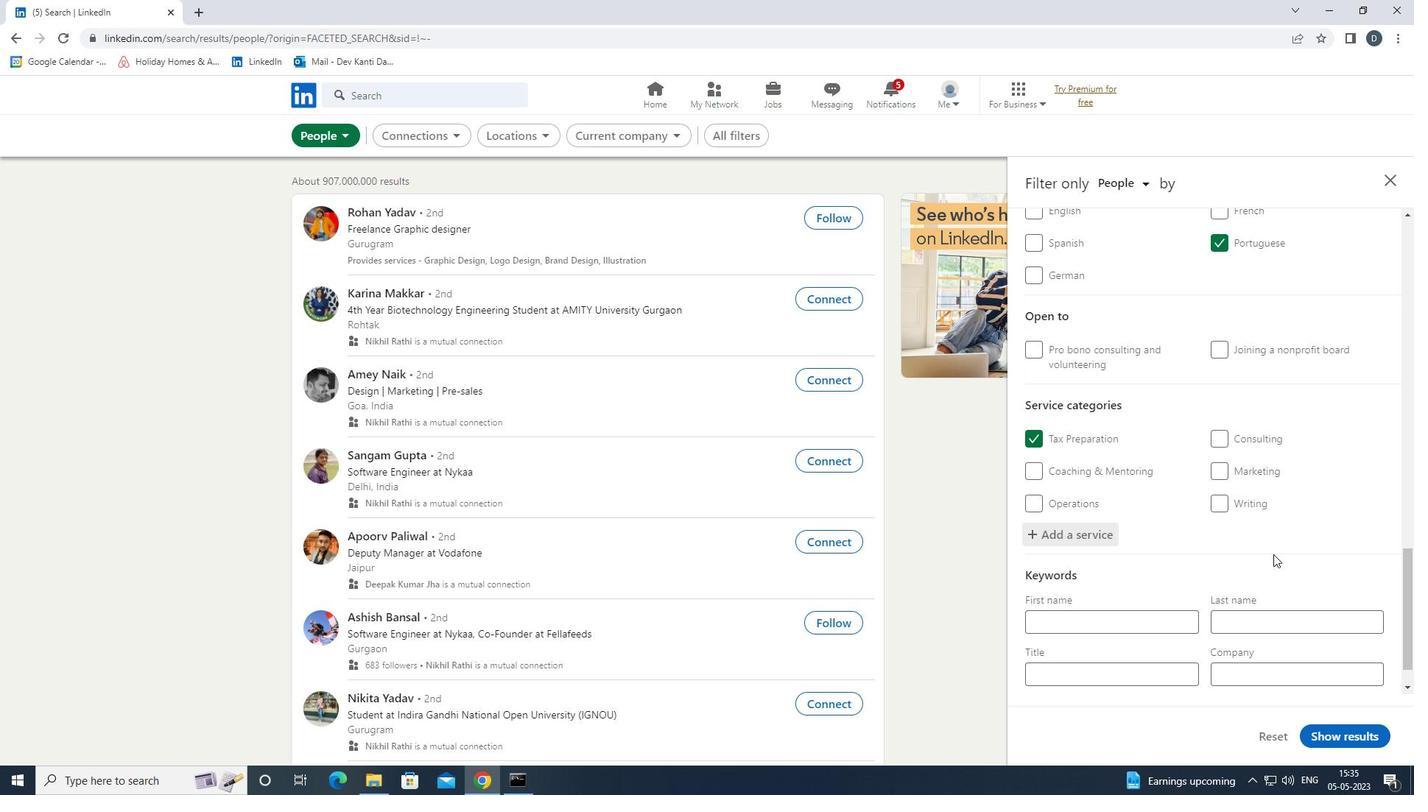 
Action: Mouse moved to (1118, 639)
Screenshot: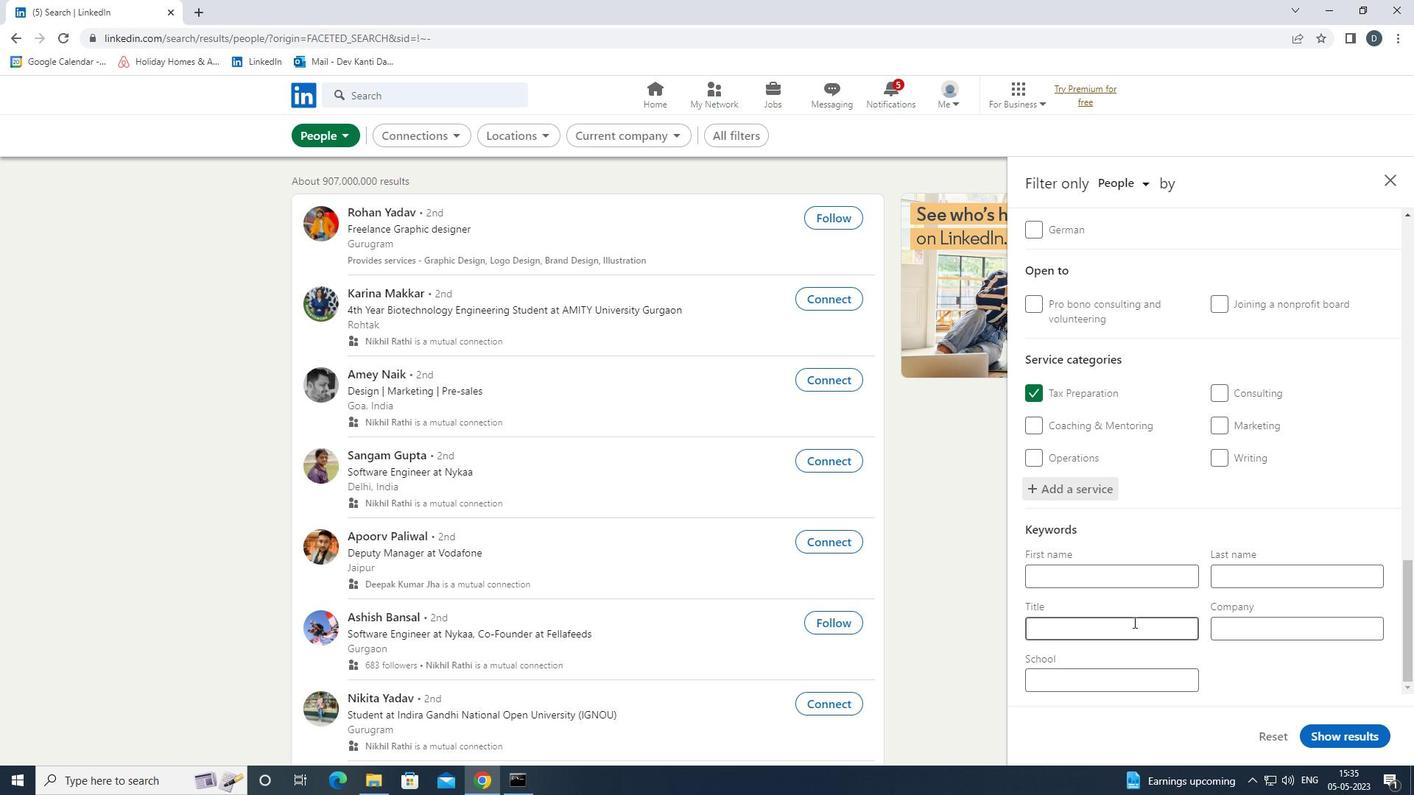 
Action: Mouse pressed left at (1118, 639)
Screenshot: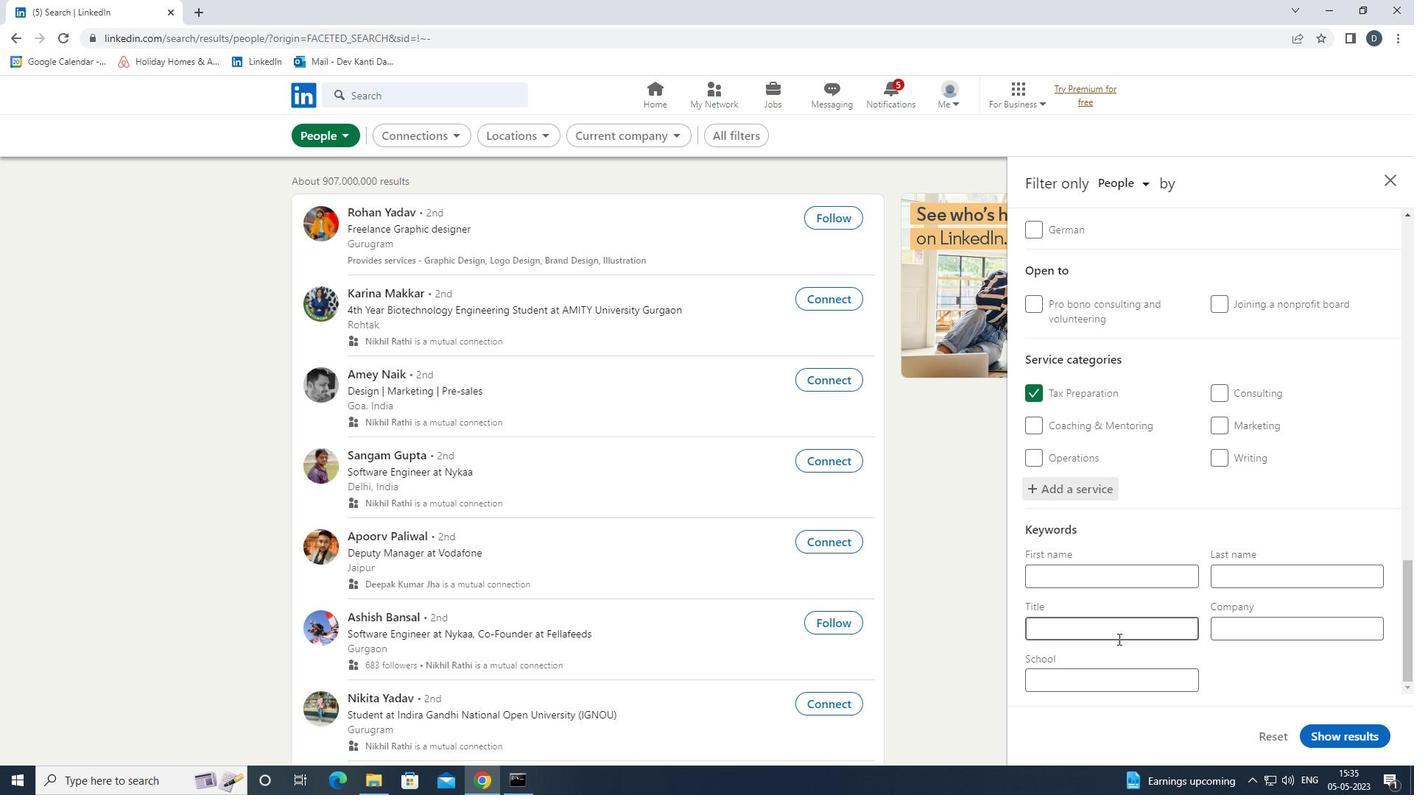 
Action: Mouse moved to (1120, 631)
Screenshot: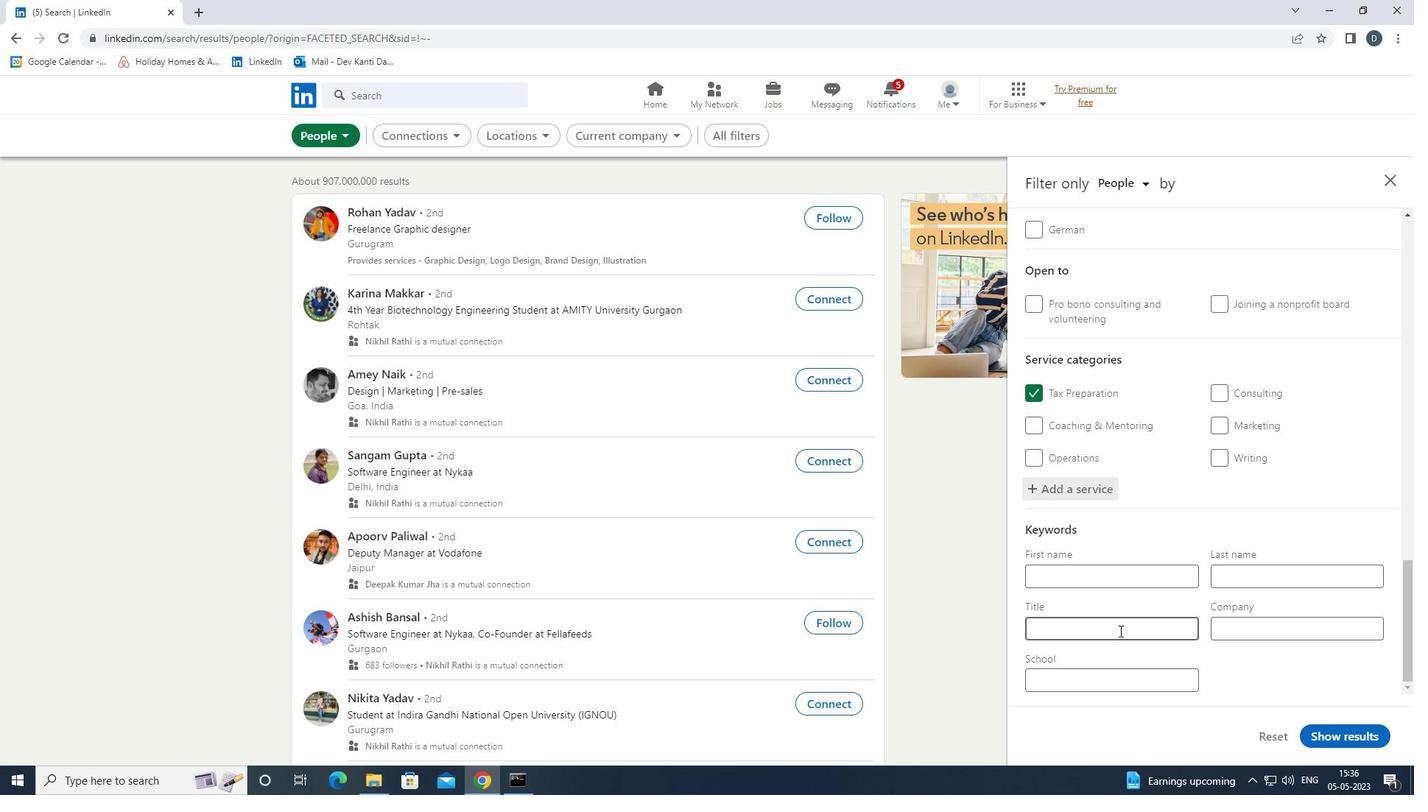 
Action: Key pressed <Key.shift>COMMUNITY<Key.space><Key.shift>VOLUNTEER<Key.space><Key.shift><Key.shift><Key.shift><Key.shift><Key.shift><Key.shift><Key.shift><Key.shift><Key.shift><Key.shift><Key.shift><Key.shift><Key.shift>JOBS
Screenshot: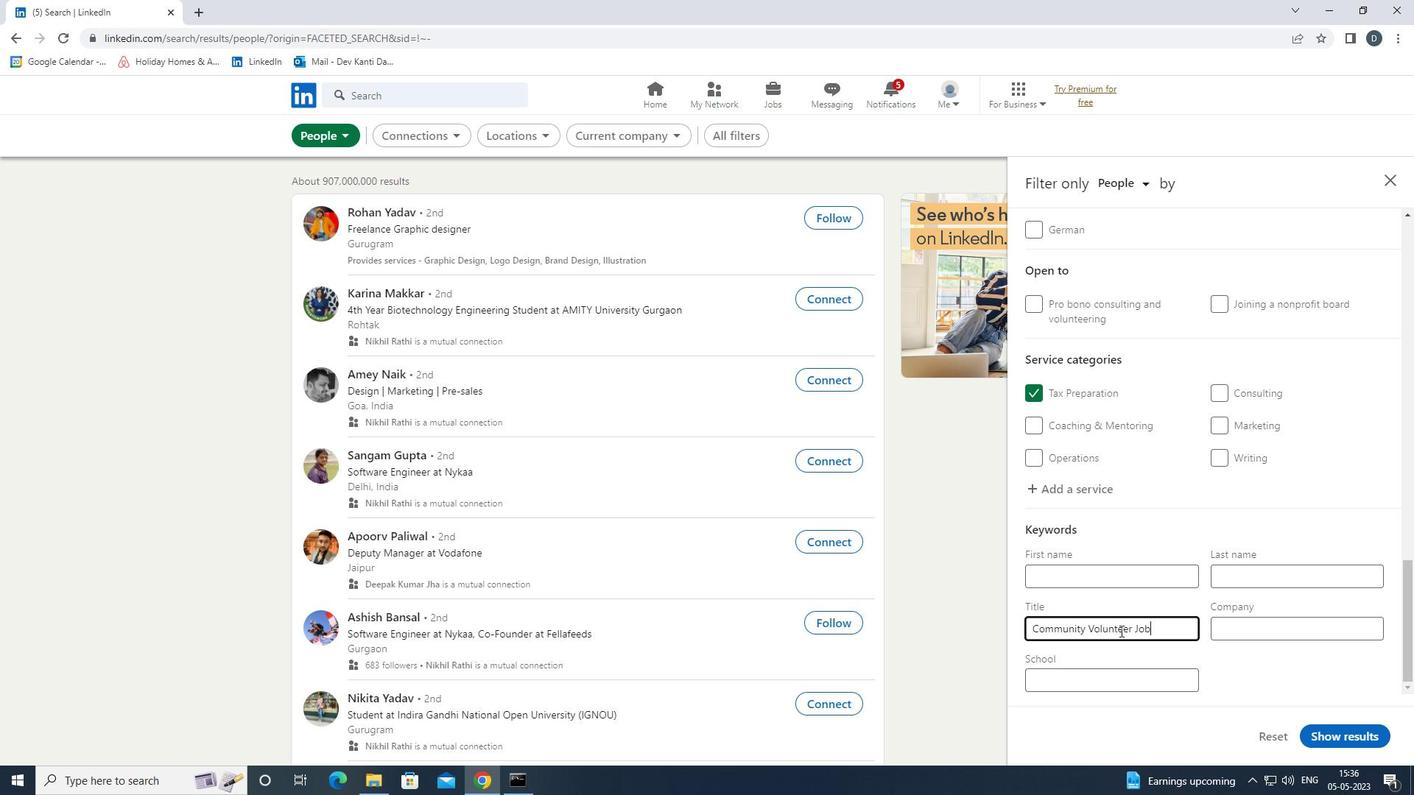 
Action: Mouse moved to (1362, 741)
Screenshot: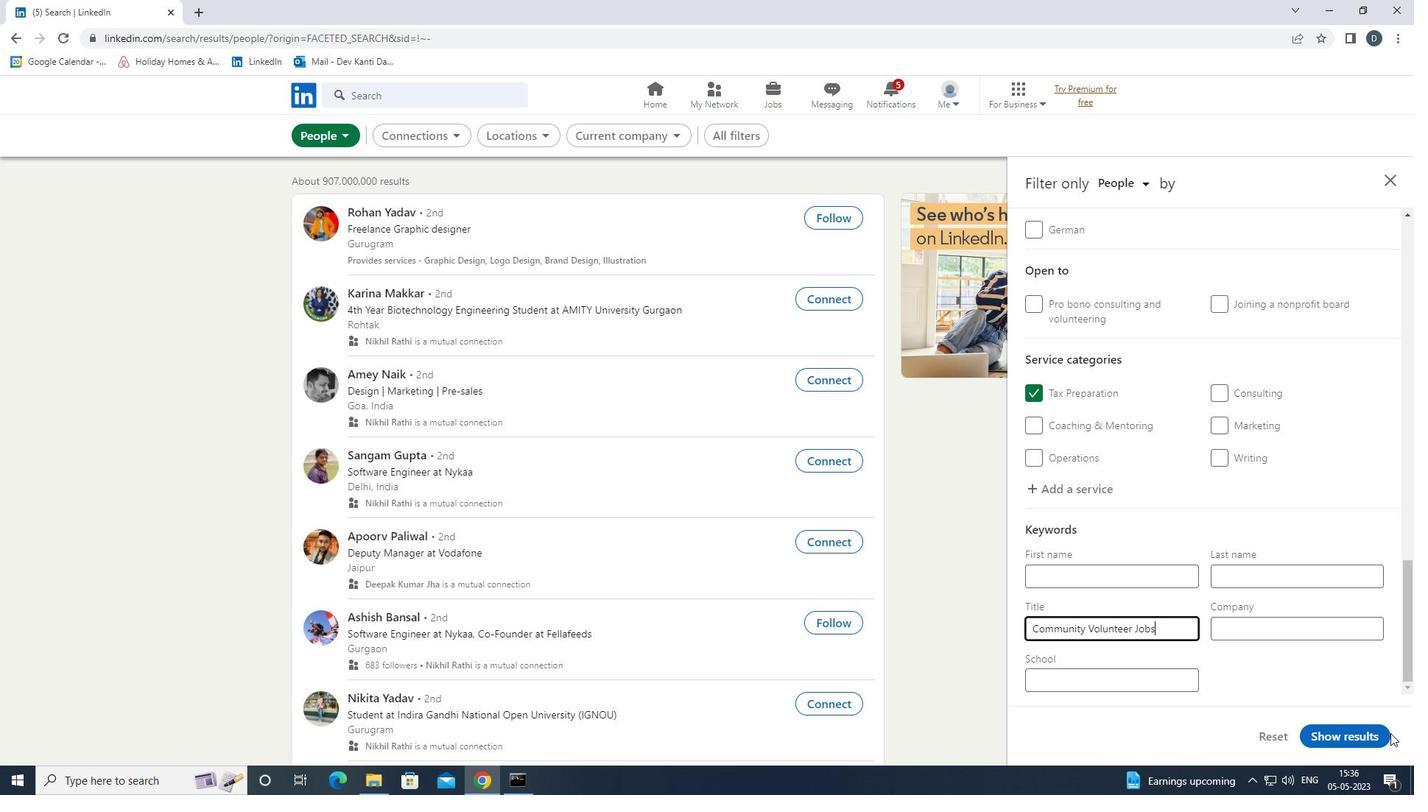 
Action: Mouse pressed left at (1362, 741)
Screenshot: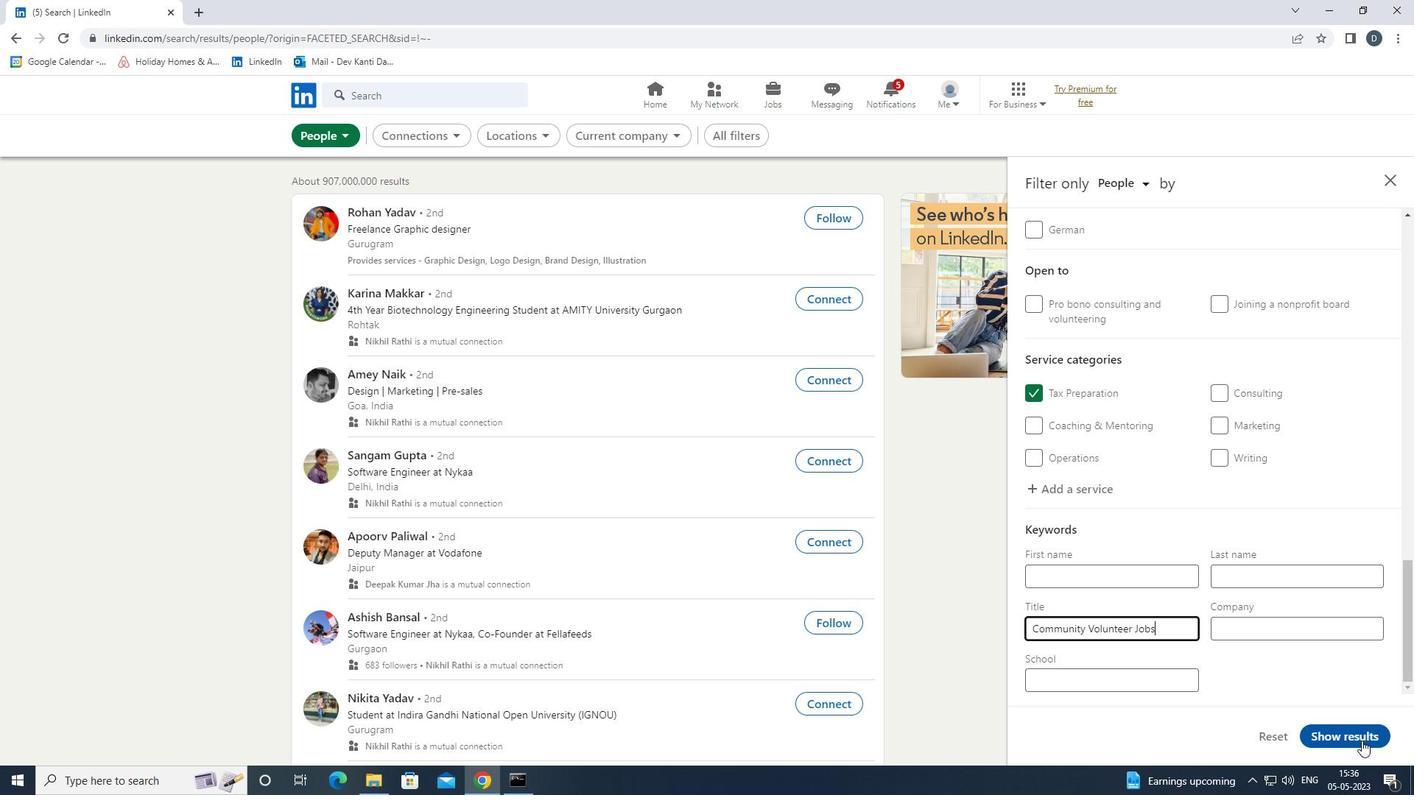 
Action: Mouse moved to (1240, 582)
Screenshot: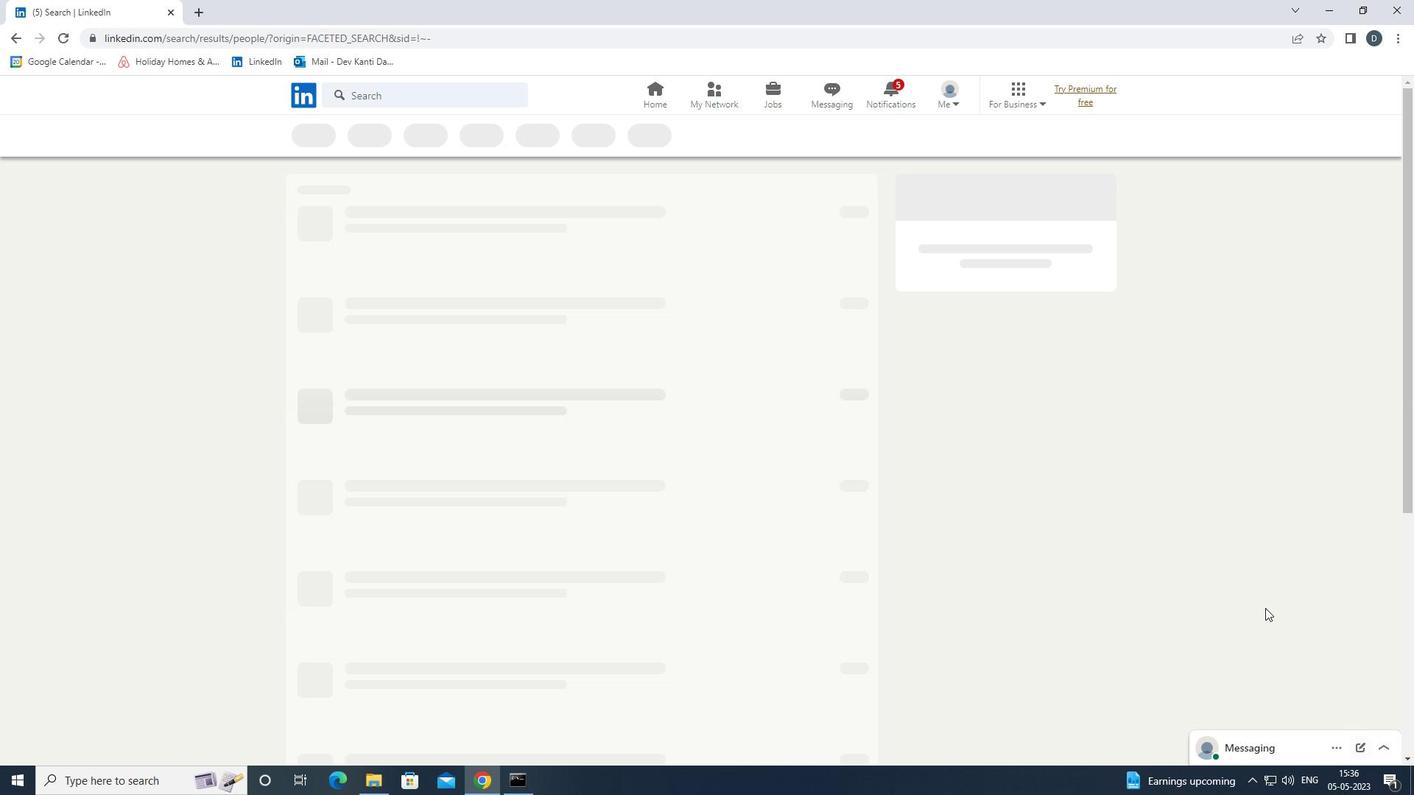 
